 Task: Create fields in Product object.
Action: Mouse moved to (844, 61)
Screenshot: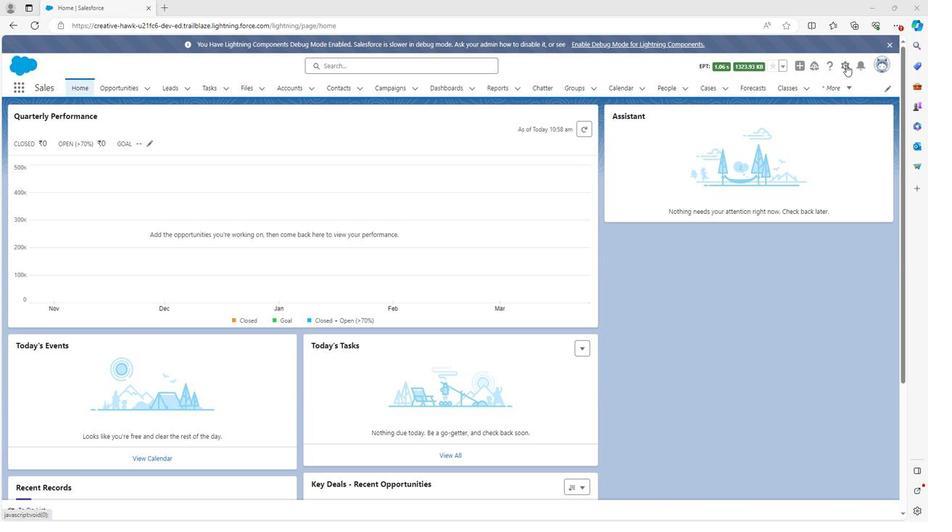 
Action: Mouse pressed left at (844, 61)
Screenshot: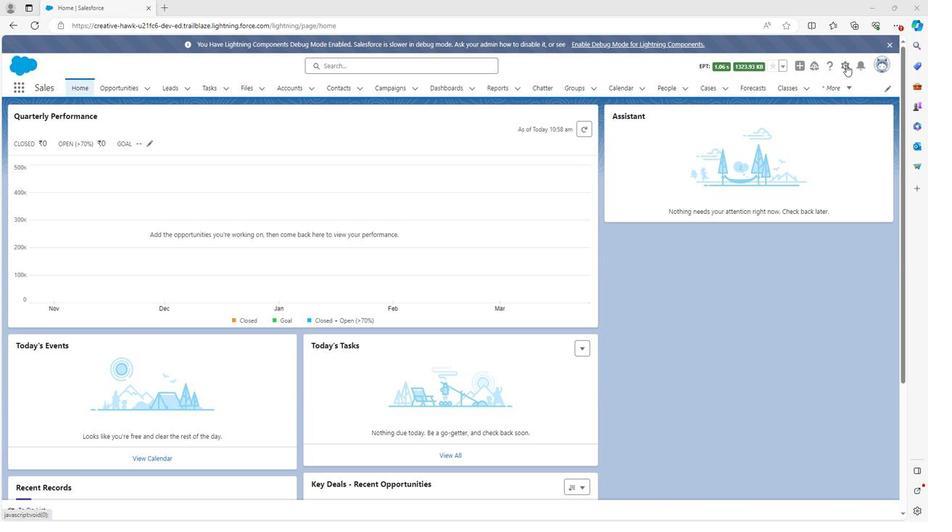 
Action: Mouse moved to (802, 92)
Screenshot: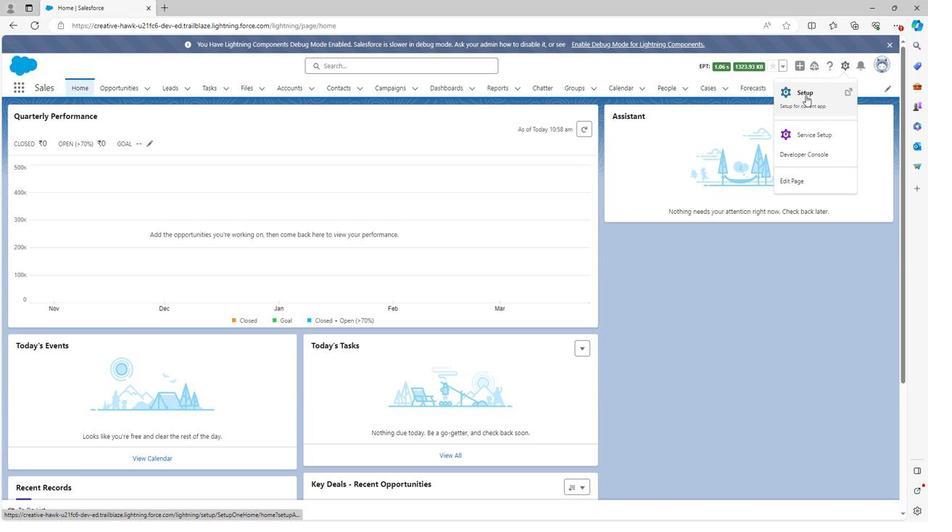 
Action: Mouse pressed left at (802, 92)
Screenshot: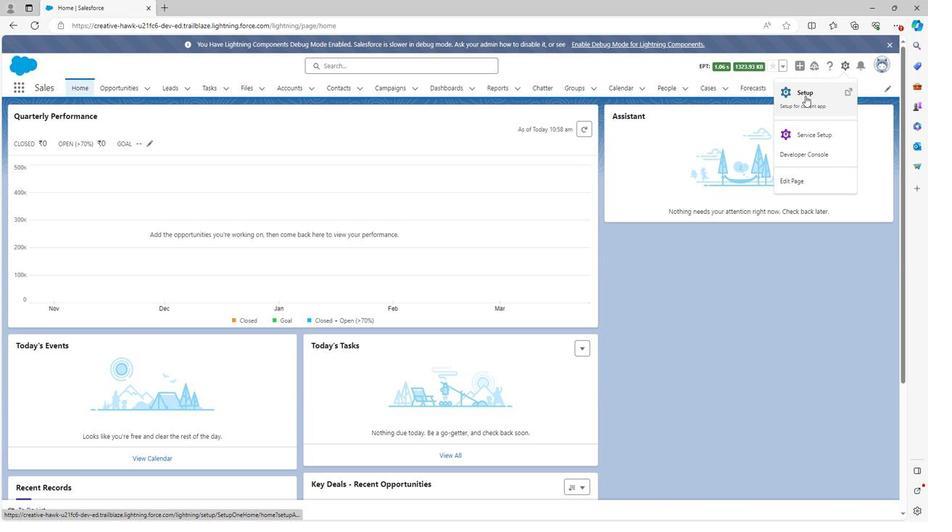 
Action: Mouse moved to (105, 82)
Screenshot: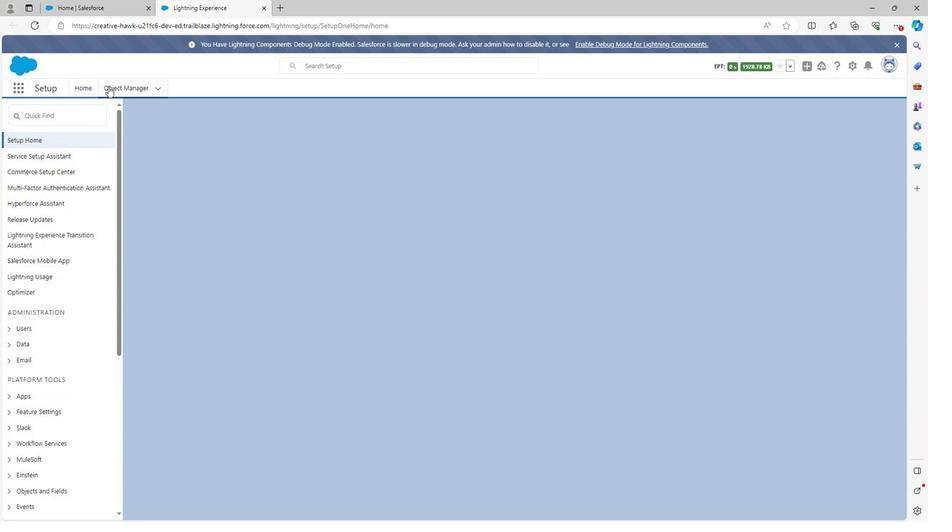 
Action: Mouse pressed left at (105, 82)
Screenshot: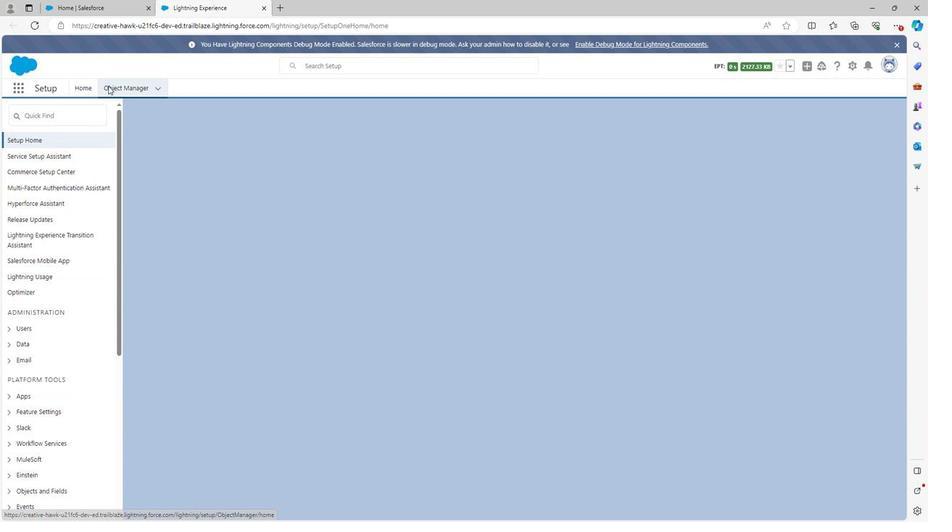 
Action: Mouse moved to (106, 255)
Screenshot: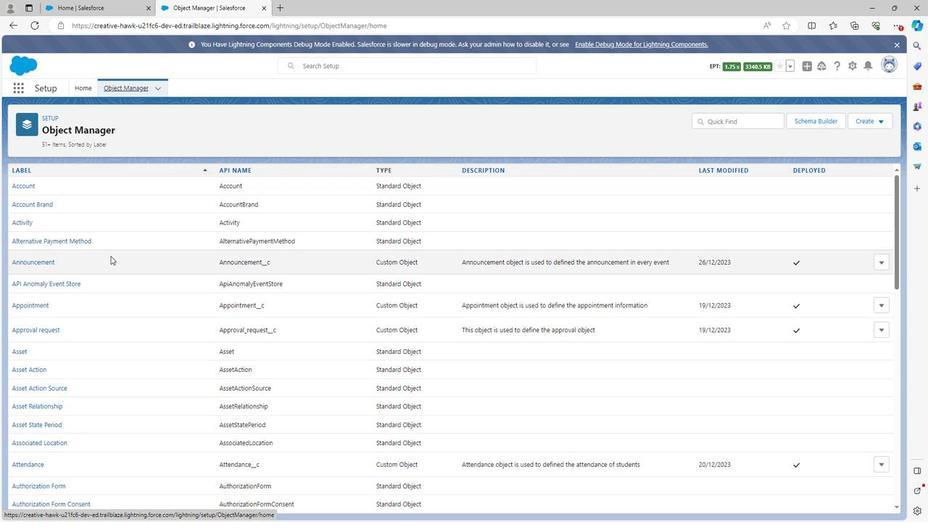 
Action: Mouse scrolled (106, 254) with delta (0, 0)
Screenshot: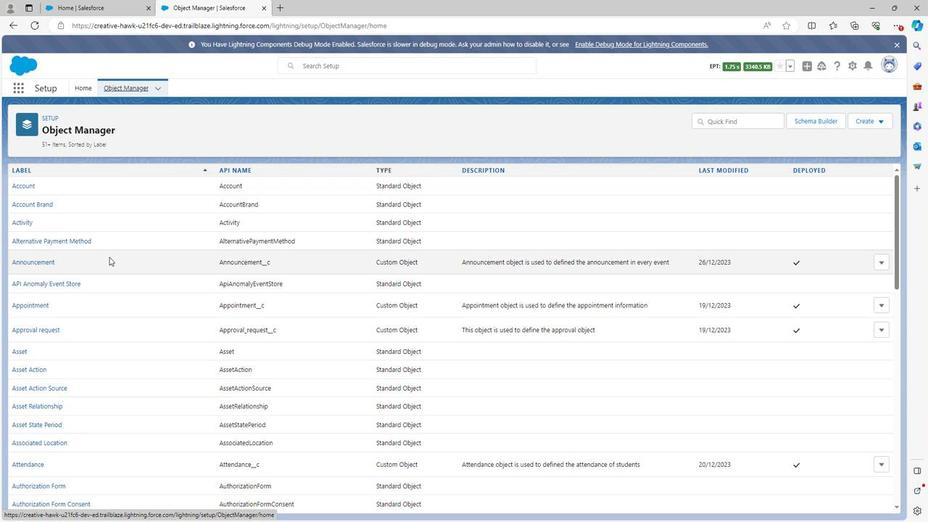 
Action: Mouse scrolled (106, 254) with delta (0, 0)
Screenshot: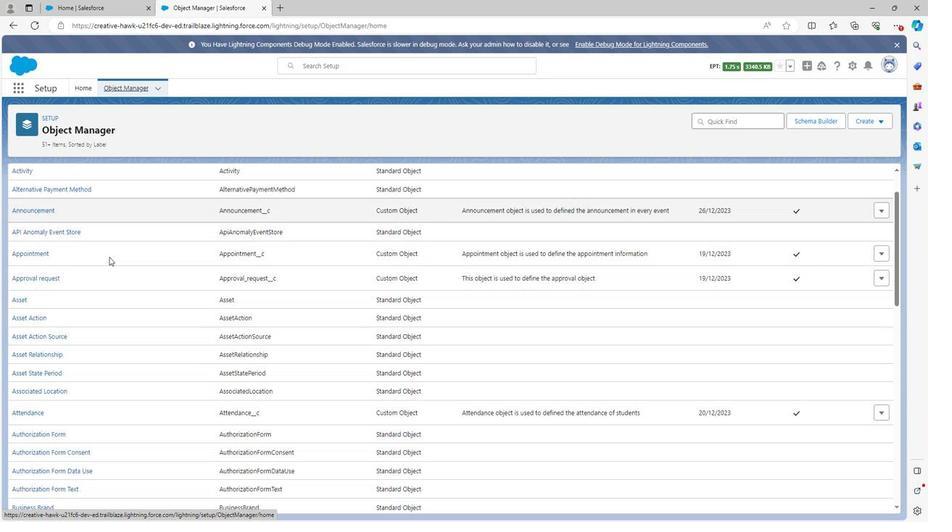 
Action: Mouse scrolled (106, 254) with delta (0, 0)
Screenshot: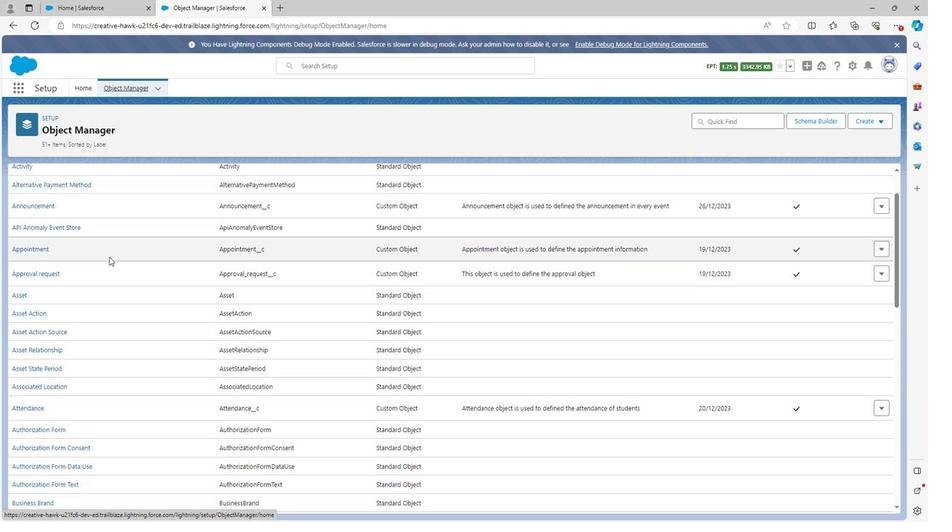 
Action: Mouse scrolled (106, 254) with delta (0, 0)
Screenshot: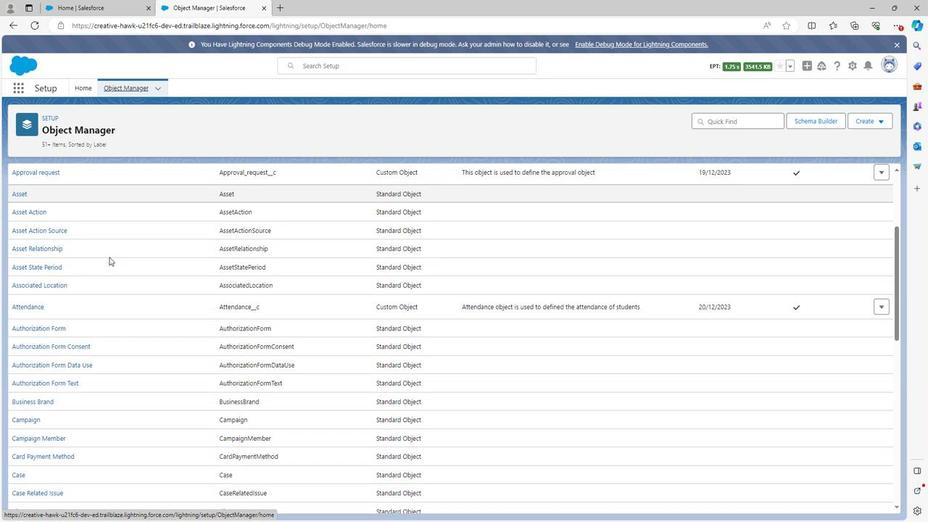 
Action: Mouse scrolled (106, 254) with delta (0, 0)
Screenshot: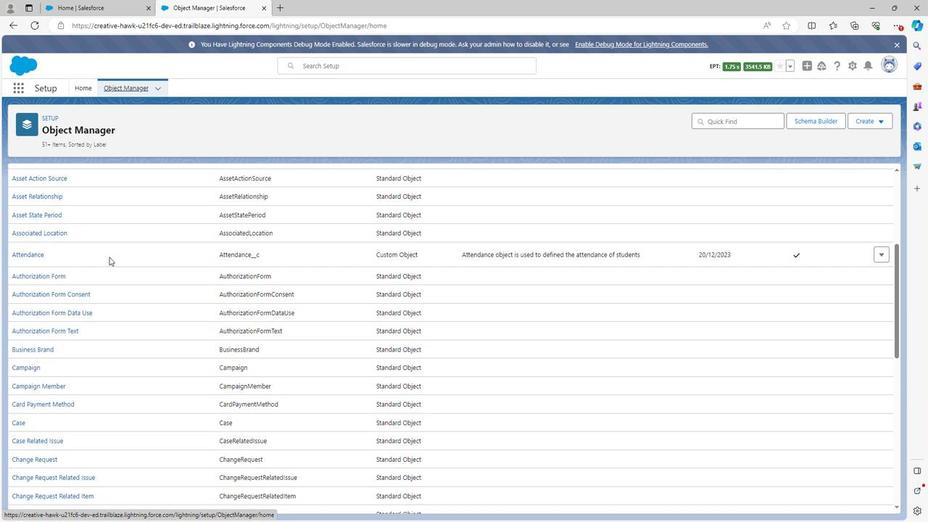 
Action: Mouse scrolled (106, 254) with delta (0, 0)
Screenshot: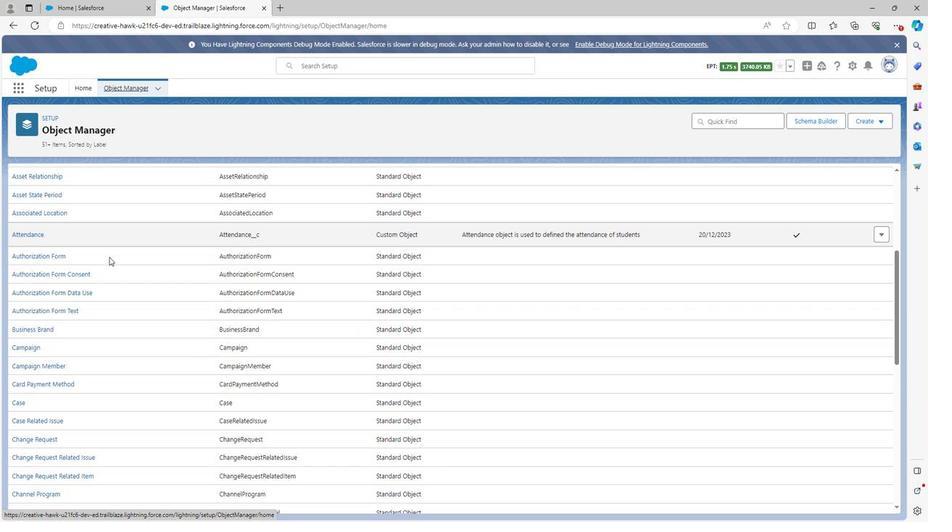 
Action: Mouse scrolled (106, 254) with delta (0, 0)
Screenshot: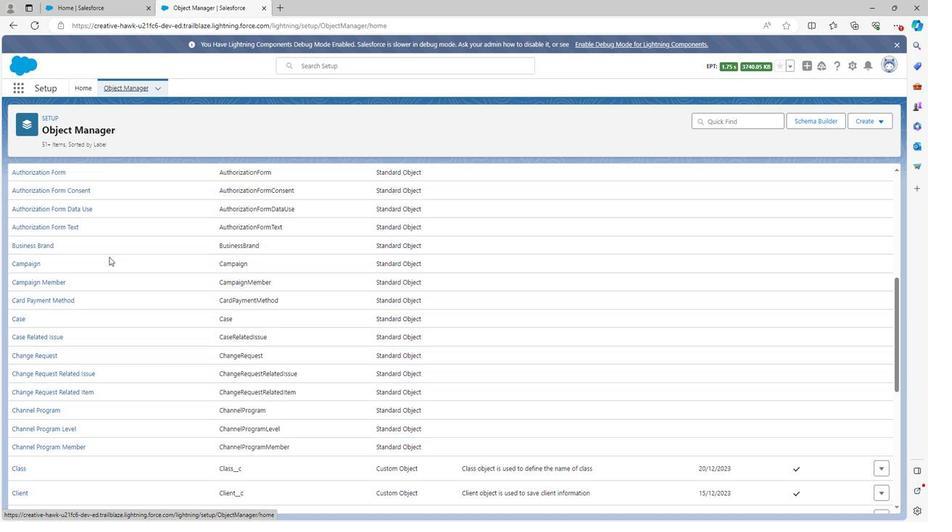 
Action: Mouse scrolled (106, 254) with delta (0, 0)
Screenshot: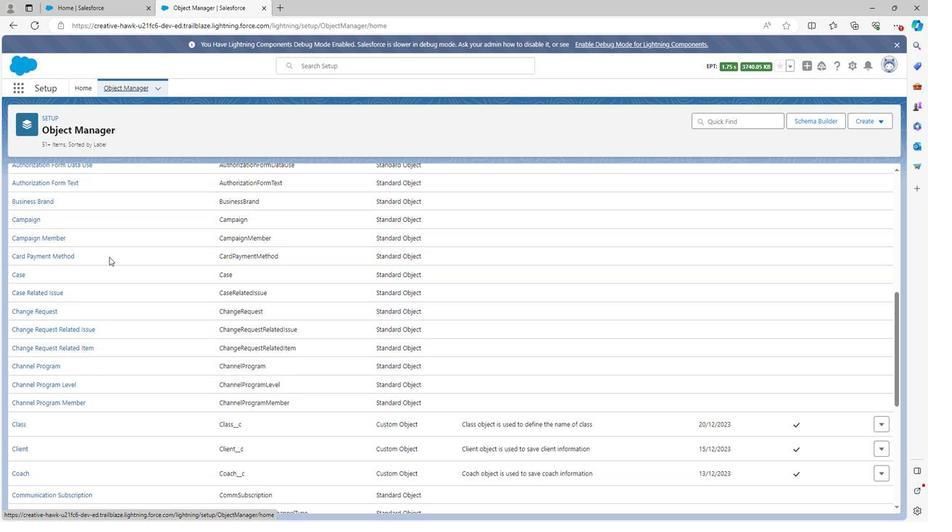 
Action: Mouse scrolled (106, 254) with delta (0, 0)
Screenshot: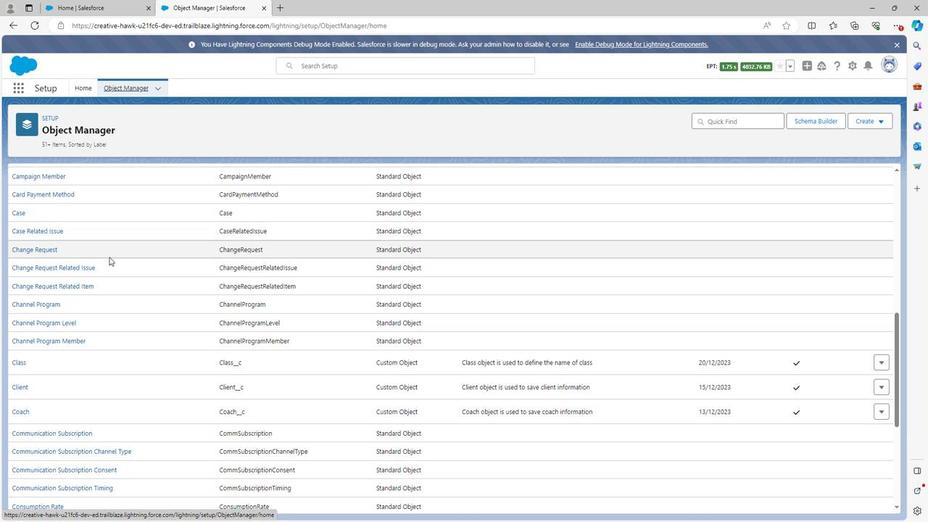 
Action: Mouse scrolled (106, 254) with delta (0, 0)
Screenshot: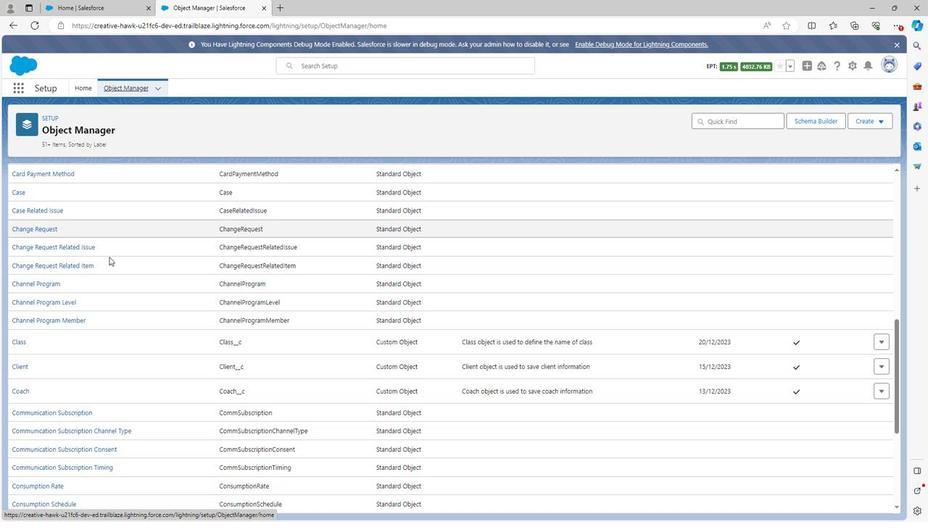 
Action: Mouse scrolled (106, 254) with delta (0, 0)
Screenshot: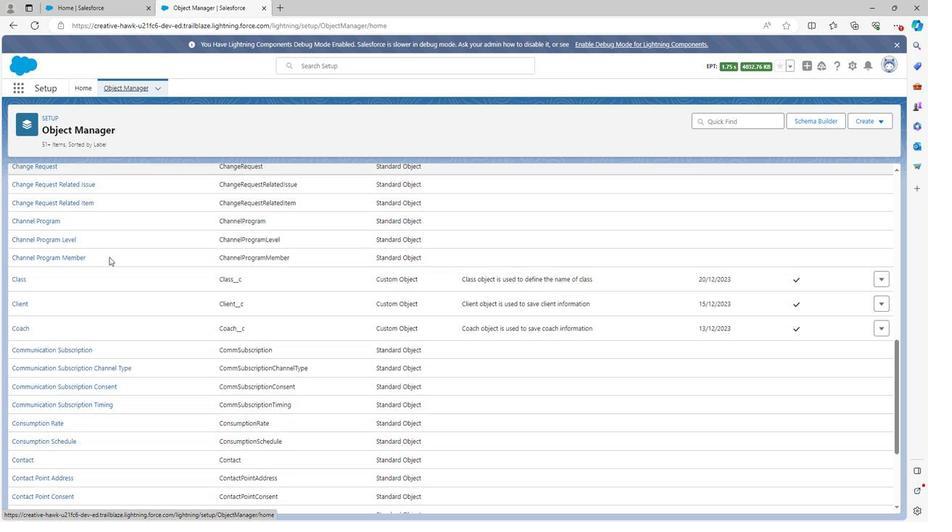 
Action: Mouse scrolled (106, 254) with delta (0, 0)
Screenshot: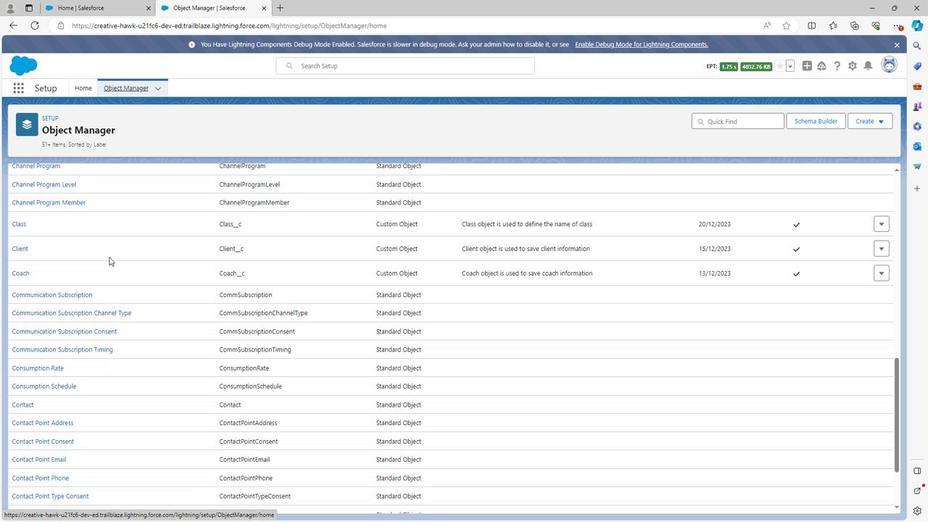 
Action: Mouse scrolled (106, 254) with delta (0, 0)
Screenshot: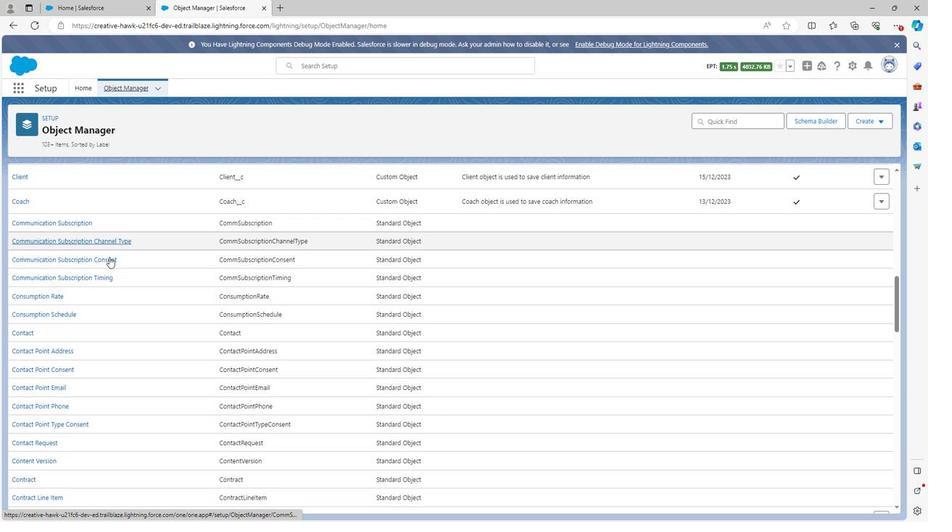 
Action: Mouse scrolled (106, 254) with delta (0, 0)
Screenshot: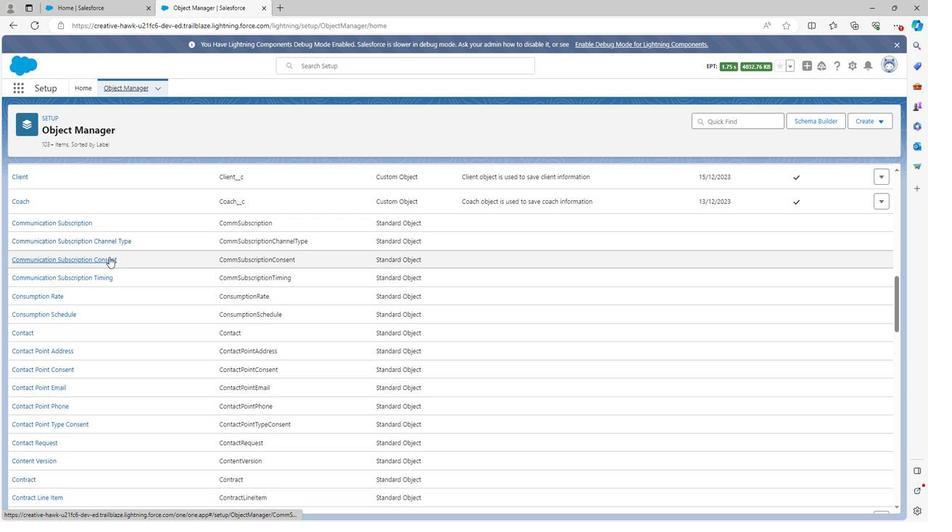 
Action: Mouse scrolled (106, 254) with delta (0, 0)
Screenshot: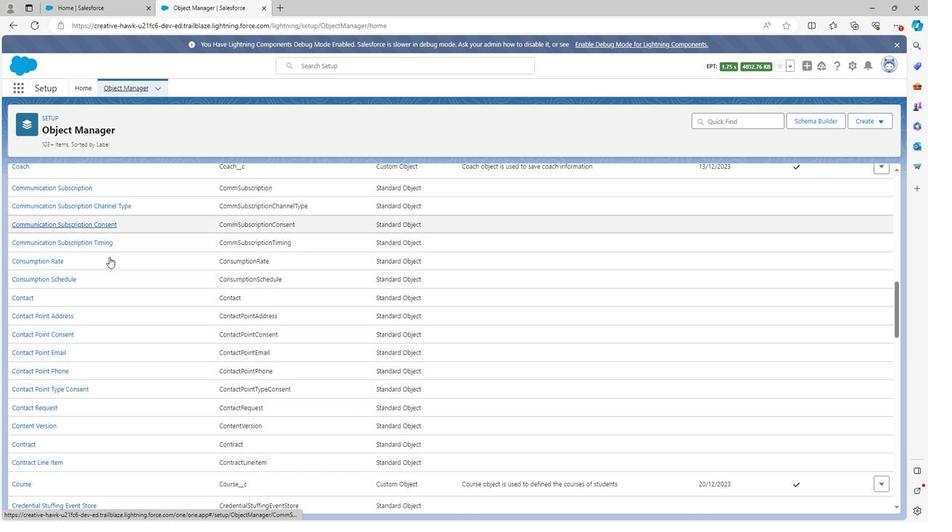 
Action: Mouse scrolled (106, 254) with delta (0, 0)
Screenshot: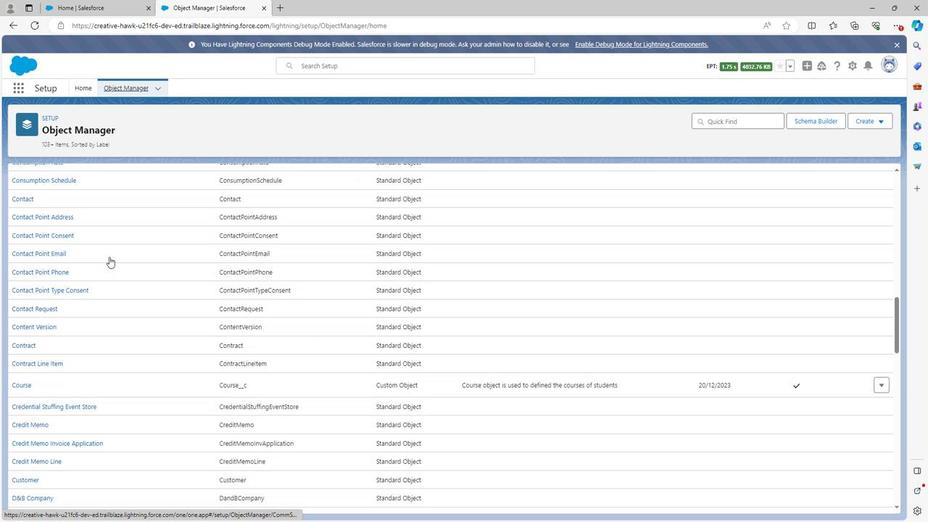 
Action: Mouse scrolled (106, 254) with delta (0, 0)
Screenshot: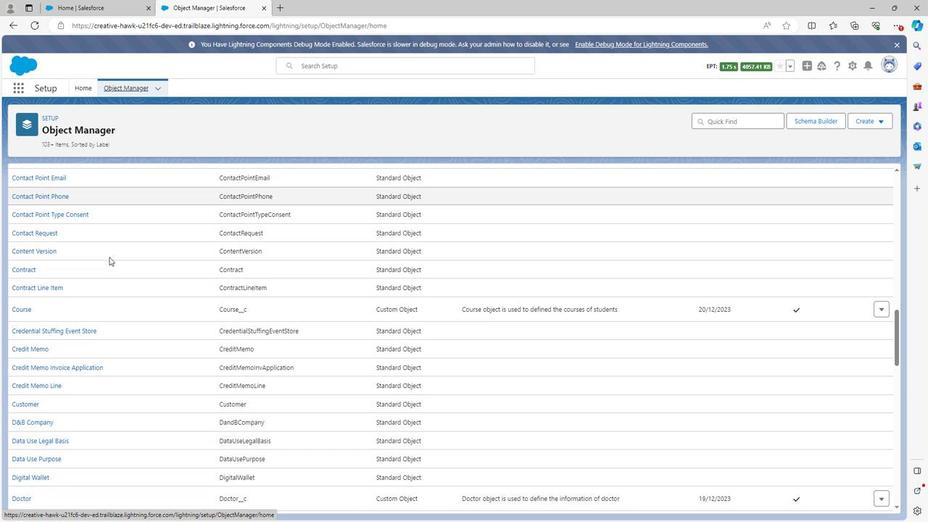 
Action: Mouse scrolled (106, 254) with delta (0, 0)
Screenshot: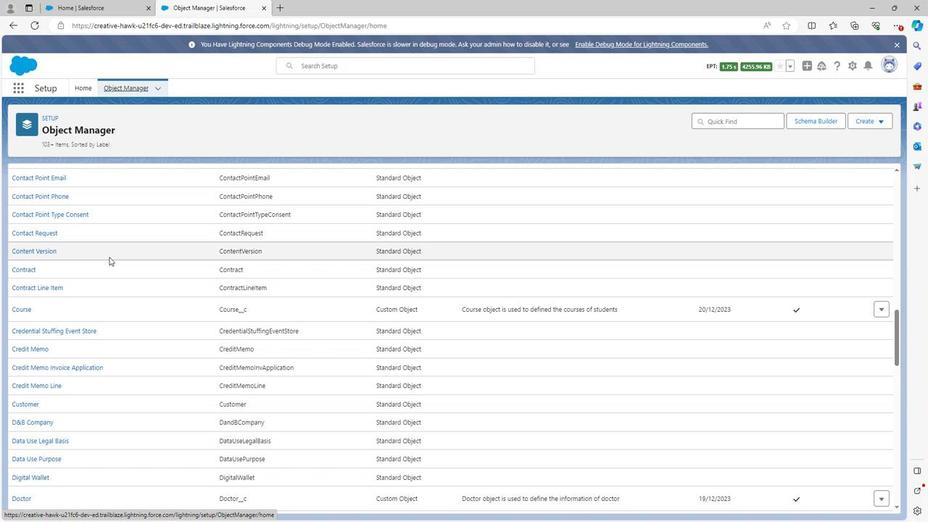
Action: Mouse scrolled (106, 254) with delta (0, 0)
Screenshot: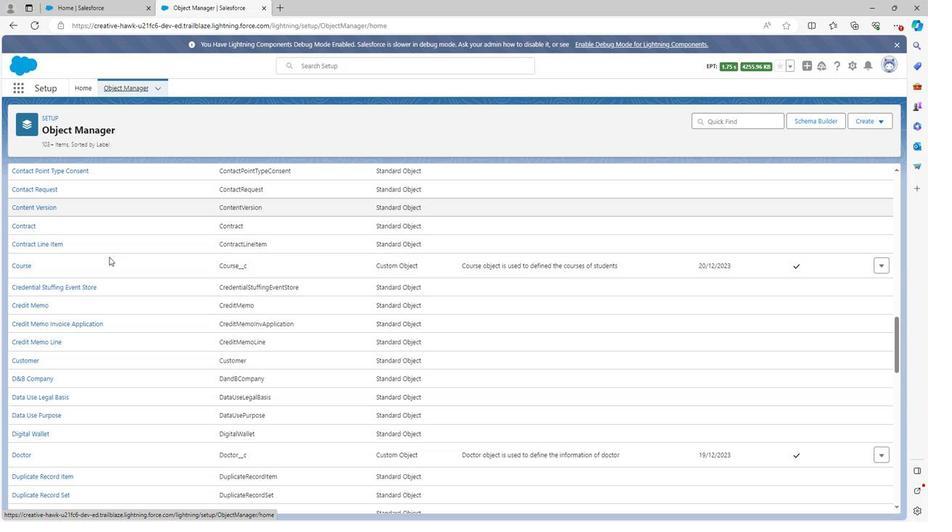 
Action: Mouse scrolled (106, 254) with delta (0, 0)
Screenshot: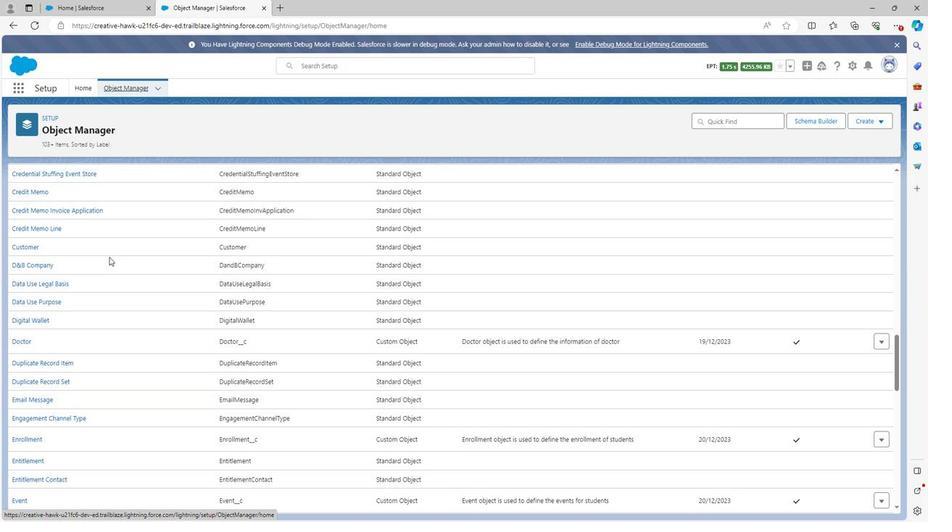
Action: Mouse scrolled (106, 254) with delta (0, 0)
Screenshot: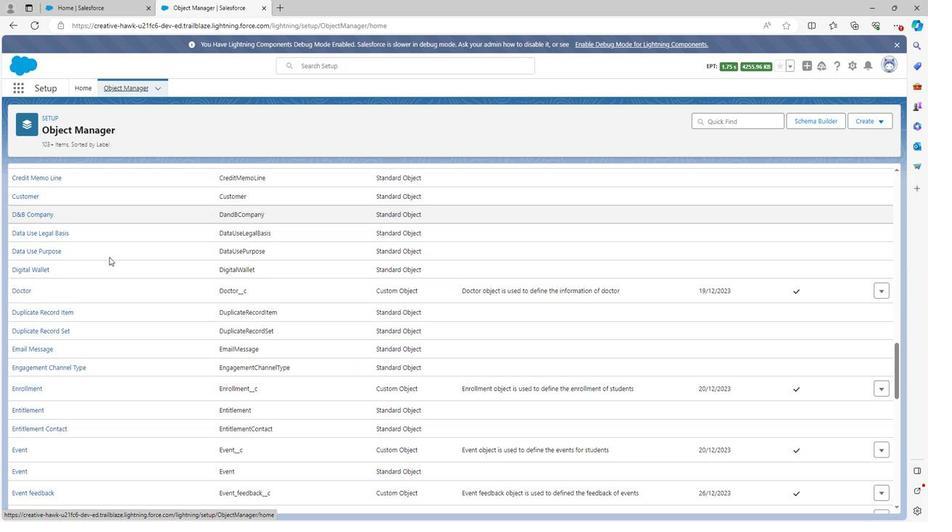 
Action: Mouse scrolled (106, 254) with delta (0, 0)
Screenshot: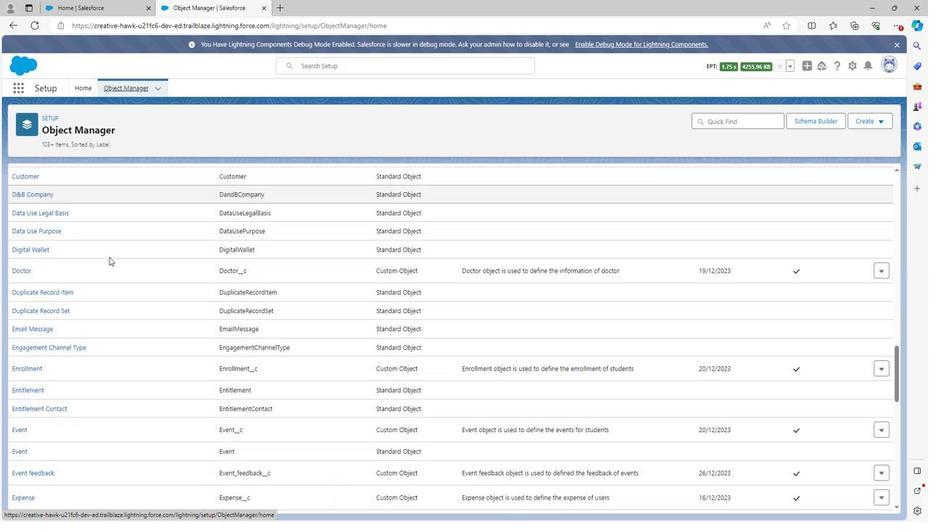 
Action: Mouse scrolled (106, 254) with delta (0, 0)
Screenshot: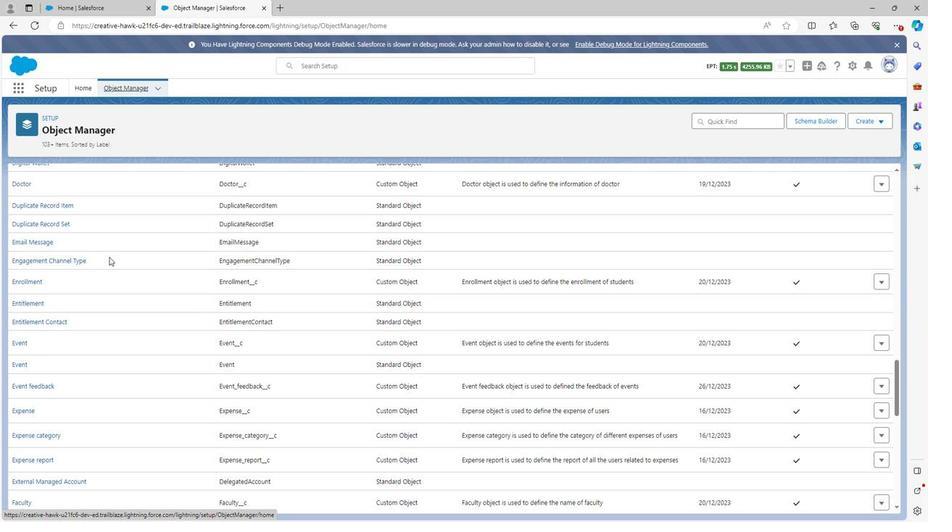 
Action: Mouse scrolled (106, 254) with delta (0, 0)
Screenshot: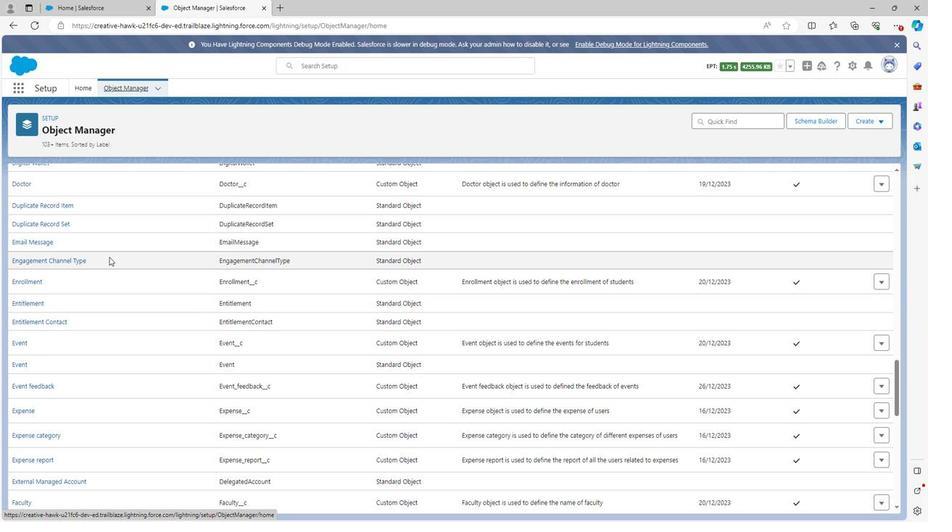 
Action: Mouse scrolled (106, 254) with delta (0, 0)
Screenshot: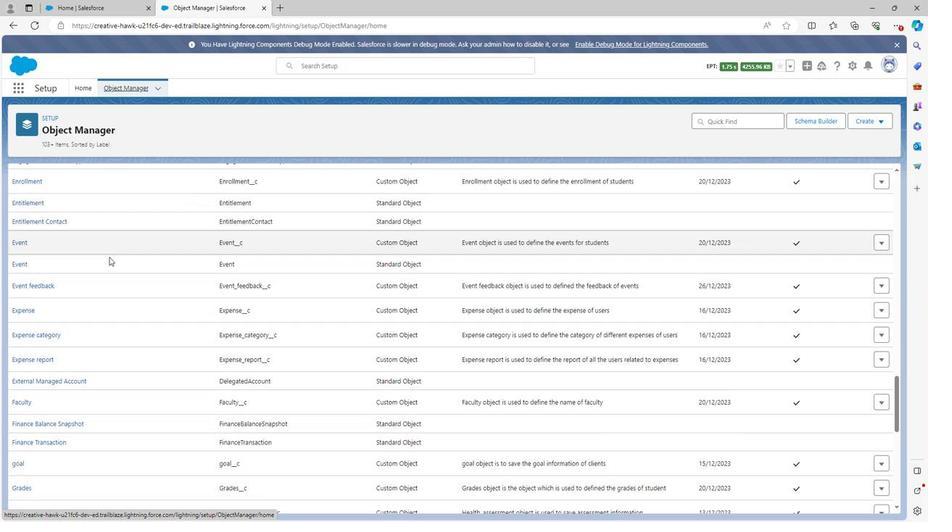 
Action: Mouse scrolled (106, 254) with delta (0, 0)
Screenshot: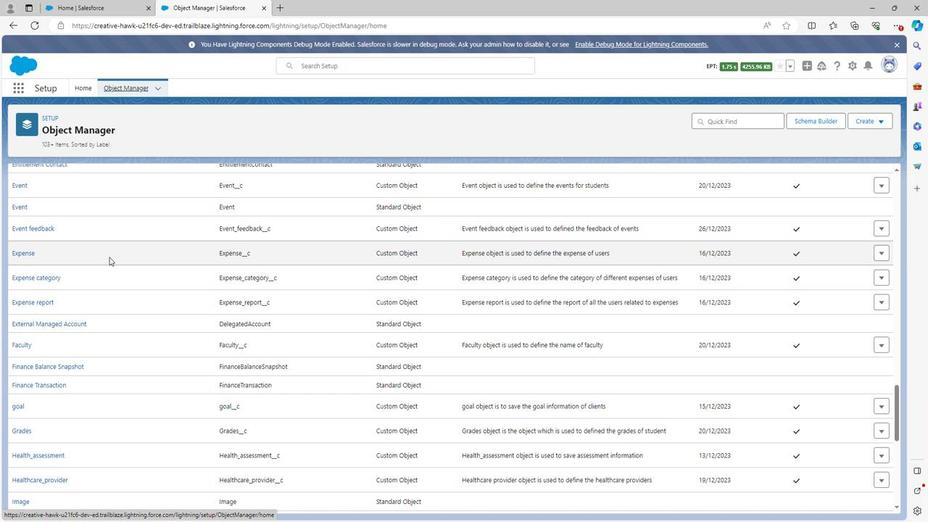 
Action: Mouse scrolled (106, 254) with delta (0, 0)
Screenshot: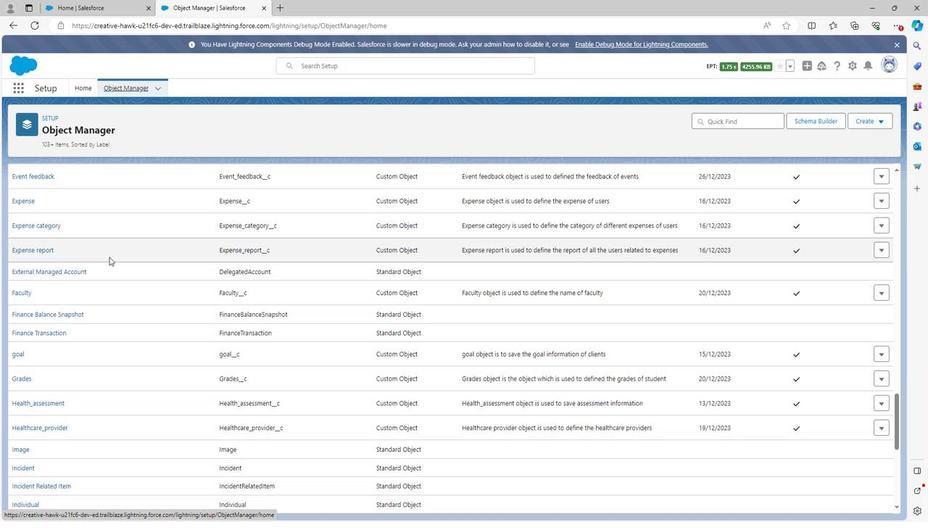 
Action: Mouse scrolled (106, 254) with delta (0, 0)
Screenshot: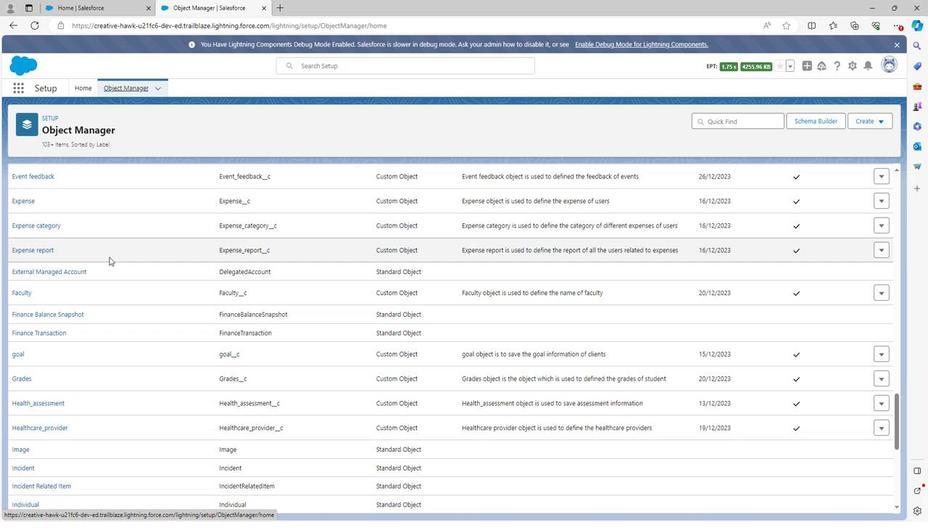 
Action: Mouse scrolled (106, 254) with delta (0, 0)
Screenshot: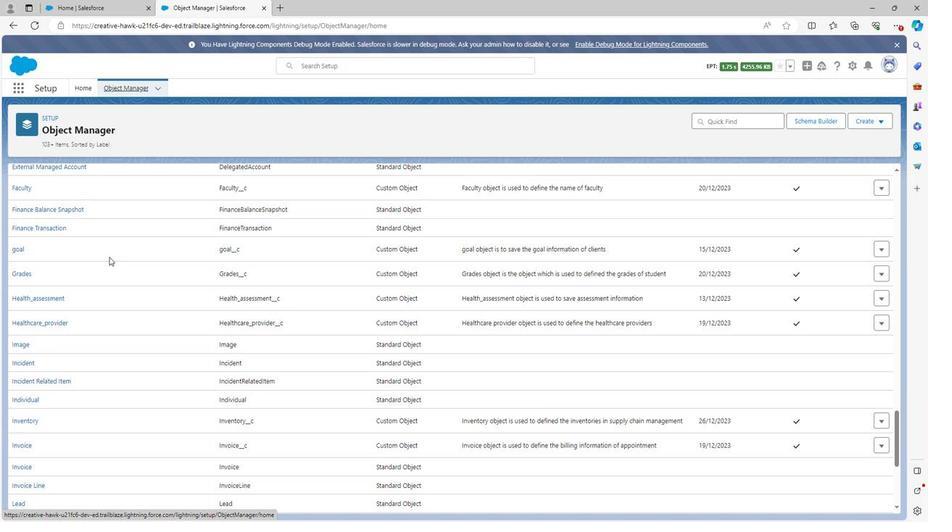 
Action: Mouse scrolled (106, 254) with delta (0, 0)
Screenshot: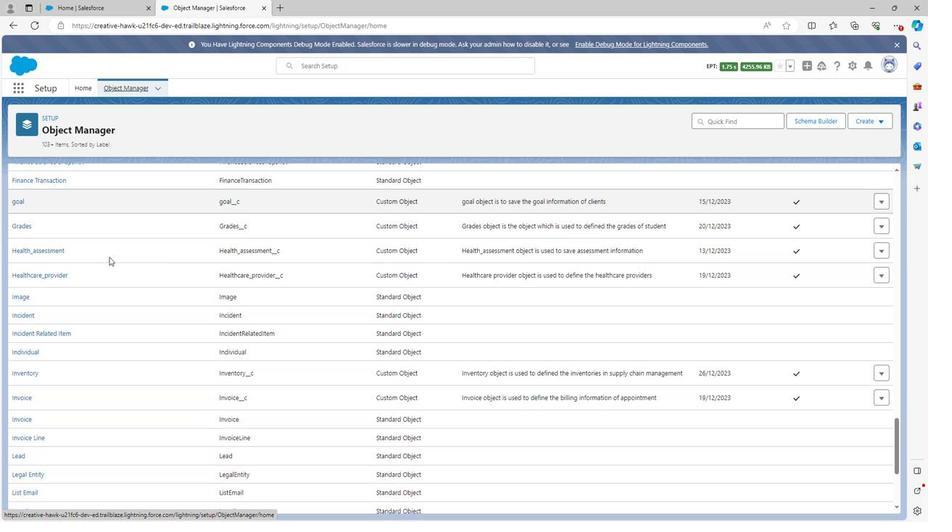 
Action: Mouse scrolled (106, 254) with delta (0, 0)
Screenshot: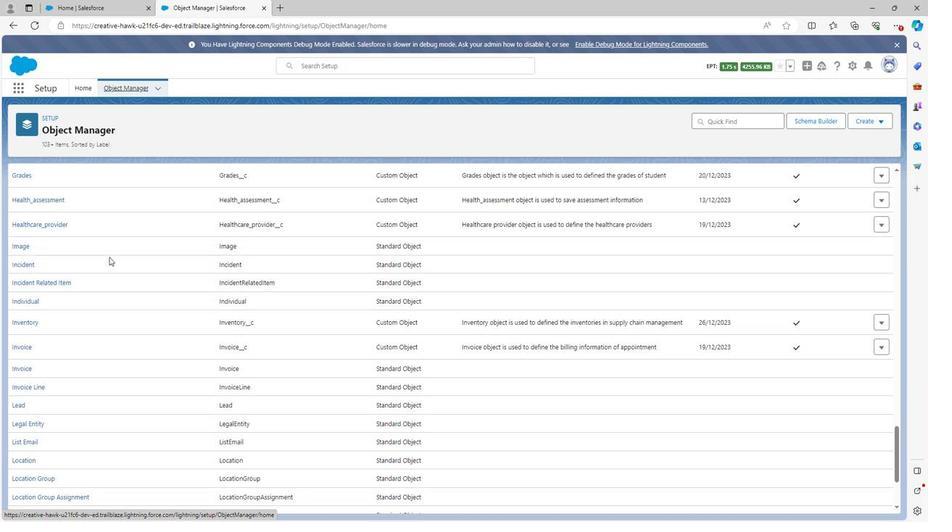 
Action: Mouse scrolled (106, 254) with delta (0, 0)
Screenshot: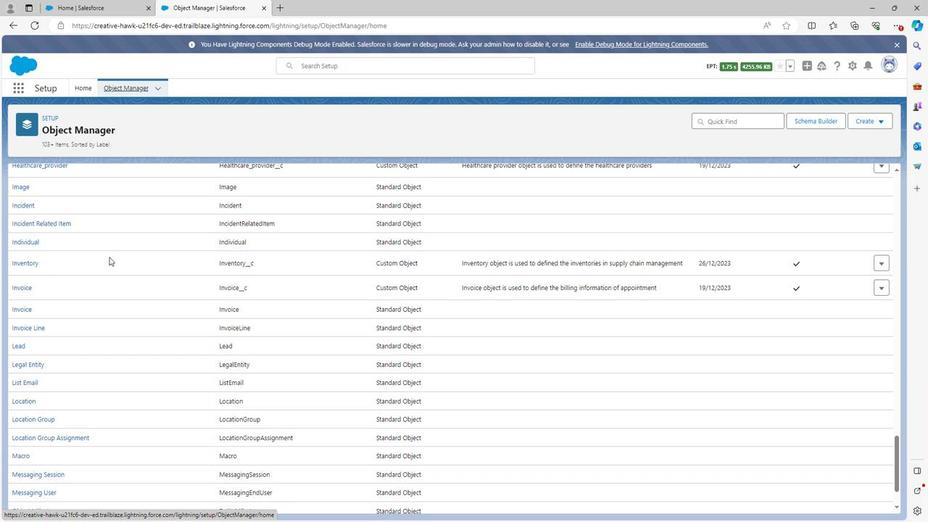 
Action: Mouse scrolled (106, 254) with delta (0, 0)
Screenshot: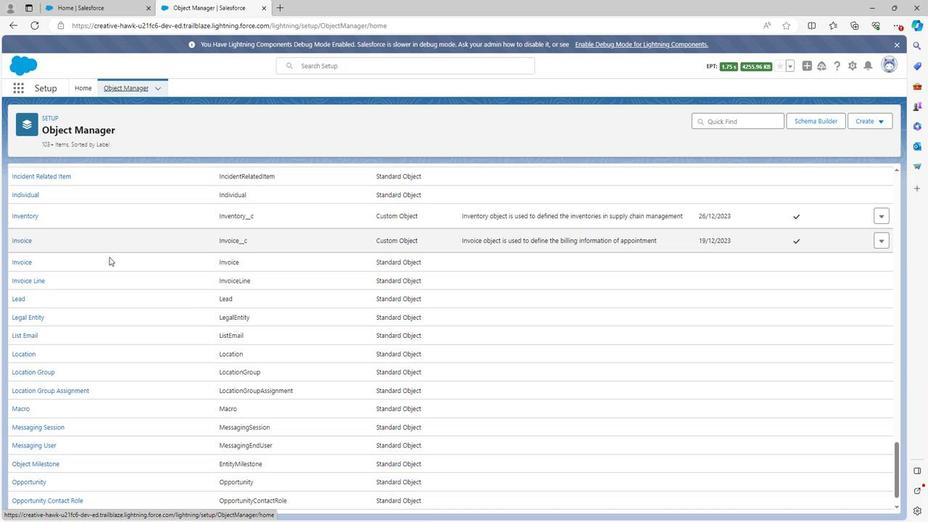 
Action: Mouse scrolled (106, 254) with delta (0, 0)
Screenshot: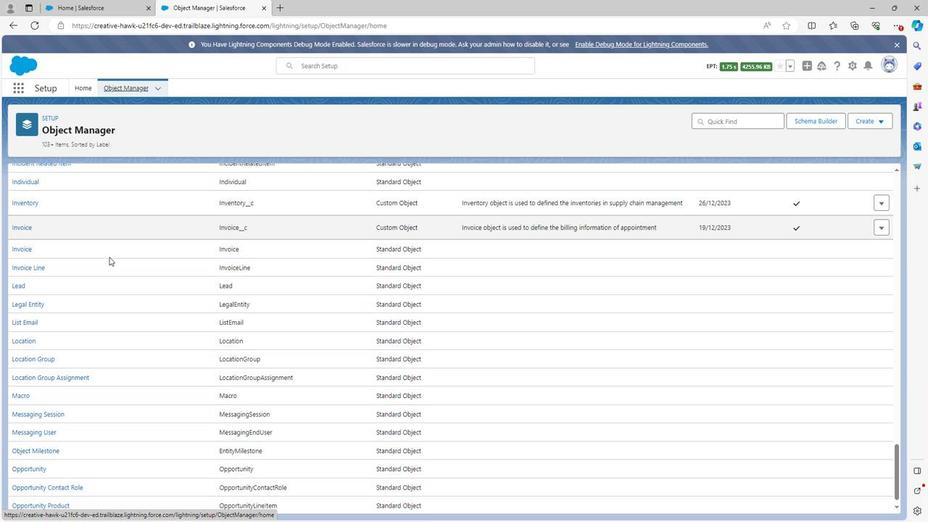 
Action: Mouse moved to (94, 244)
Screenshot: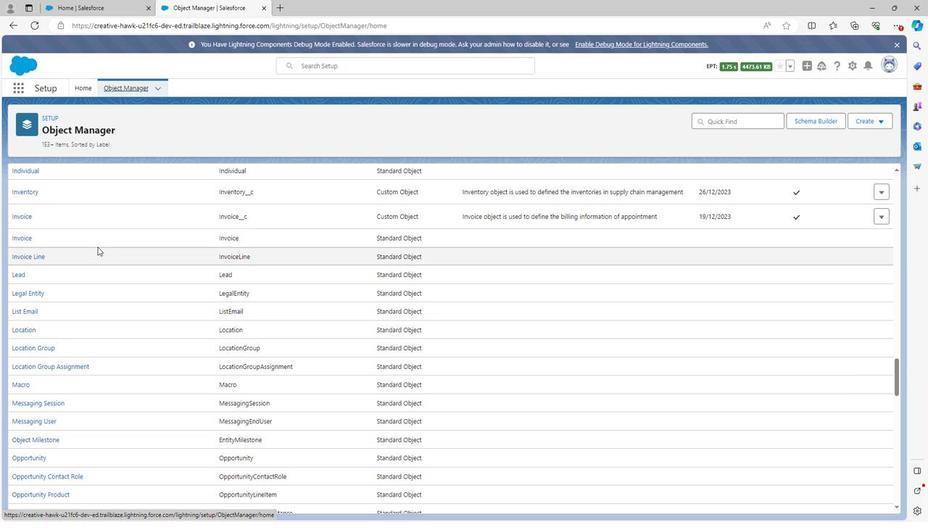 
Action: Mouse scrolled (94, 244) with delta (0, 0)
Screenshot: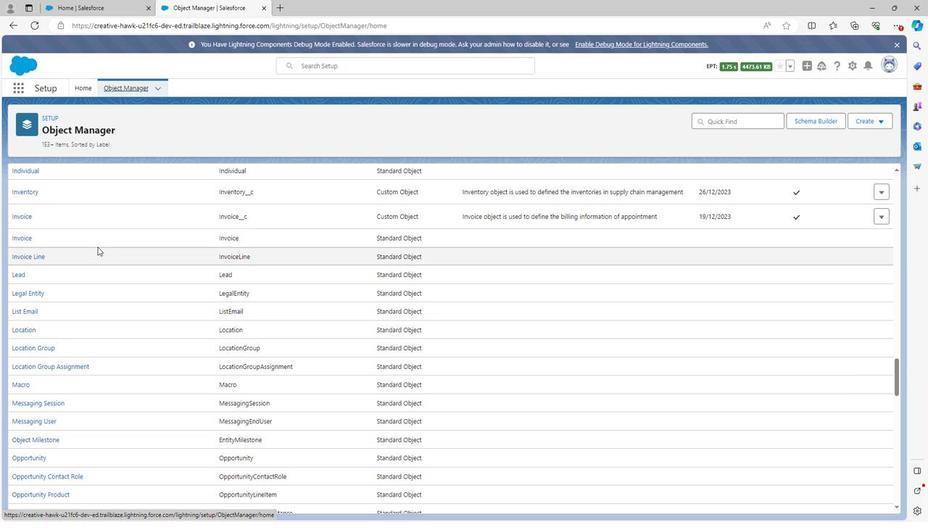 
Action: Mouse moved to (94, 239)
Screenshot: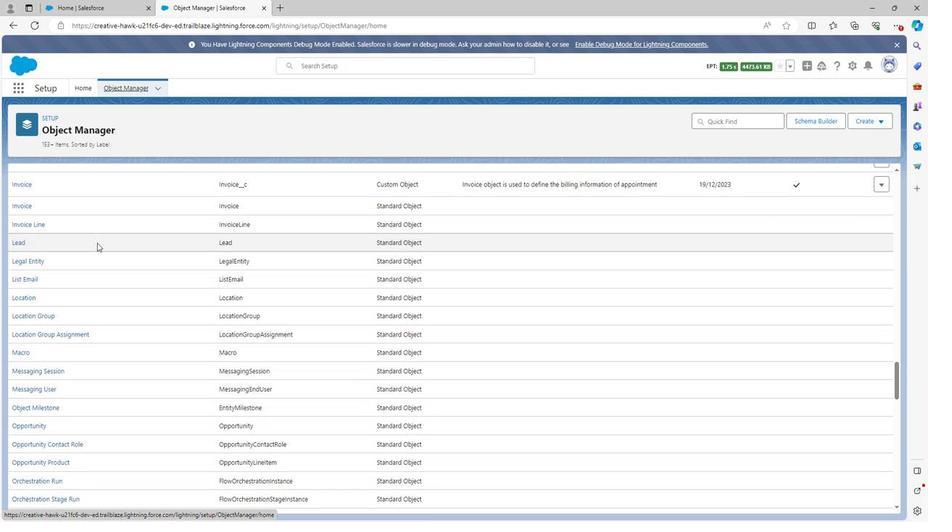 
Action: Mouse scrolled (94, 239) with delta (0, 0)
Screenshot: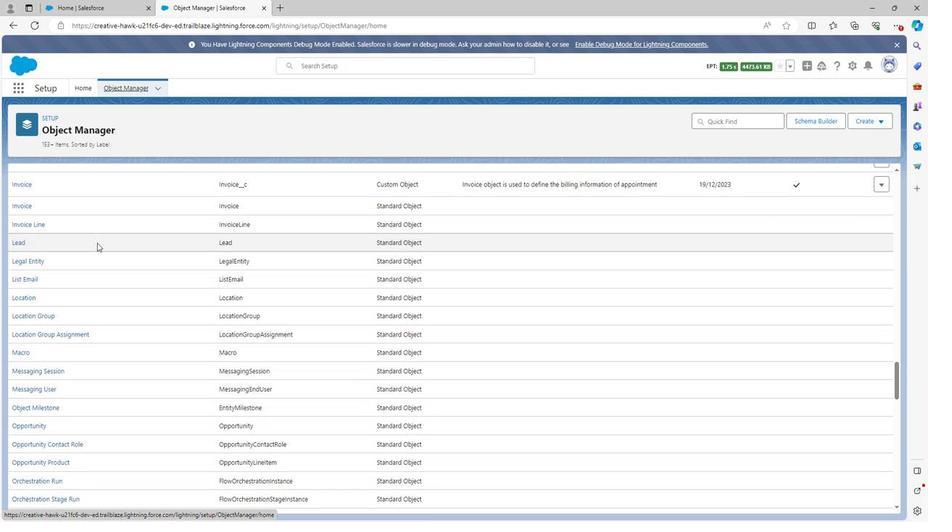 
Action: Mouse moved to (77, 217)
Screenshot: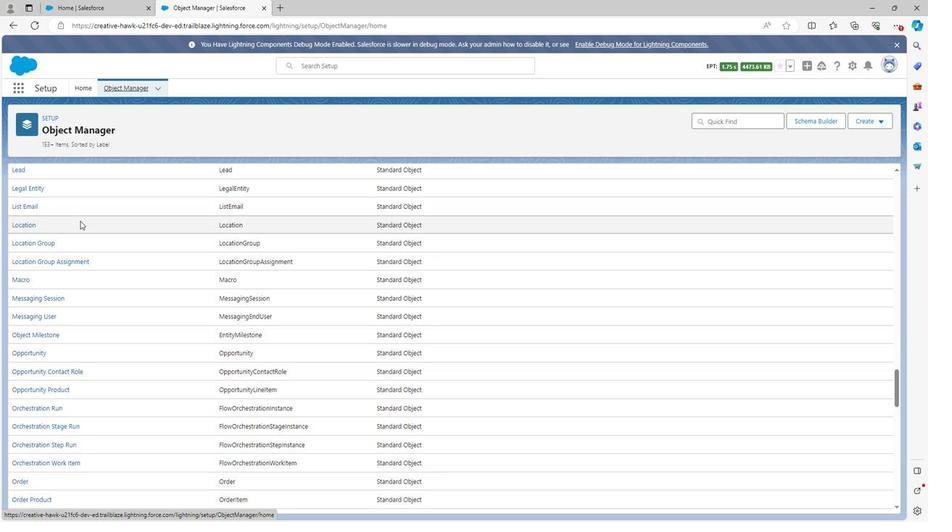 
Action: Mouse scrolled (77, 216) with delta (0, 0)
Screenshot: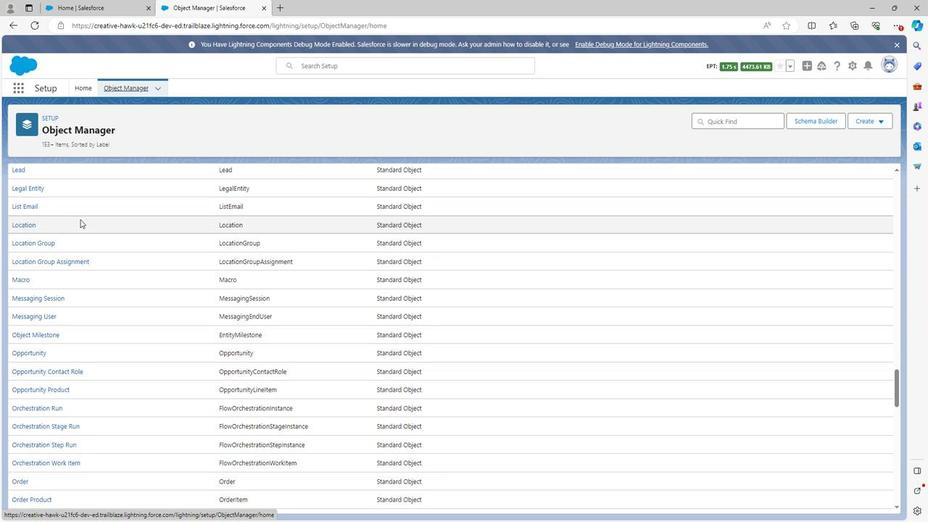 
Action: Mouse scrolled (77, 216) with delta (0, 0)
Screenshot: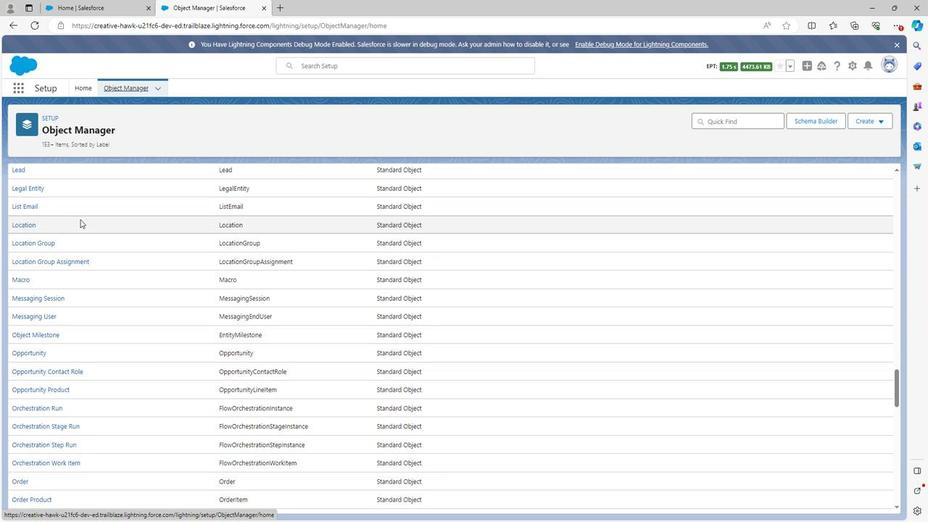 
Action: Mouse moved to (77, 218)
Screenshot: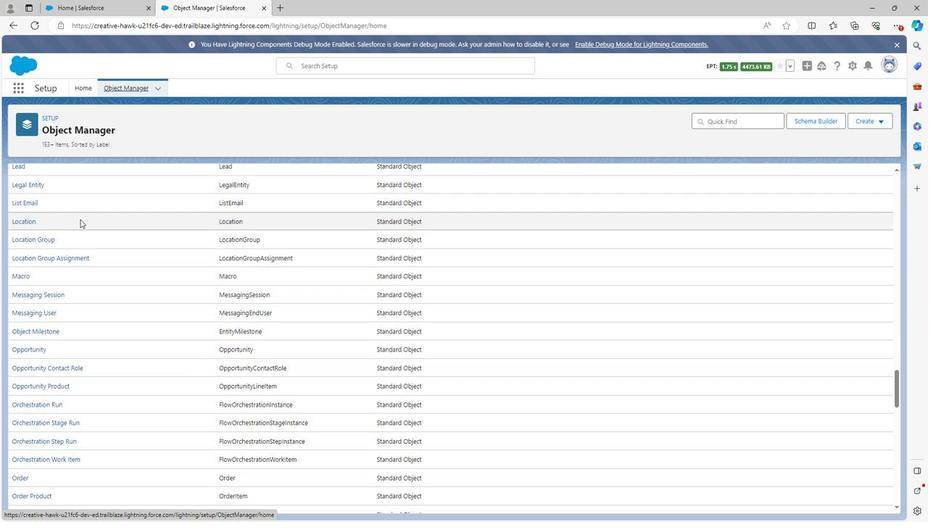 
Action: Mouse scrolled (77, 218) with delta (0, 0)
Screenshot: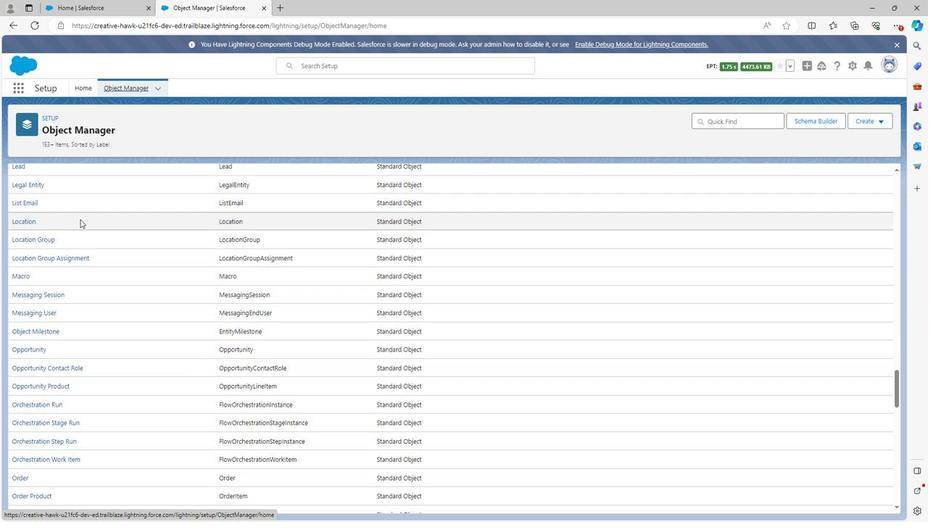
Action: Mouse moved to (85, 225)
Screenshot: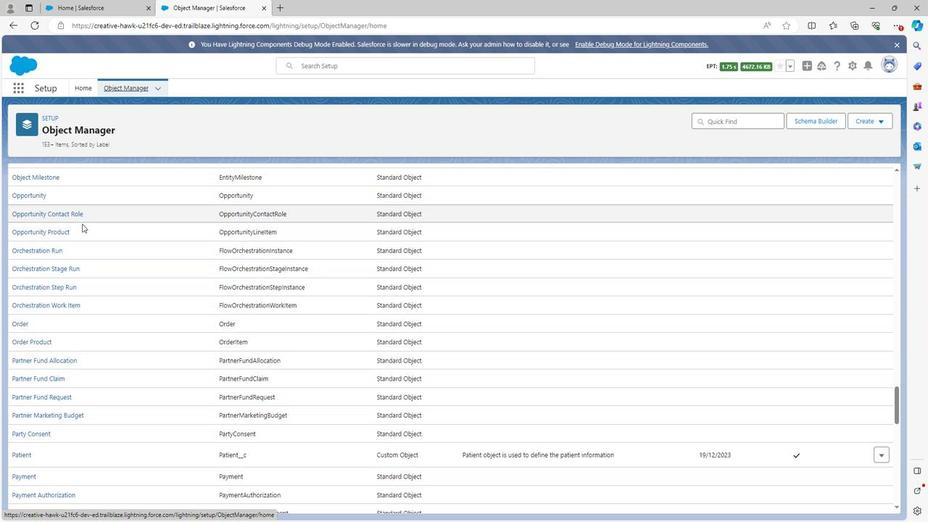 
Action: Mouse scrolled (85, 224) with delta (0, 0)
Screenshot: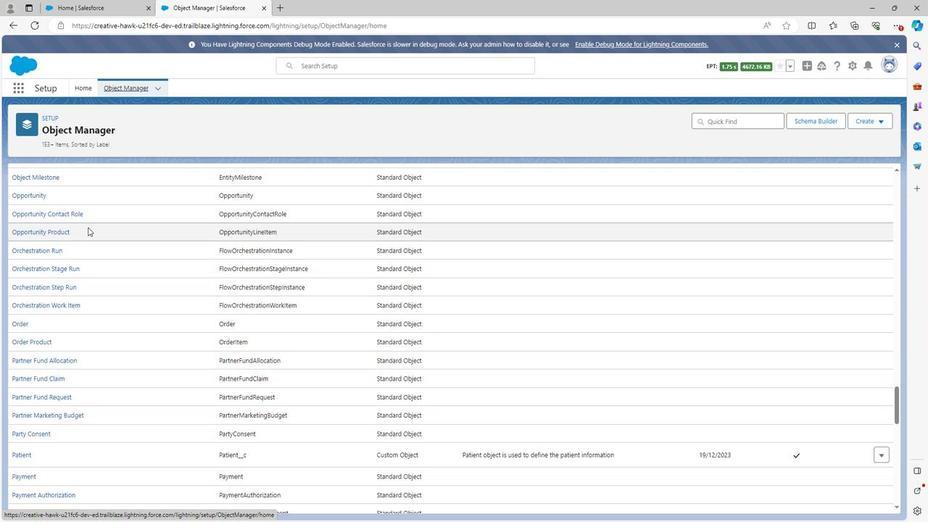 
Action: Mouse moved to (85, 225)
Screenshot: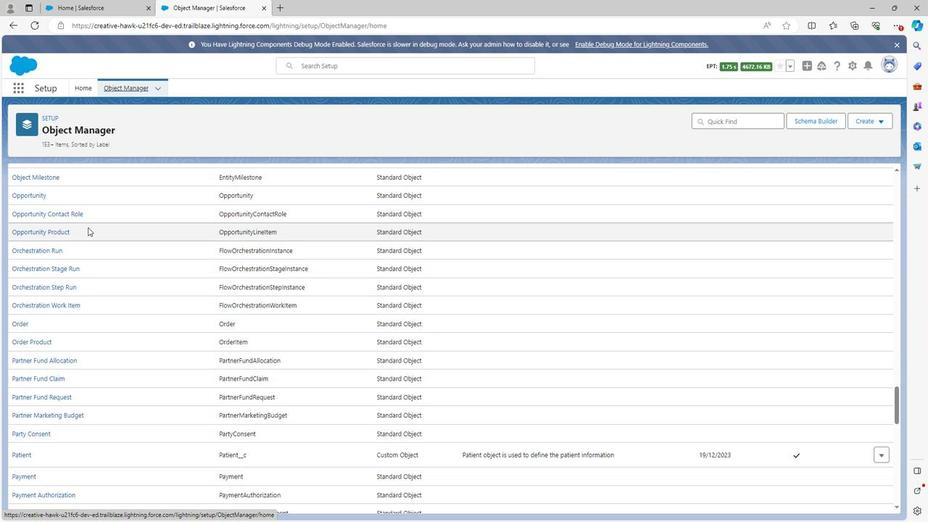 
Action: Mouse scrolled (85, 225) with delta (0, 0)
Screenshot: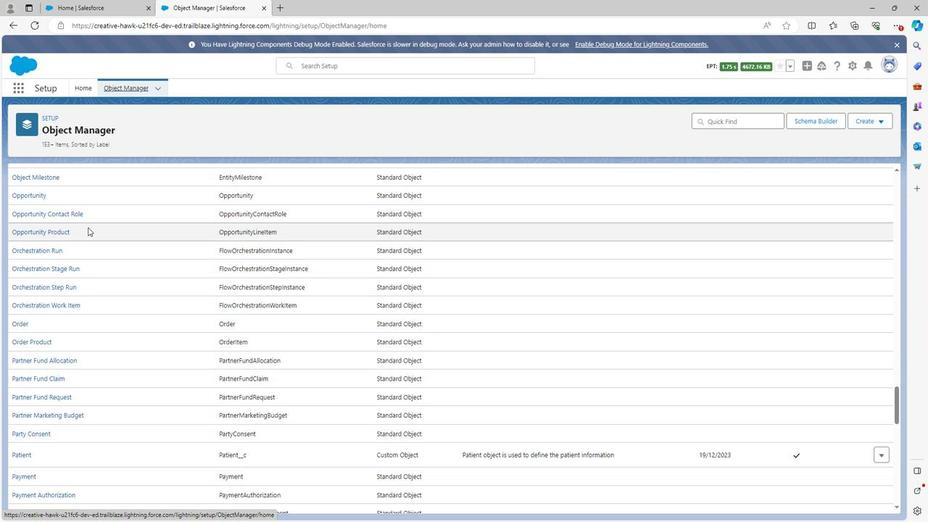 
Action: Mouse moved to (63, 295)
Screenshot: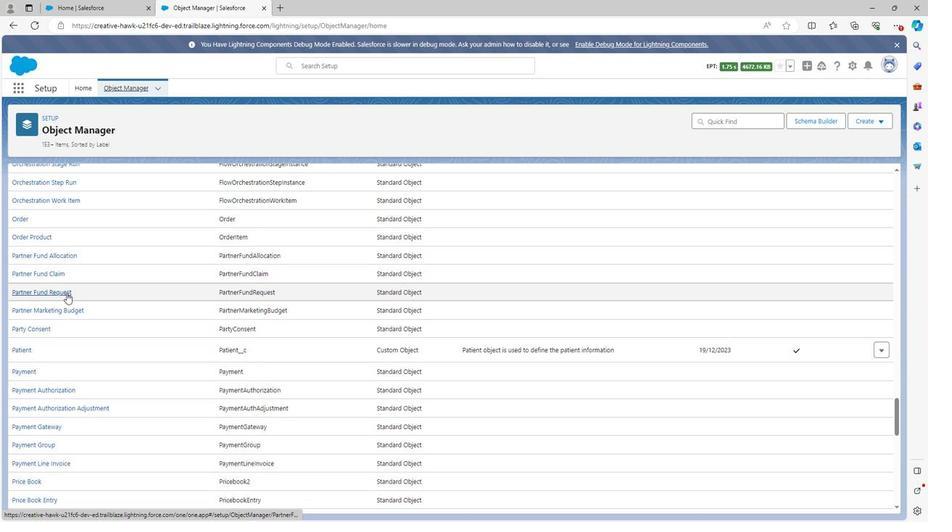 
Action: Mouse scrolled (63, 294) with delta (0, 0)
Screenshot: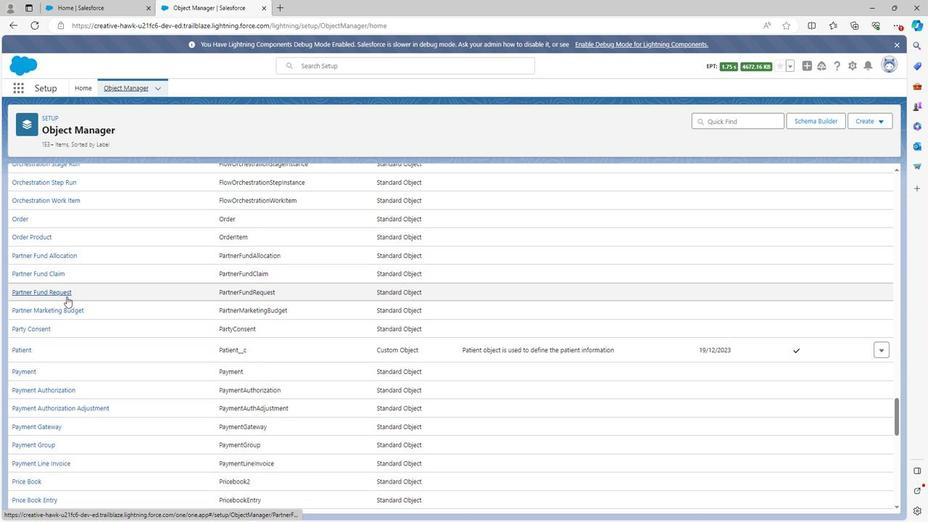 
Action: Mouse scrolled (63, 294) with delta (0, 0)
Screenshot: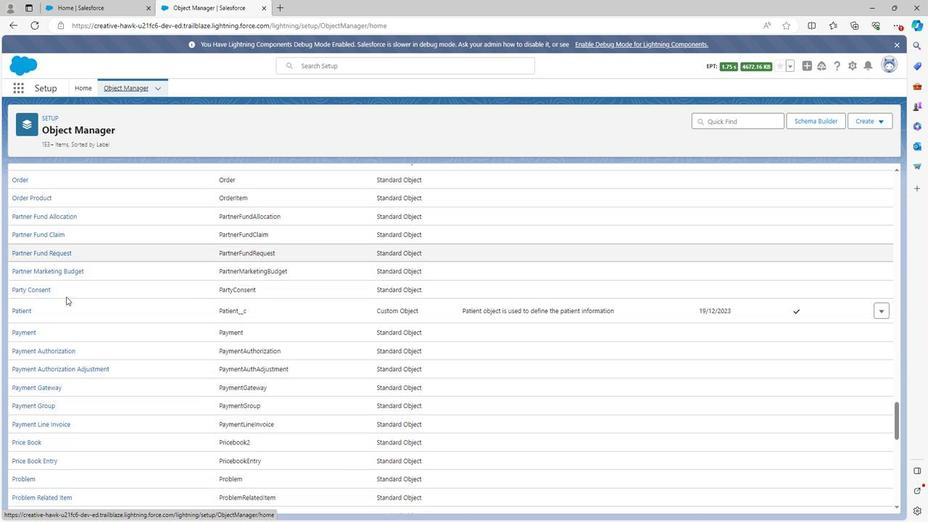 
Action: Mouse scrolled (63, 294) with delta (0, 0)
Screenshot: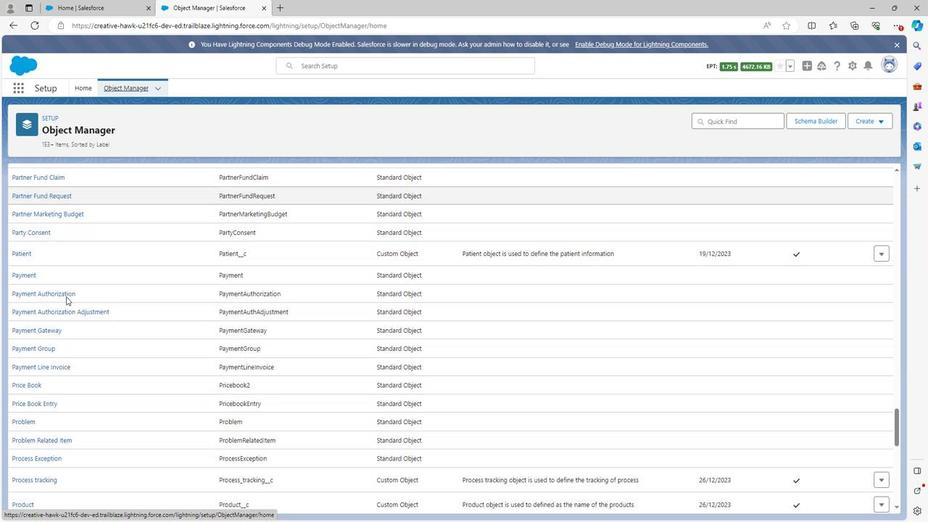 
Action: Mouse scrolled (63, 294) with delta (0, 0)
Screenshot: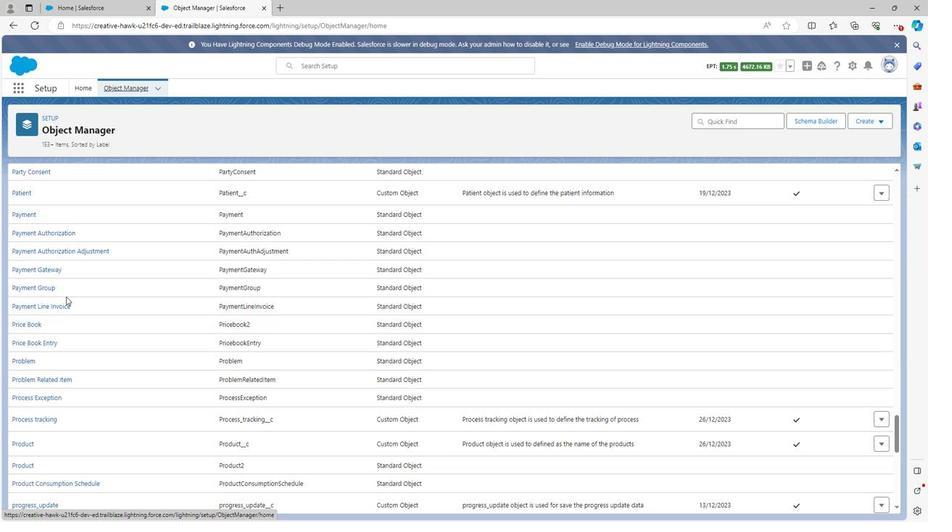 
Action: Mouse scrolled (63, 294) with delta (0, 0)
Screenshot: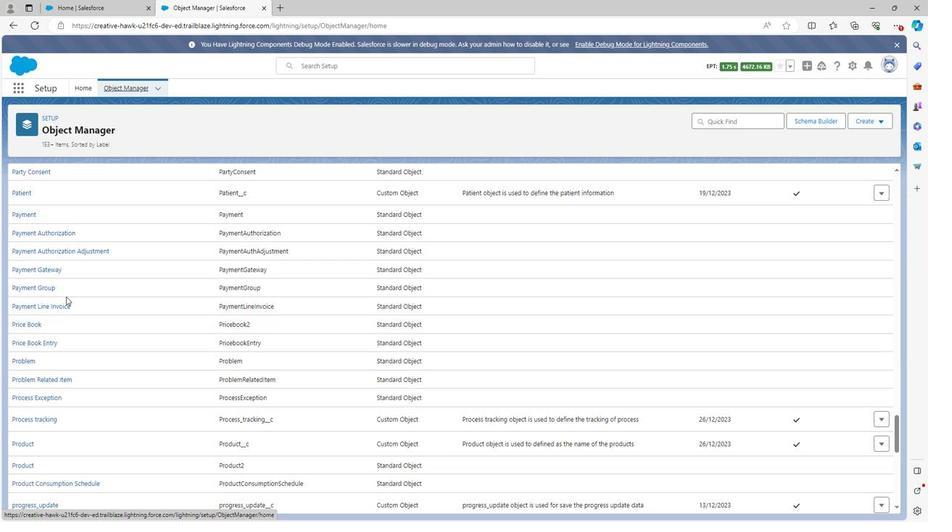 
Action: Mouse moved to (23, 337)
Screenshot: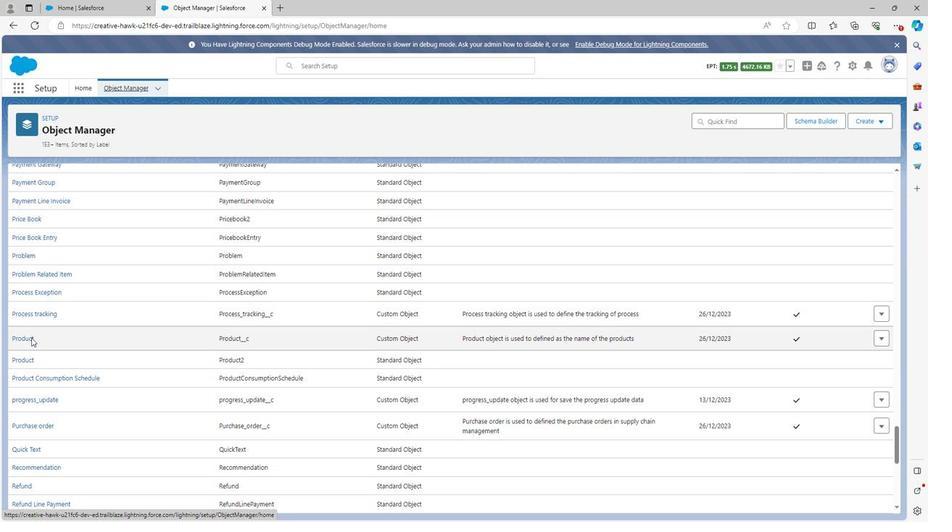 
Action: Mouse pressed left at (23, 337)
Screenshot: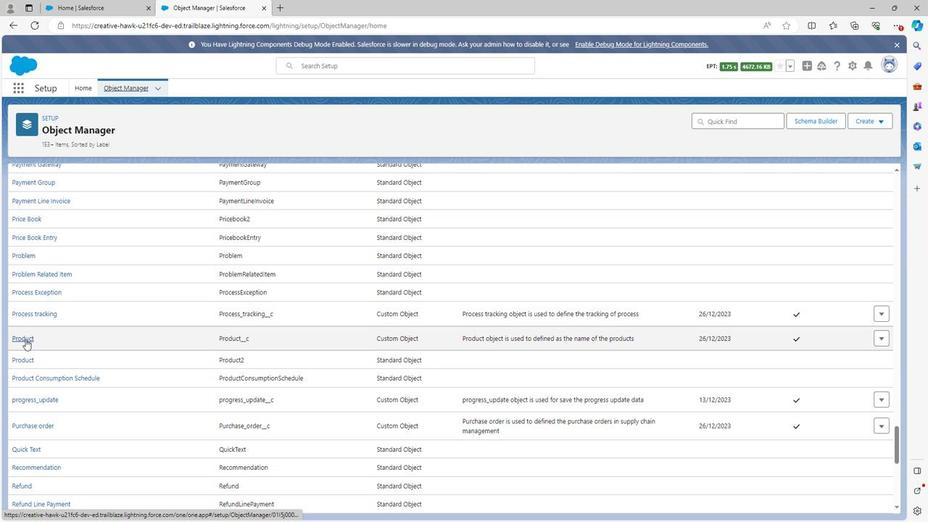 
Action: Mouse moved to (54, 181)
Screenshot: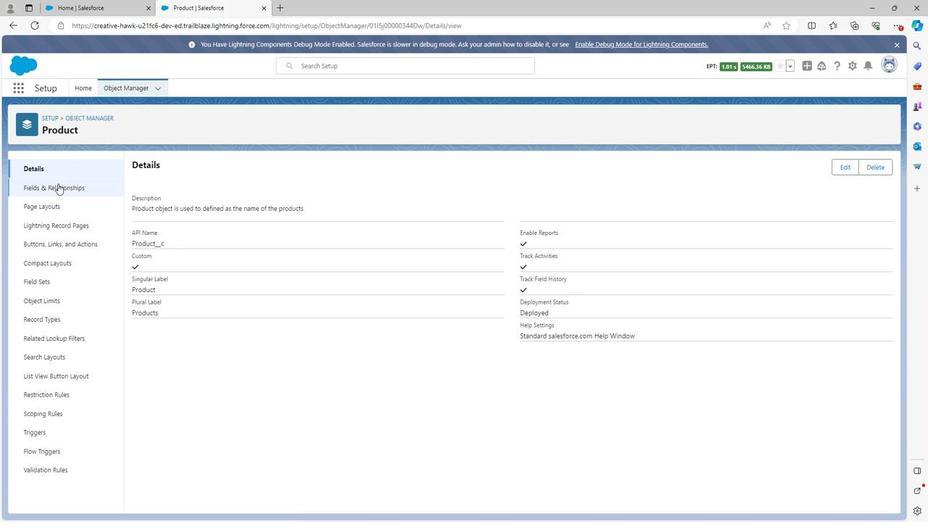 
Action: Mouse pressed left at (54, 181)
Screenshot: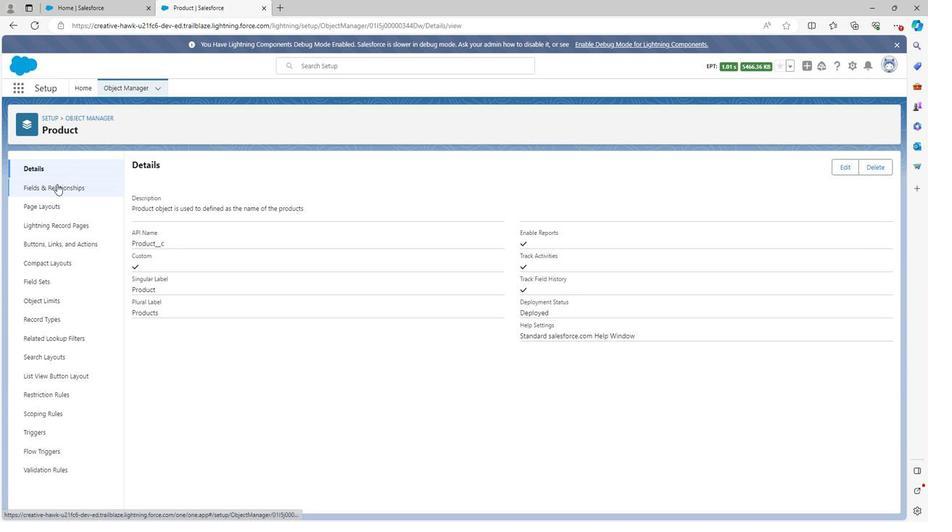
Action: Mouse moved to (676, 163)
Screenshot: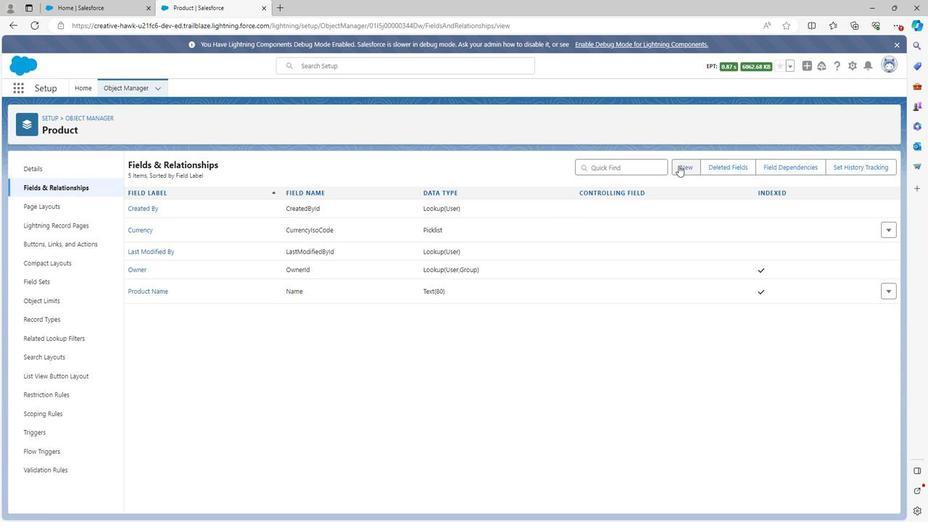 
Action: Mouse pressed left at (676, 163)
Screenshot: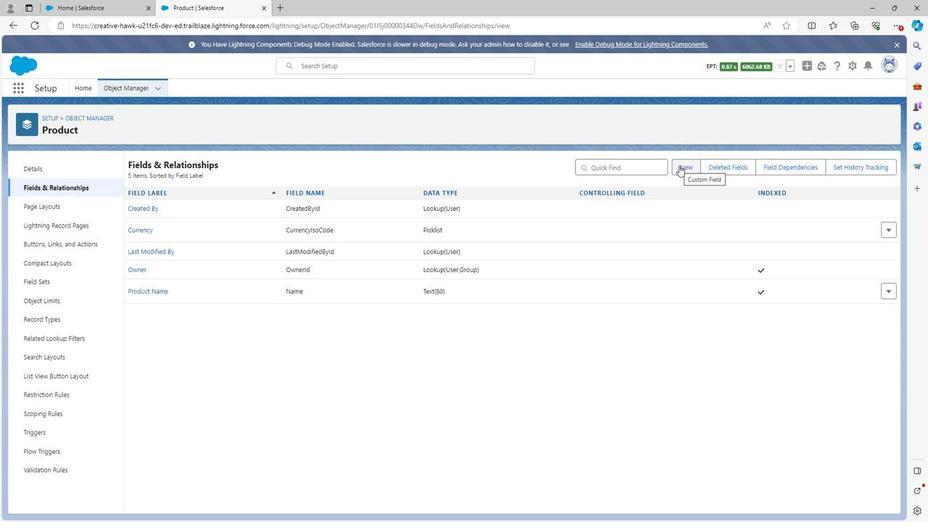 
Action: Mouse moved to (171, 332)
Screenshot: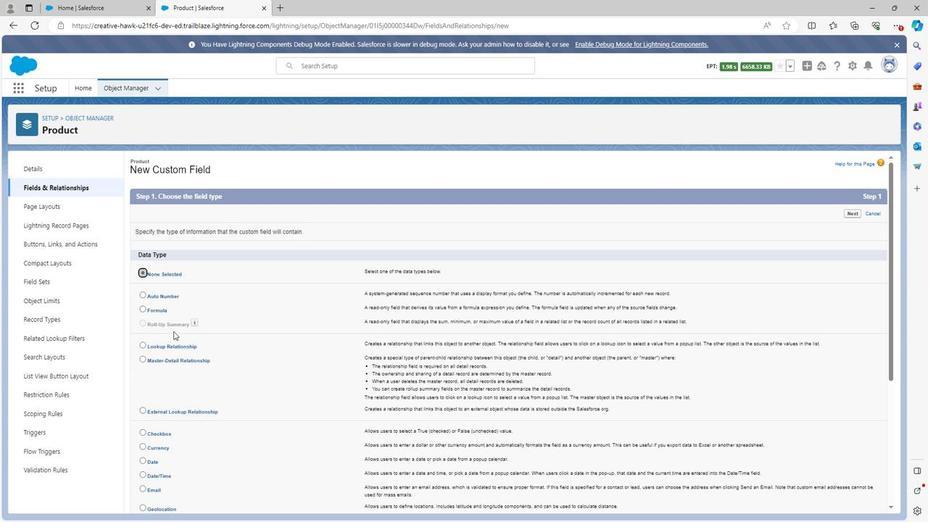 
Action: Mouse scrolled (171, 332) with delta (0, 0)
Screenshot: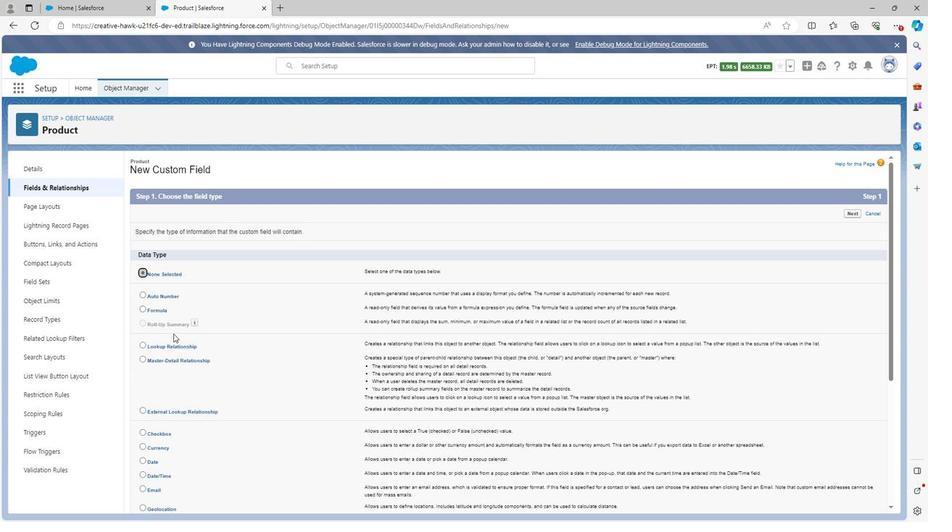 
Action: Mouse scrolled (171, 332) with delta (0, 0)
Screenshot: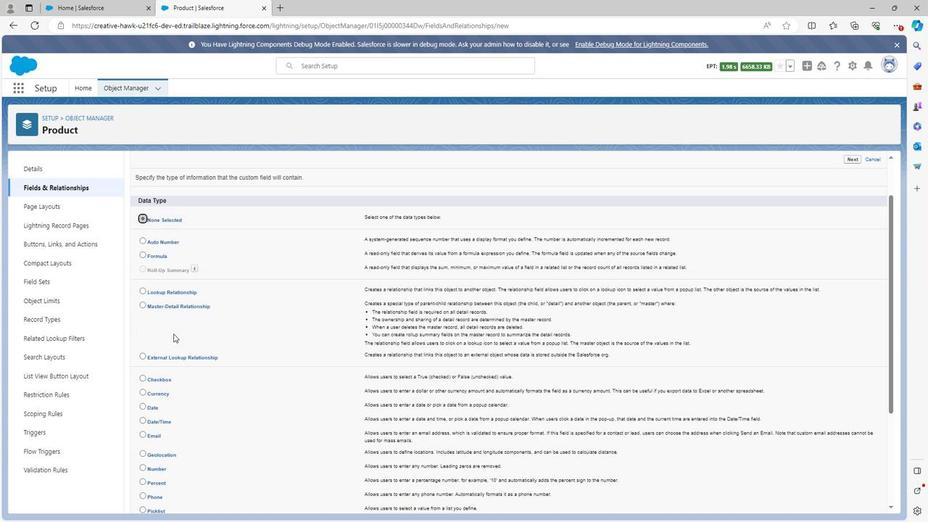 
Action: Mouse scrolled (171, 332) with delta (0, 0)
Screenshot: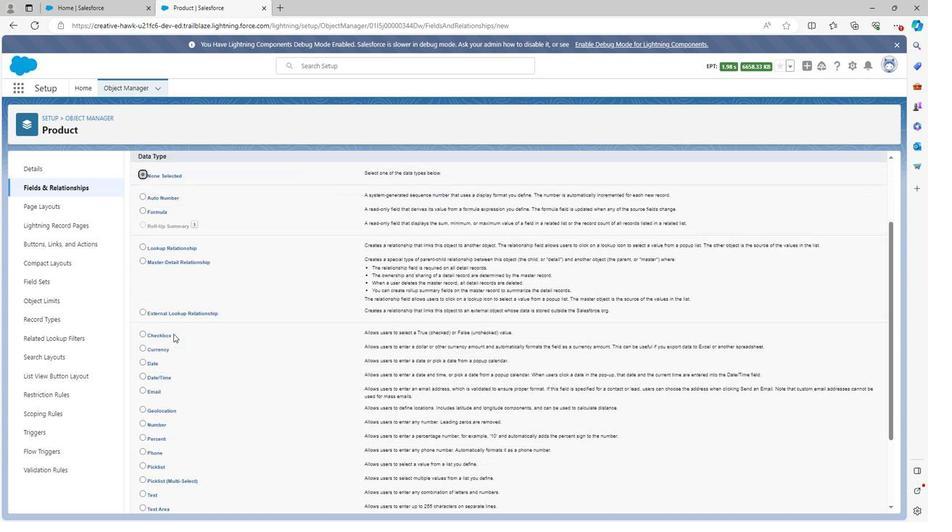 
Action: Mouse scrolled (171, 332) with delta (0, 0)
Screenshot: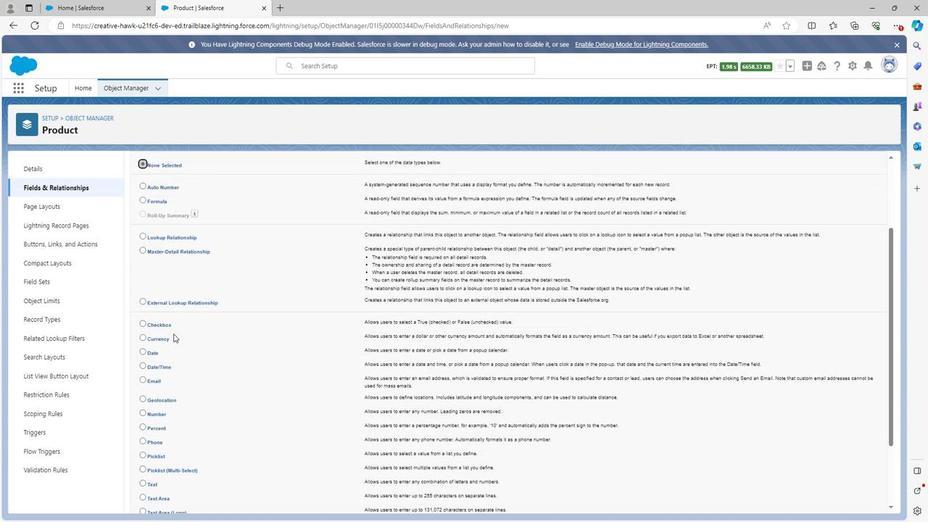 
Action: Mouse scrolled (171, 332) with delta (0, 0)
Screenshot: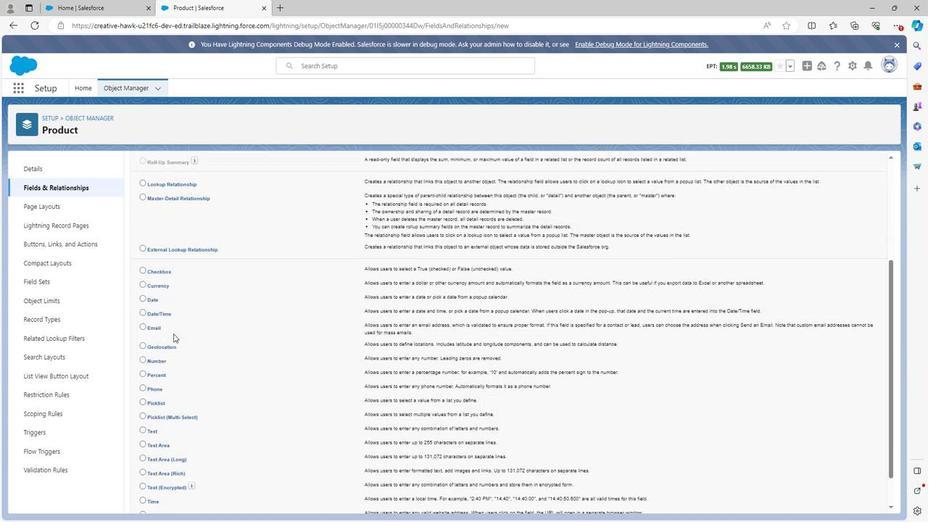 
Action: Mouse scrolled (171, 332) with delta (0, 0)
Screenshot: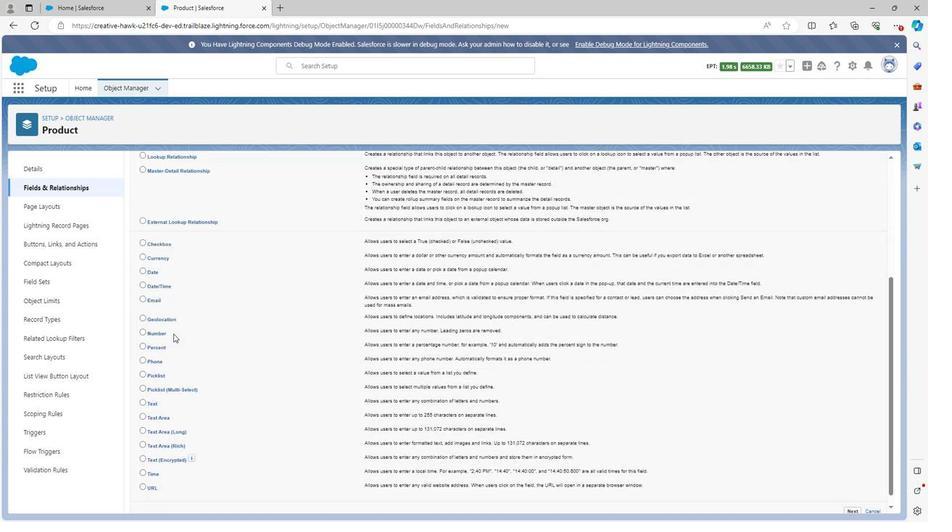 
Action: Mouse scrolled (171, 332) with delta (0, 0)
Screenshot: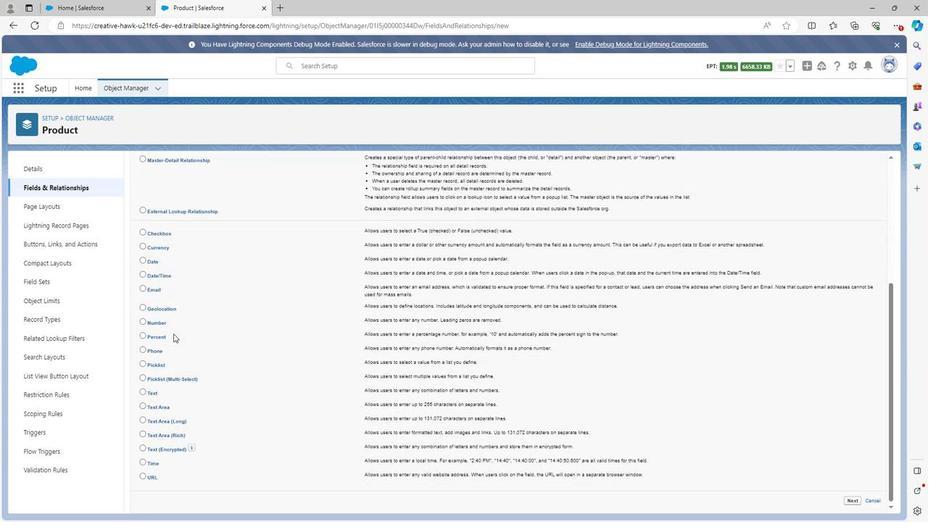 
Action: Mouse moved to (138, 392)
Screenshot: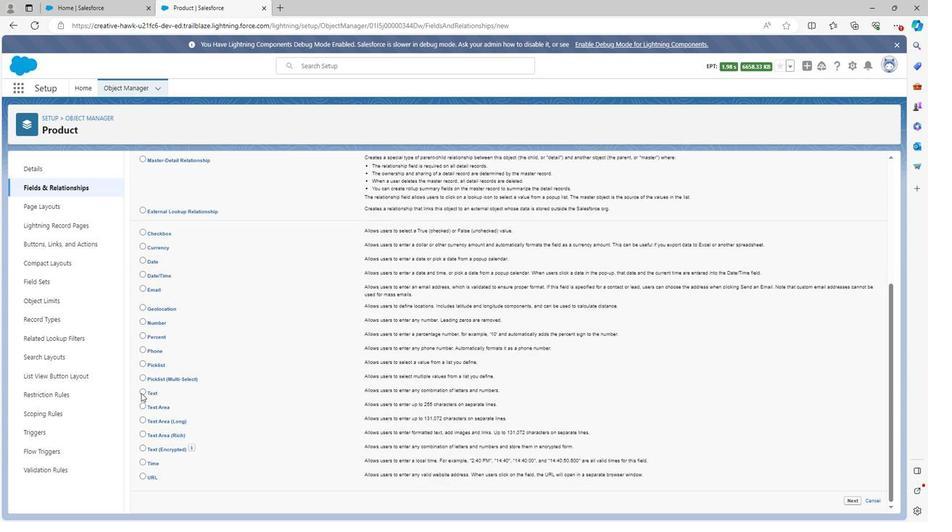 
Action: Mouse pressed left at (138, 392)
Screenshot: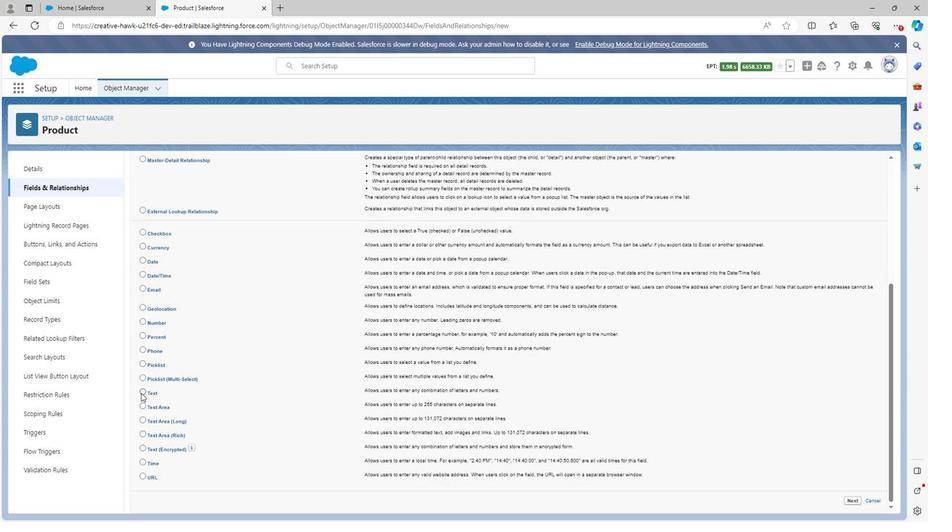 
Action: Mouse moved to (843, 501)
Screenshot: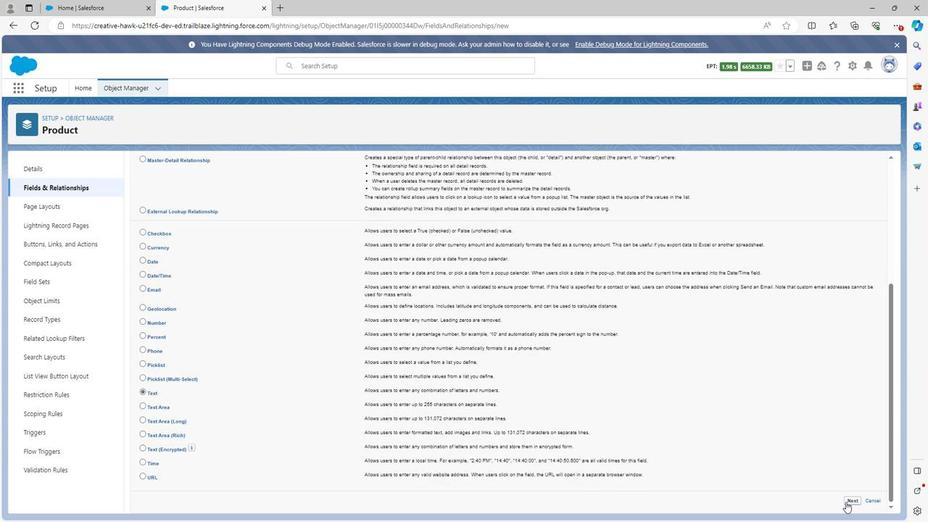 
Action: Mouse pressed left at (843, 501)
Screenshot: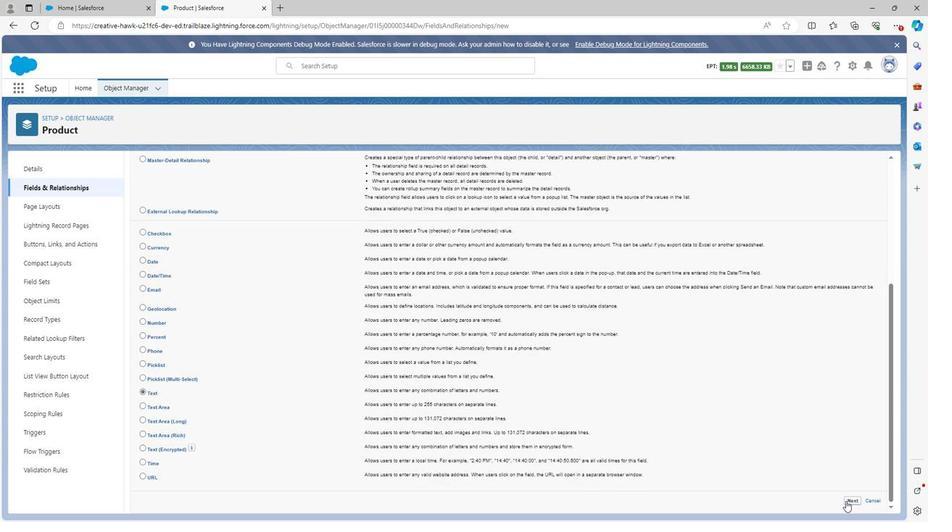 
Action: Mouse moved to (292, 231)
Screenshot: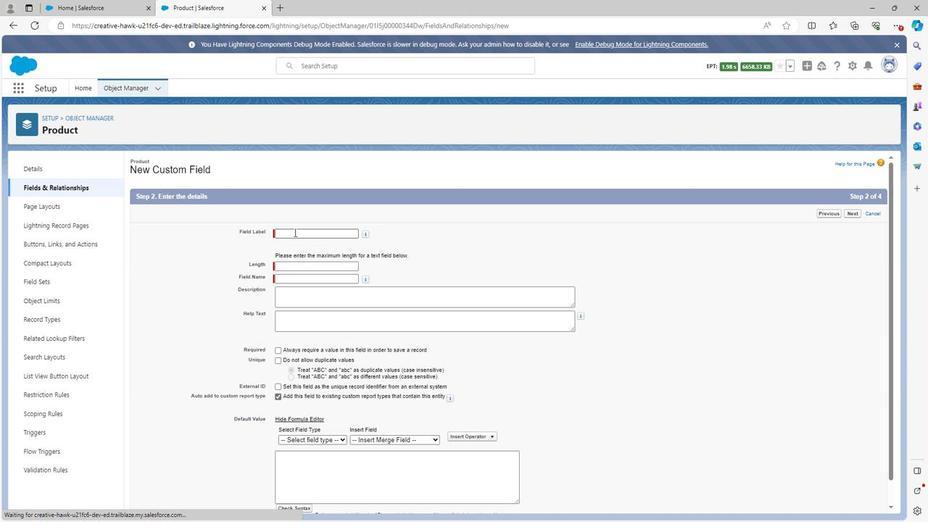 
Action: Mouse pressed left at (292, 231)
Screenshot: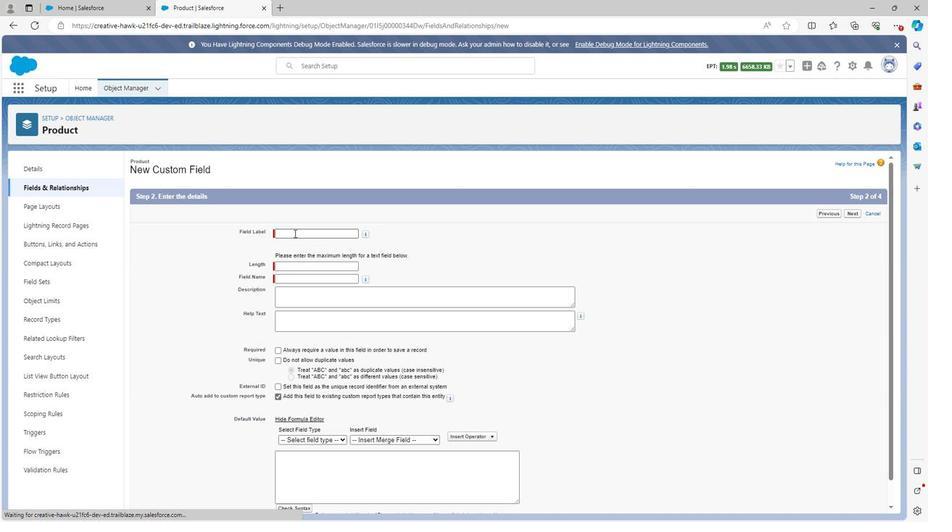
Action: Mouse moved to (295, 232)
Screenshot: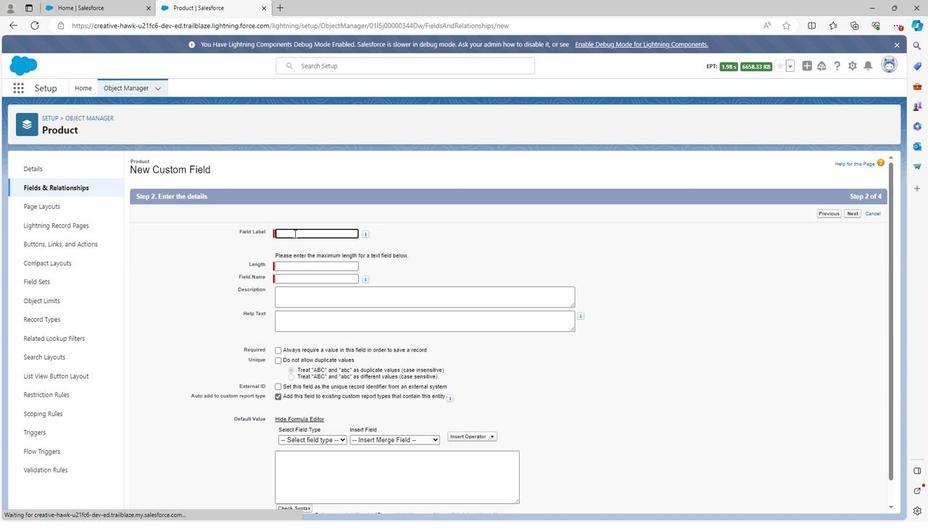 
Action: Key pressed <Key.shift>Product<Key.space>code
Screenshot: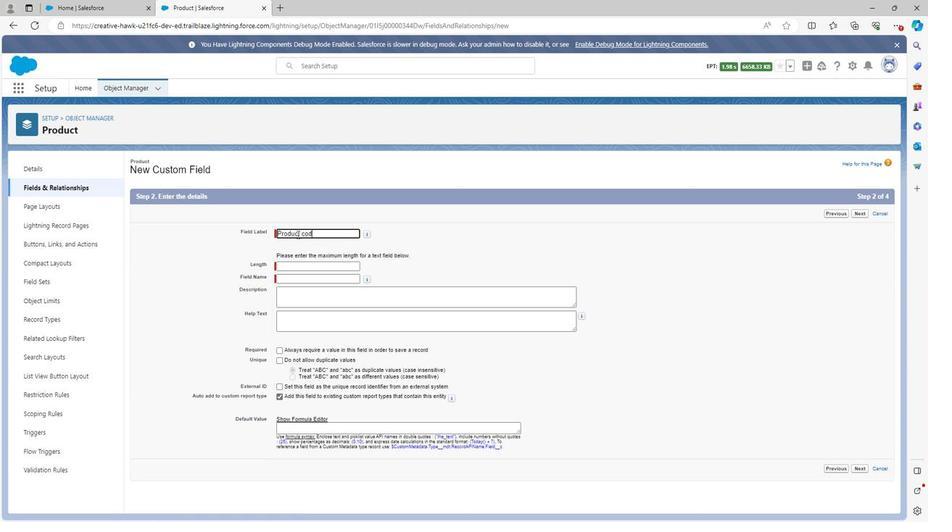 
Action: Mouse moved to (393, 229)
Screenshot: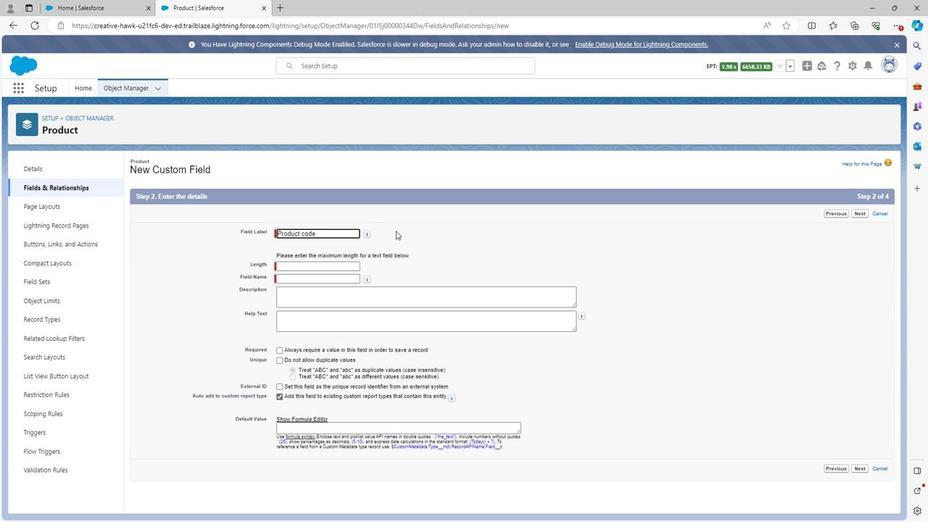 
Action: Mouse pressed left at (393, 229)
Screenshot: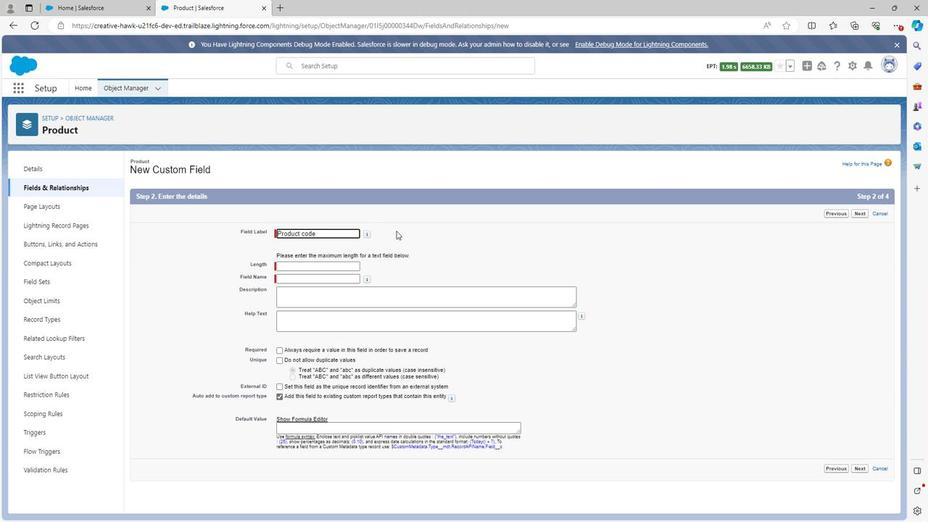 
Action: Mouse moved to (305, 264)
Screenshot: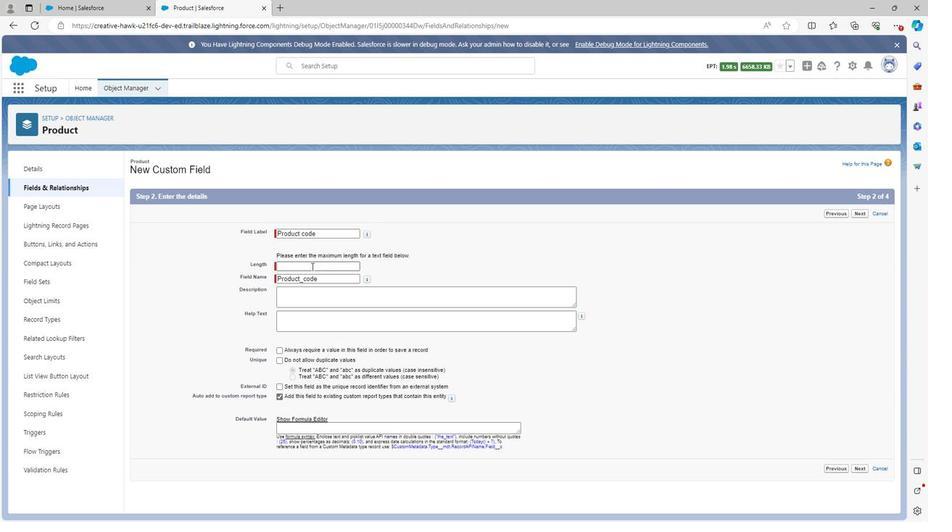 
Action: Mouse pressed left at (305, 264)
Screenshot: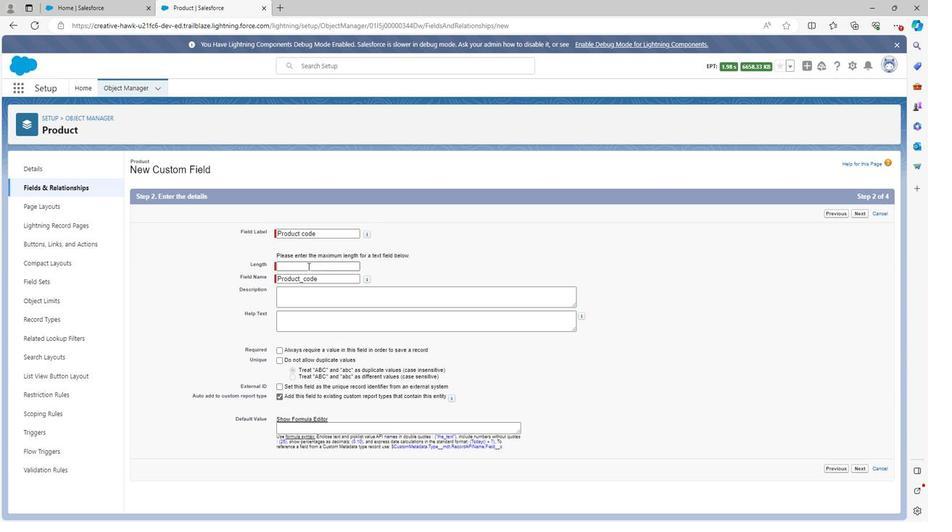 
Action: Mouse moved to (289, 290)
Screenshot: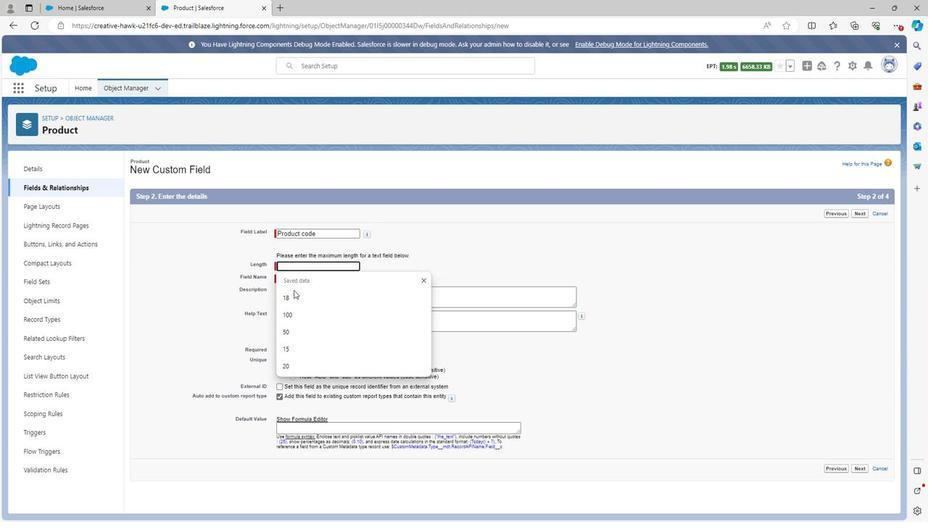 
Action: Mouse pressed left at (289, 290)
Screenshot: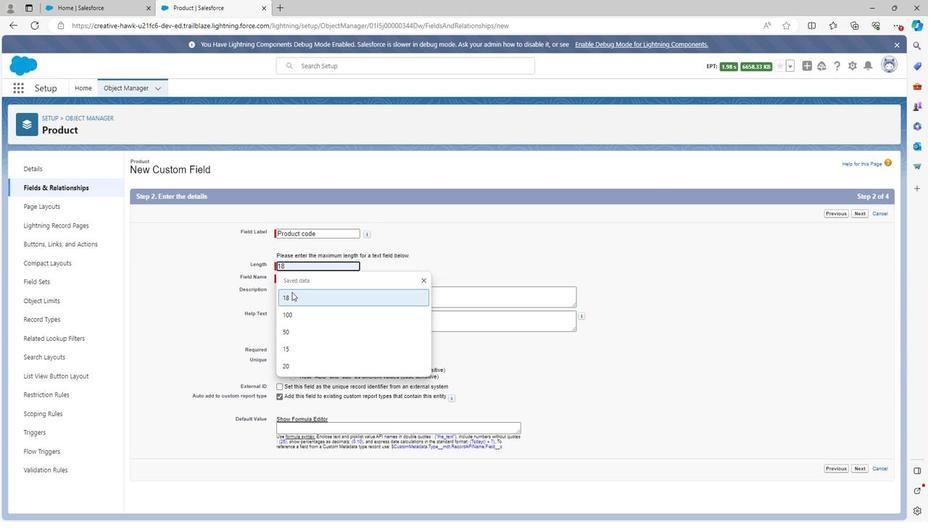 
Action: Mouse pressed left at (289, 290)
Screenshot: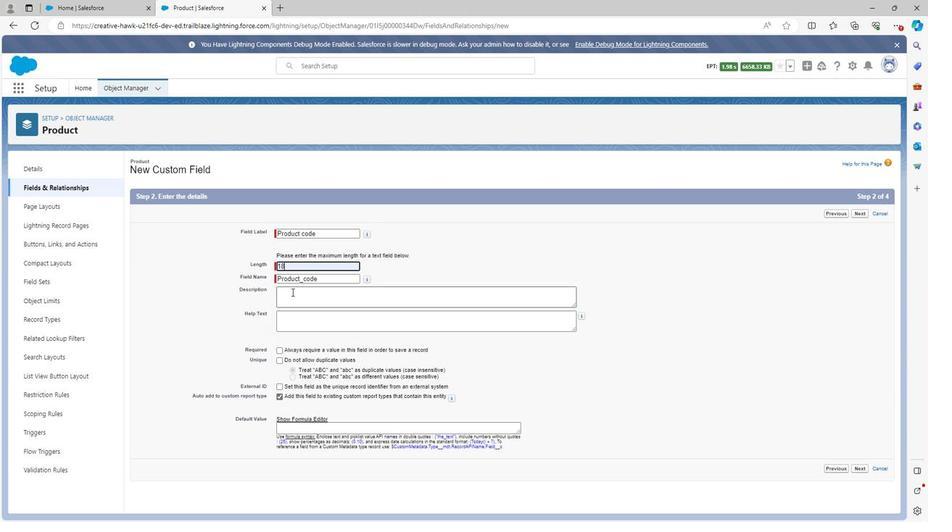 
Action: Mouse moved to (289, 290)
Screenshot: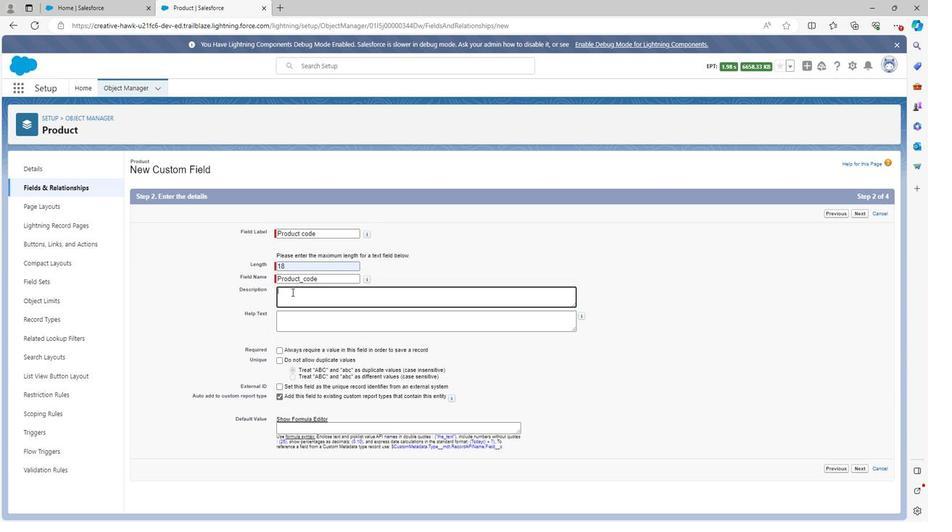 
Action: Key pressed <Key.shift>Product<Key.space>code<Key.space>field<Key.space>is<Key.space>used<Key.space>to<Key.space>defined<Key.space>the<Key.space>product<Key.space>vod<Key.backspace><Key.backspace><Key.backspace><Key.space>code<Key.space>of<Key.space>all<Key.space>the<Key.space>products
Screenshot: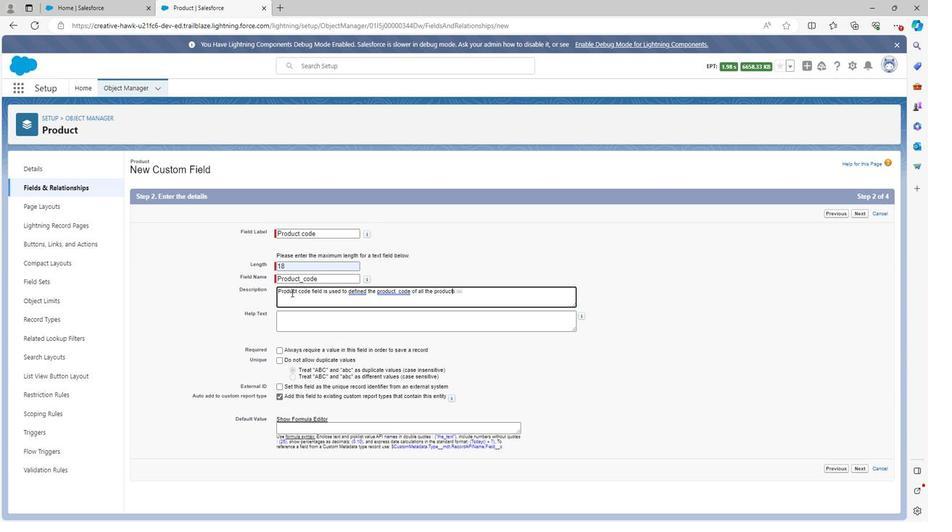 
Action: Mouse moved to (296, 315)
Screenshot: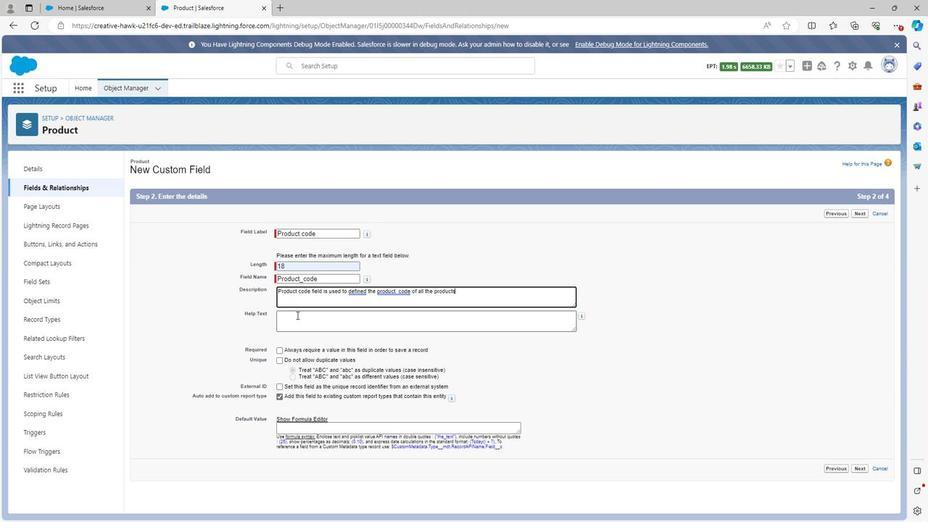 
Action: Mouse pressed left at (296, 315)
Screenshot: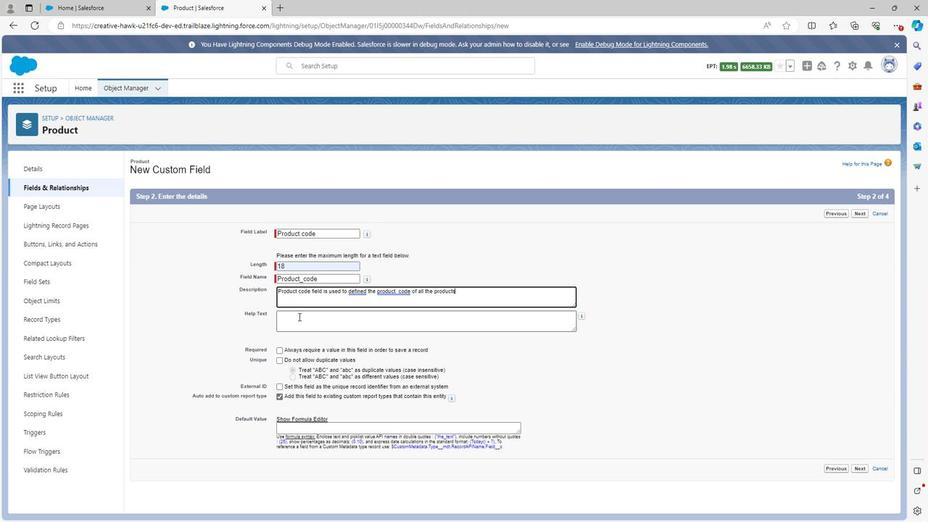
Action: Key pressed <Key.shift><Key.shift><Key.shift><Key.shift><Key.shift><Key.shift><Key.shift><Key.shift><Key.shift><Key.shift><Key.shift><Key.shift><Key.shift><Key.shift><Key.shift><Key.shift><Key.shift><Key.shift><Key.shift><Key.shift><Key.shift><Key.shift><Key.shift><Key.shift><Key.shift><Key.shift><Key.shift><Key.shift><Key.shift><Key.shift><Key.shift><Key.shift><Key.shift><Key.shift><Key.shift><Key.shift><Key.shift><Key.shift><Key.shift><Key.shift><Key.shift><Key.shift><Key.shift><Key.shift><Key.shift><Key.shift><Key.shift><Key.shift><Key.shift><Key.shift><Key.shift><Key.shift><Key.shift><Key.shift><Key.shift><Key.shift><Key.shift><Key.shift><Key.shift><Key.shift><Key.shift><Key.shift><Key.shift><Key.shift><Key.shift><Key.shift><Key.shift><Key.shift><Key.shift>Produ
Screenshot: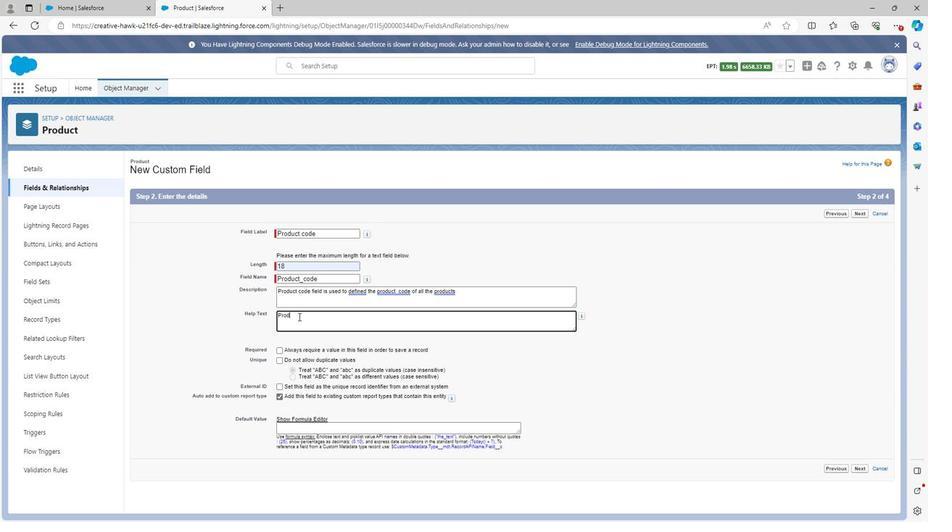 
Action: Mouse moved to (296, 316)
Screenshot: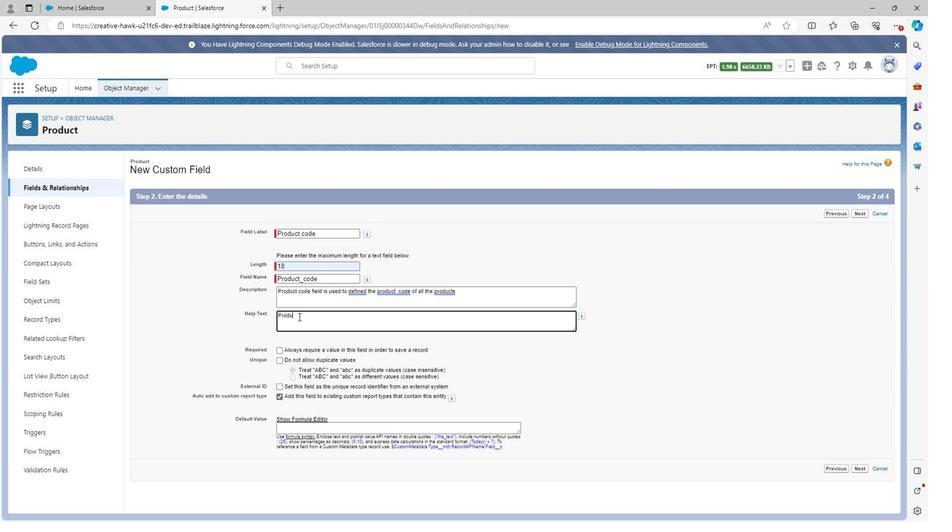 
Action: Key pressed ct<Key.space>code
Screenshot: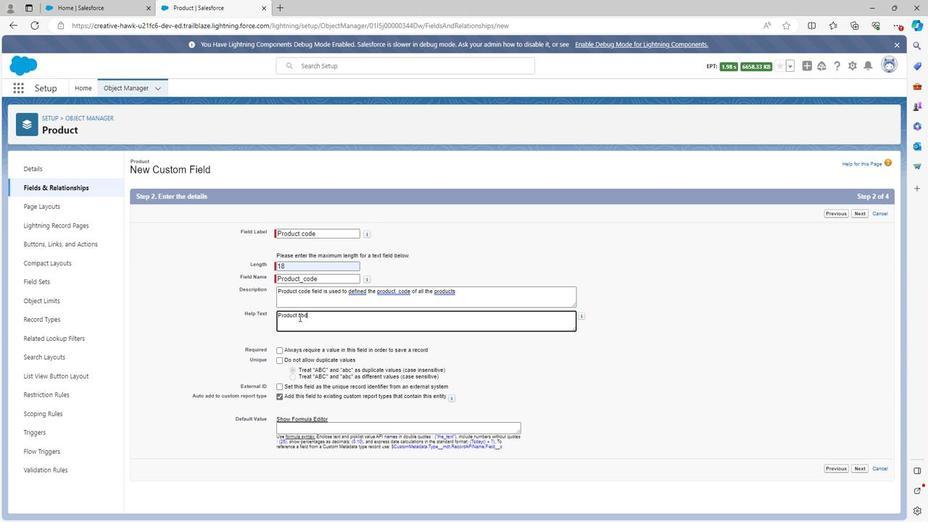 
Action: Mouse moved to (855, 466)
Screenshot: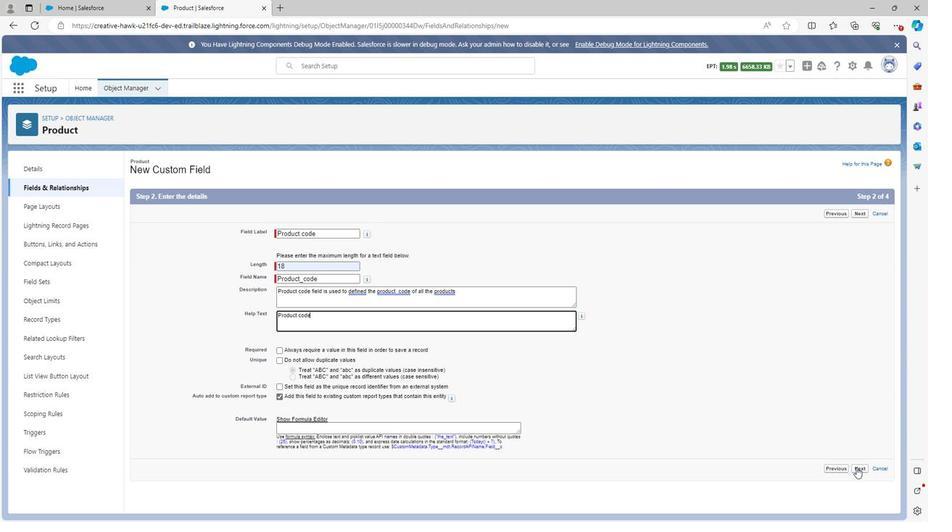 
Action: Mouse pressed left at (855, 466)
Screenshot: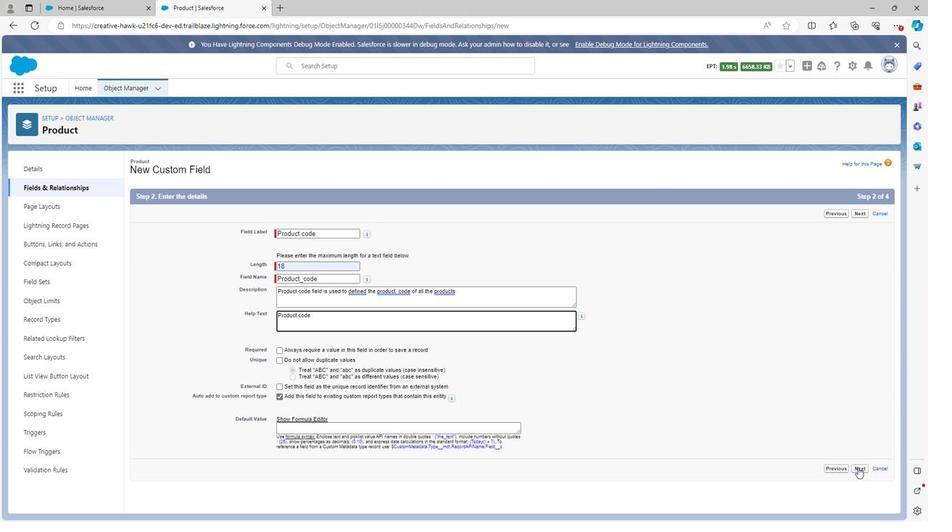 
Action: Mouse moved to (639, 291)
Screenshot: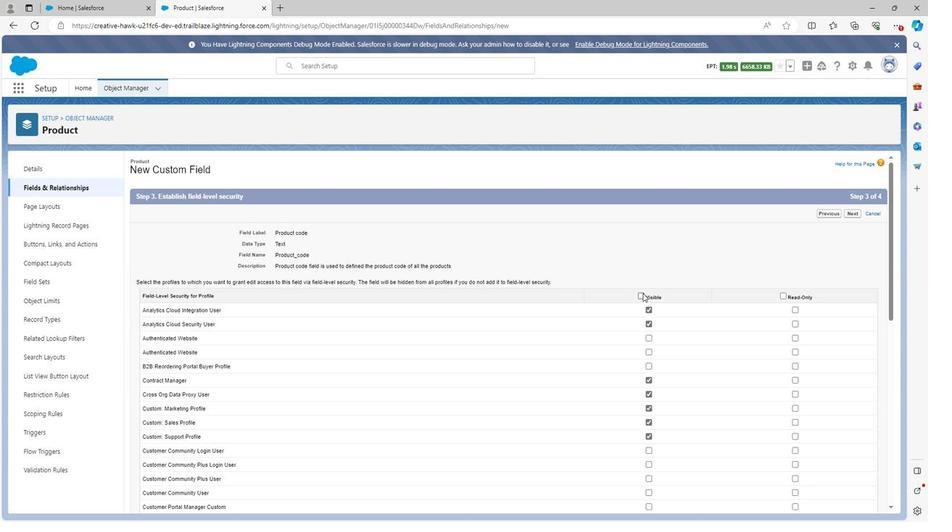 
Action: Mouse pressed left at (639, 291)
Screenshot: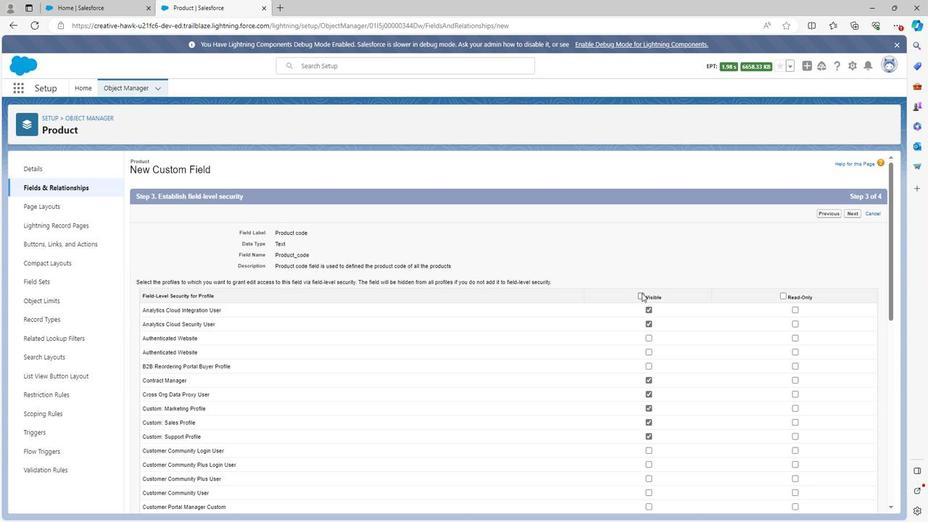 
Action: Mouse scrolled (639, 290) with delta (0, 0)
Screenshot: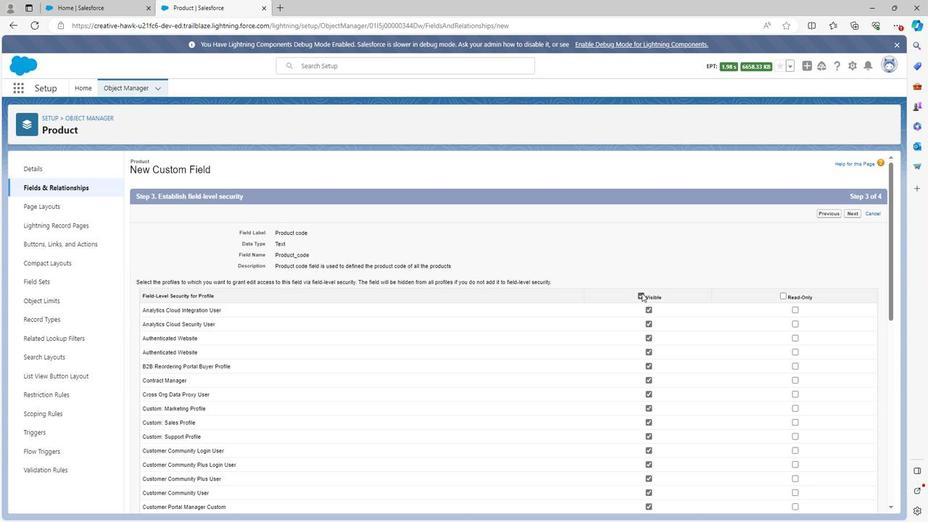 
Action: Mouse scrolled (639, 290) with delta (0, 0)
Screenshot: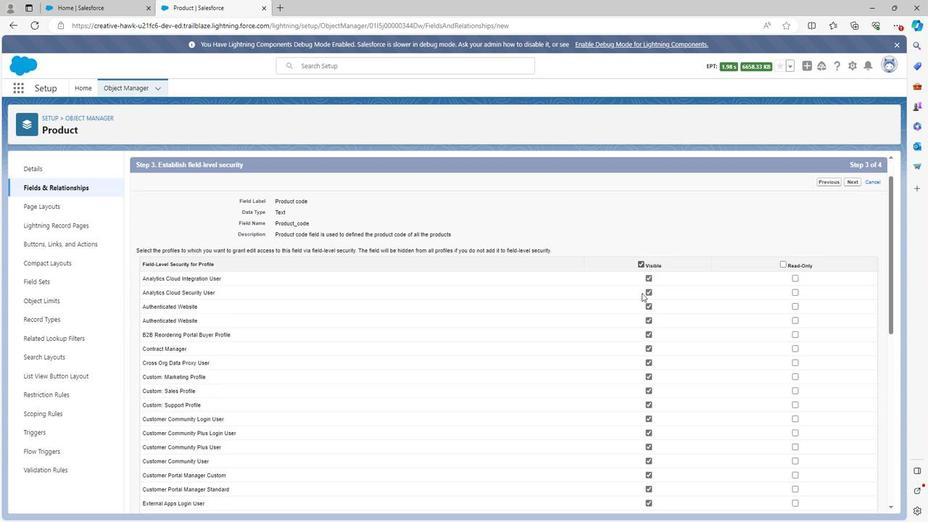 
Action: Mouse scrolled (639, 290) with delta (0, 0)
Screenshot: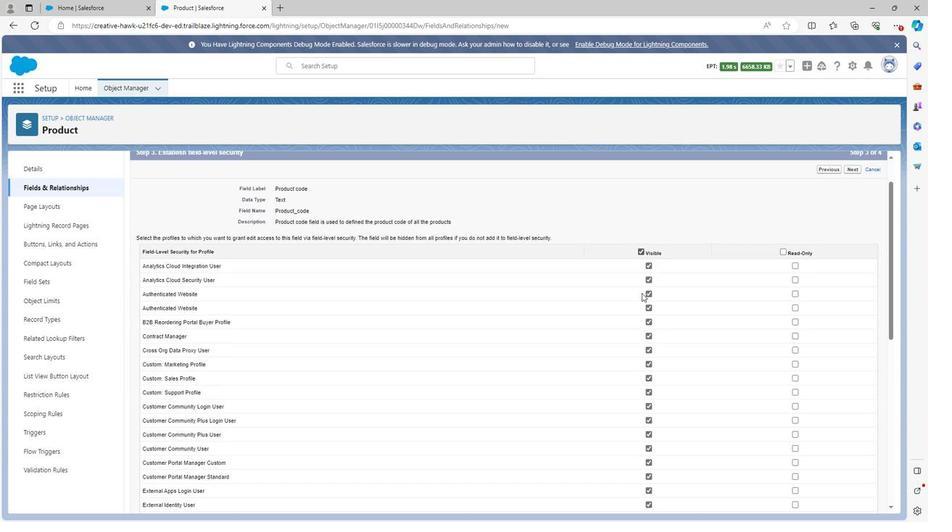 
Action: Mouse moved to (646, 325)
Screenshot: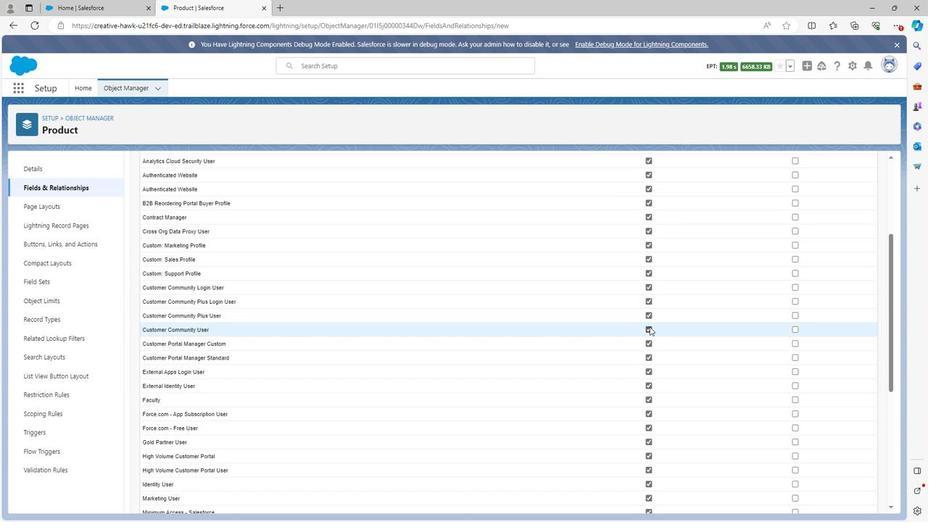 
Action: Mouse pressed left at (646, 325)
Screenshot: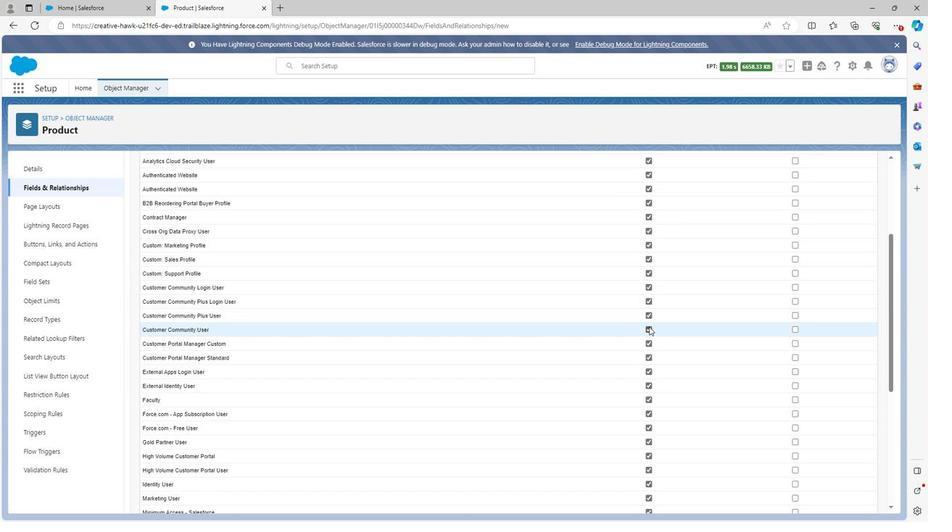 
Action: Mouse moved to (648, 228)
Screenshot: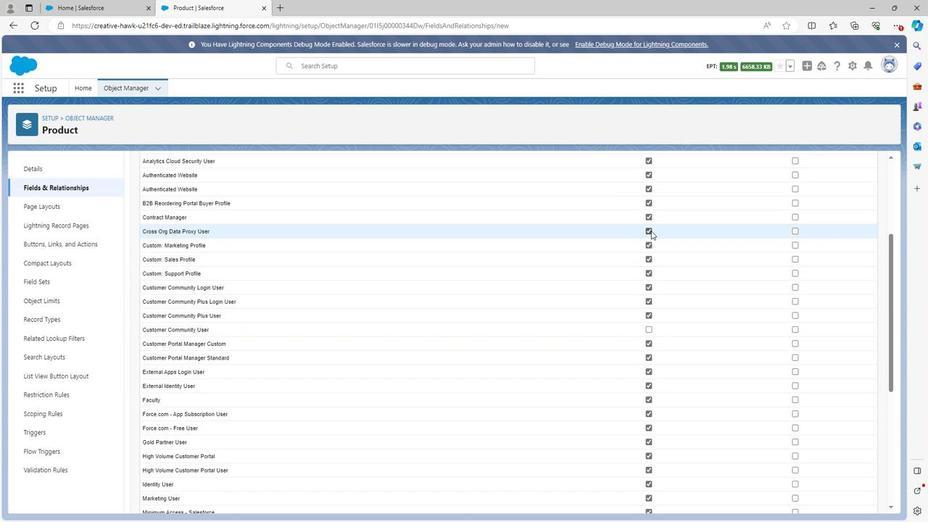 
Action: Mouse pressed left at (648, 228)
Screenshot: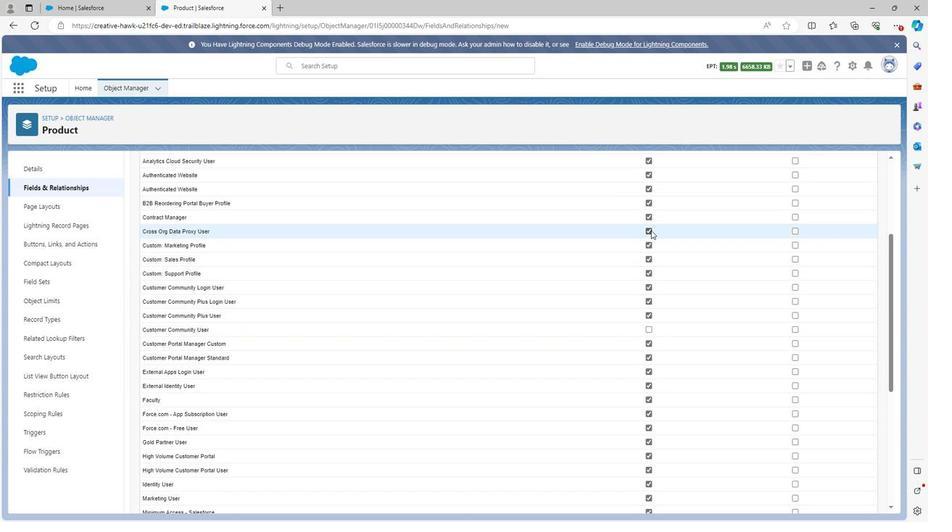 
Action: Mouse moved to (646, 197)
Screenshot: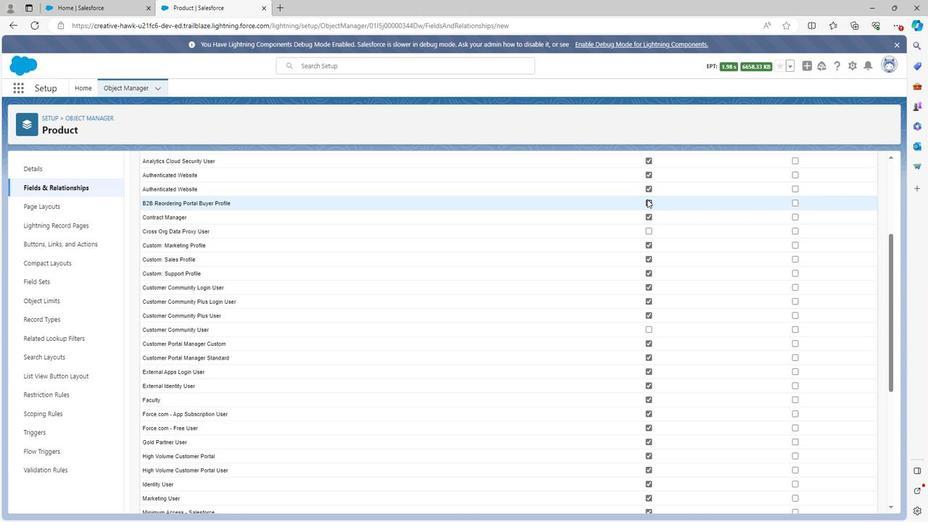 
Action: Mouse pressed left at (646, 197)
Screenshot: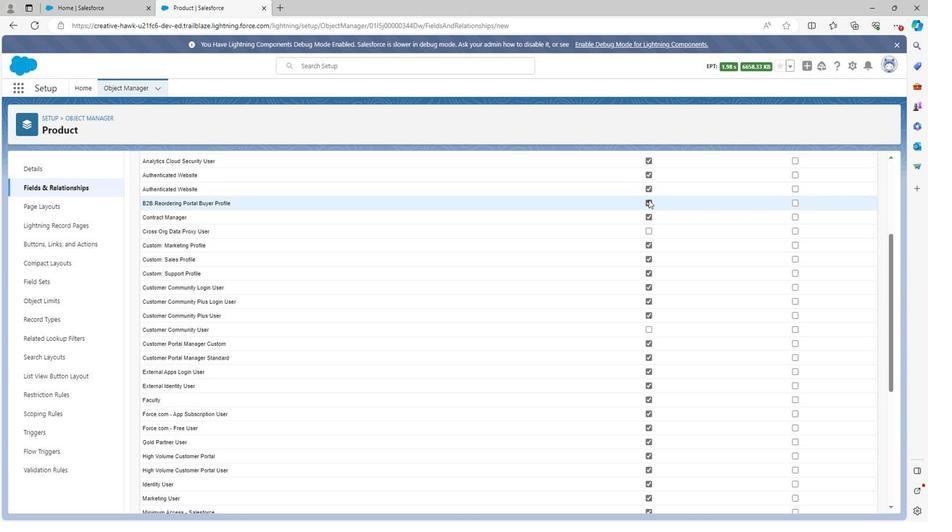 
Action: Mouse moved to (648, 157)
Screenshot: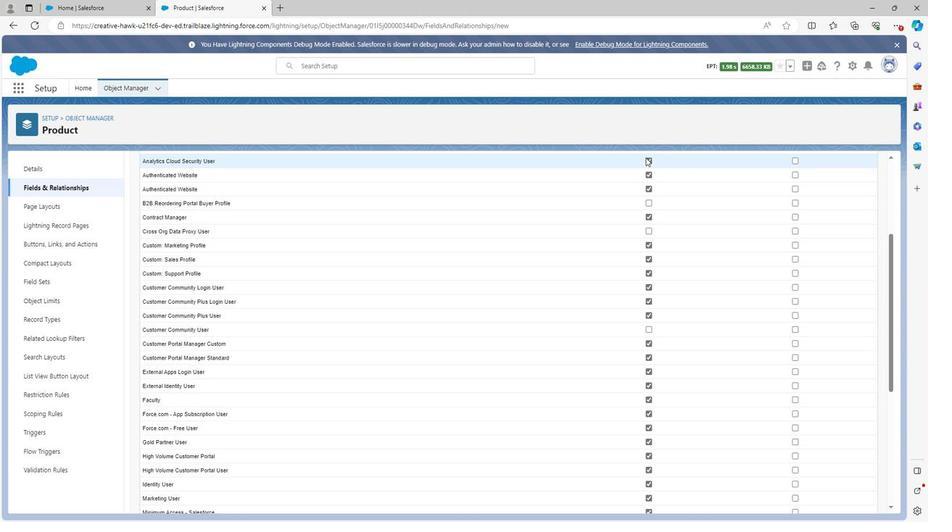
Action: Mouse pressed left at (648, 157)
Screenshot: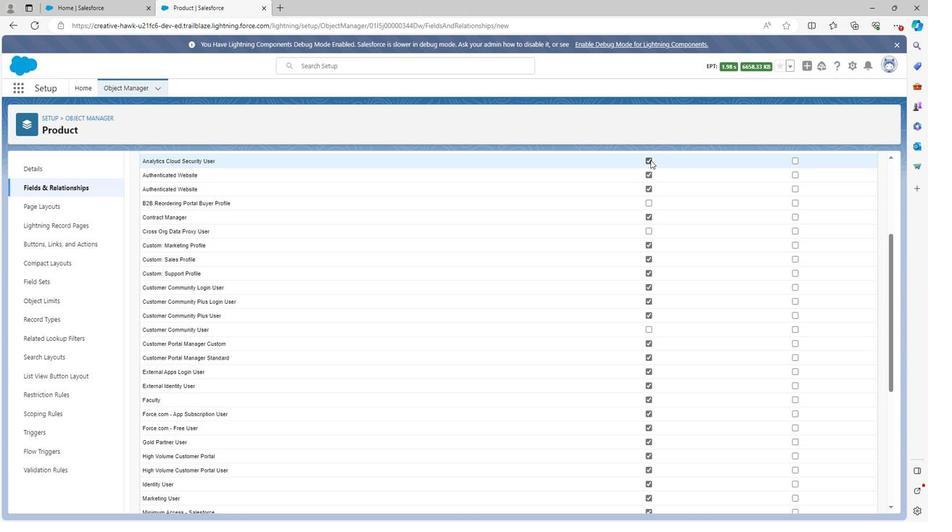 
Action: Mouse moved to (648, 372)
Screenshot: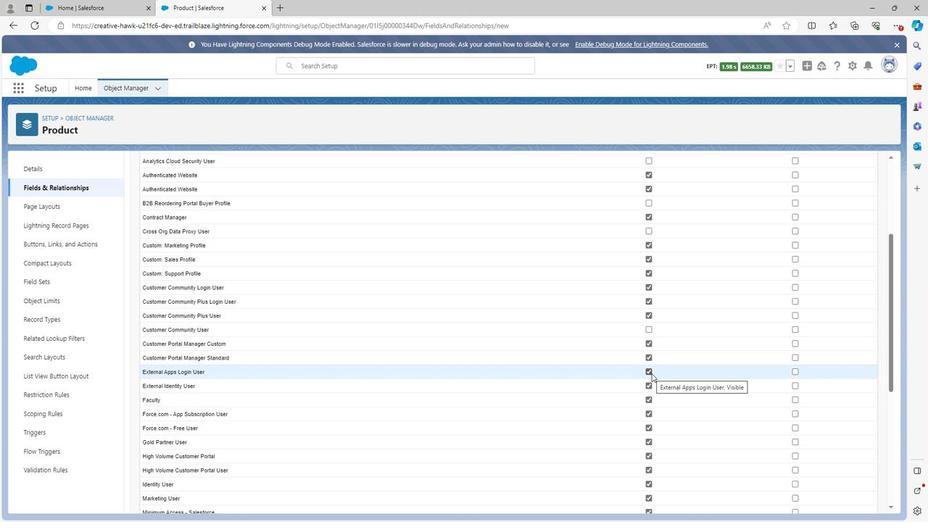 
Action: Mouse pressed left at (648, 372)
Screenshot: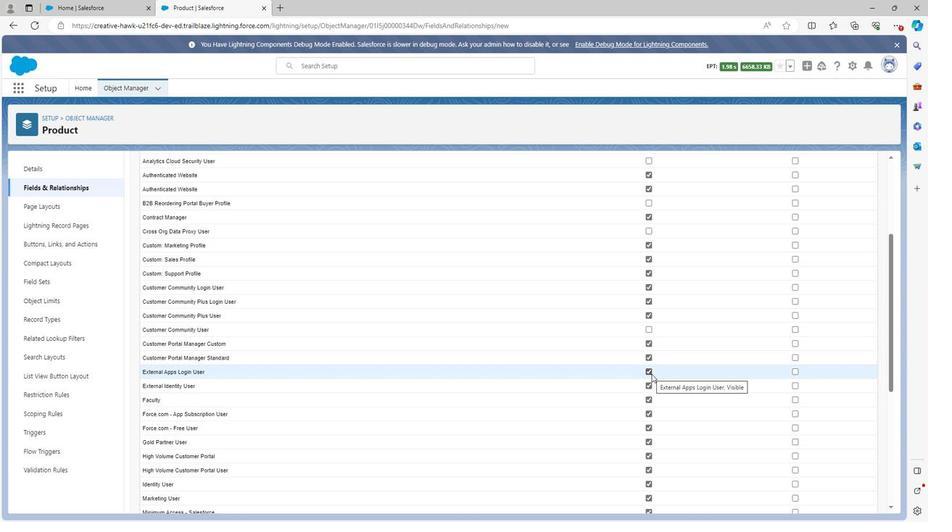 
Action: Mouse moved to (648, 373)
Screenshot: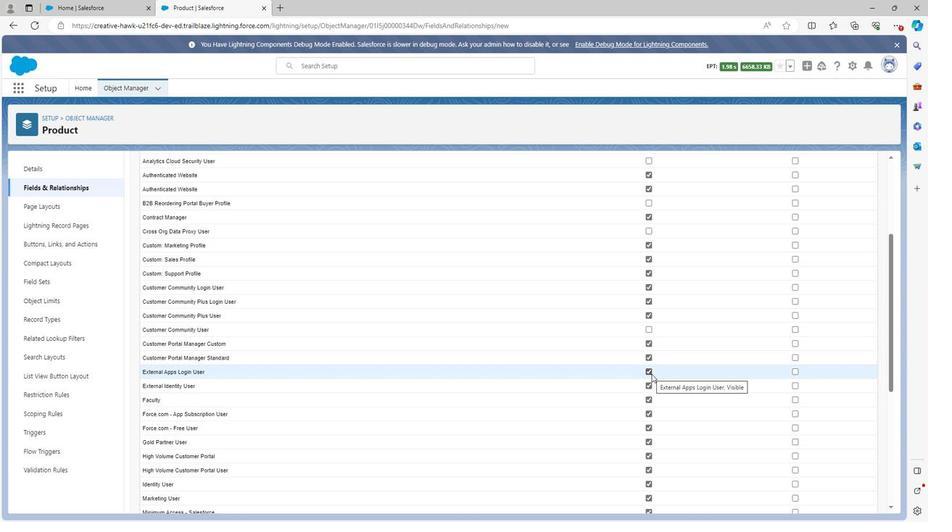 
Action: Mouse scrolled (648, 372) with delta (0, 0)
Screenshot: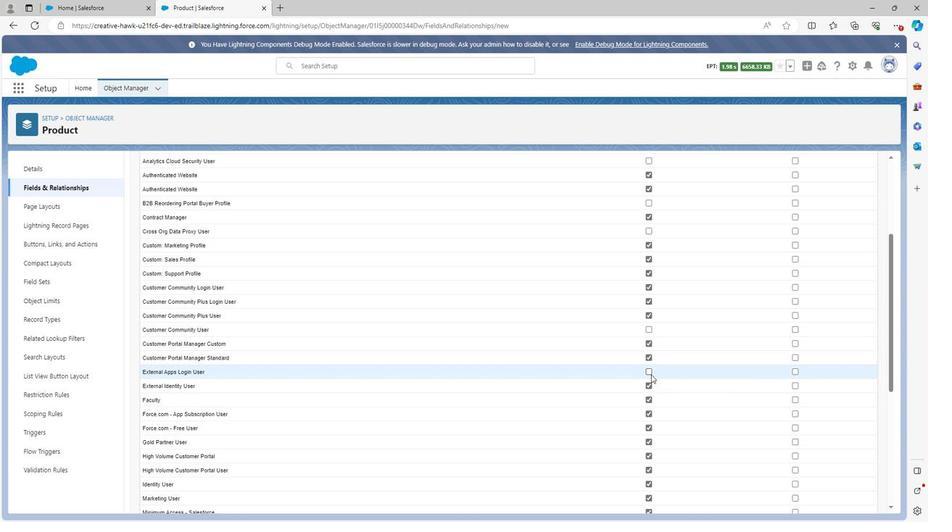 
Action: Mouse moved to (646, 384)
Screenshot: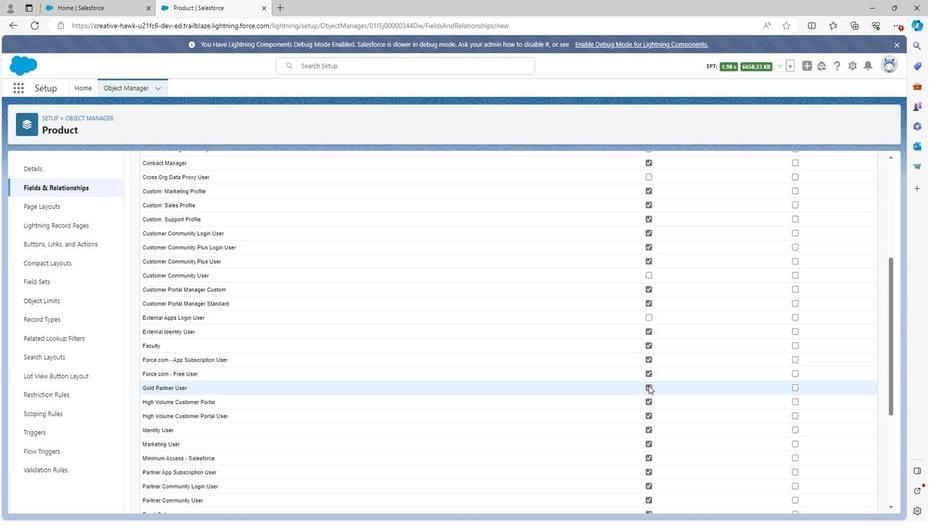 
Action: Mouse pressed left at (646, 384)
Screenshot: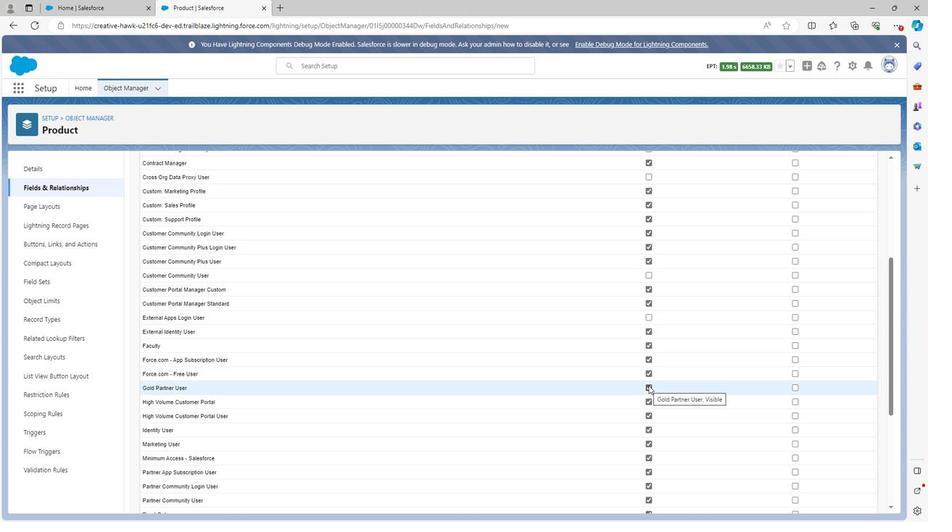 
Action: Mouse moved to (647, 400)
Screenshot: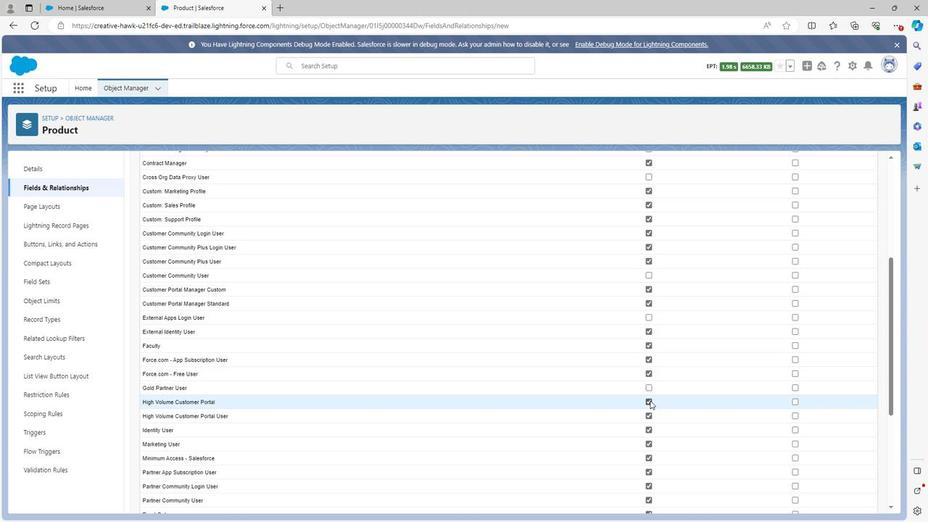 
Action: Mouse pressed left at (647, 400)
Screenshot: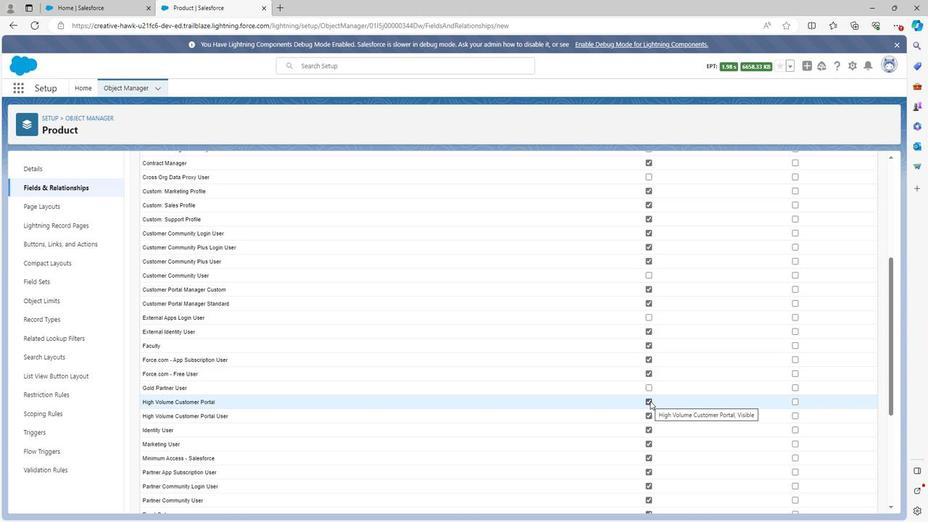 
Action: Mouse moved to (646, 414)
Screenshot: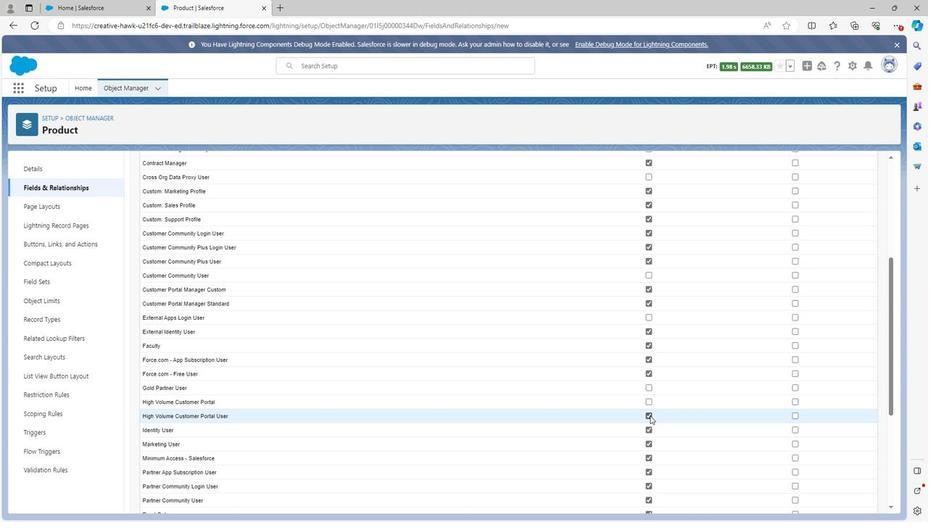 
Action: Mouse pressed left at (646, 414)
Screenshot: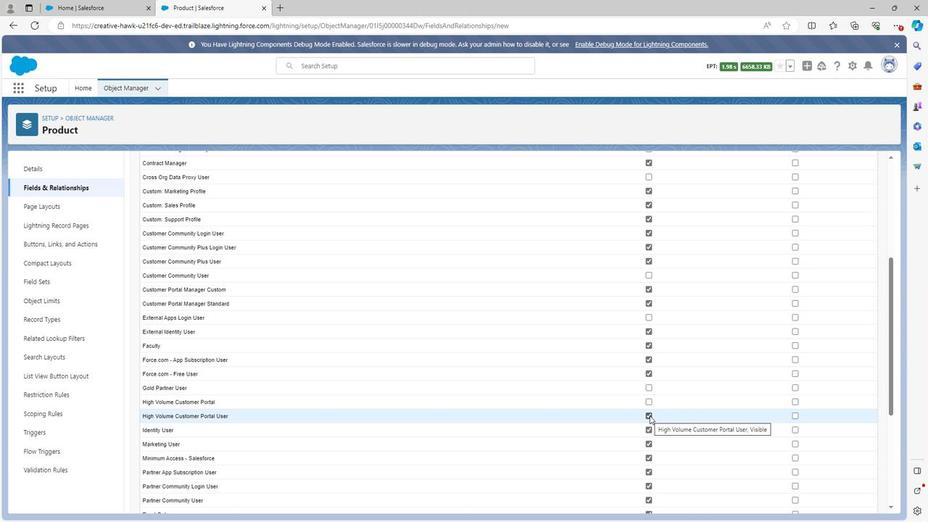 
Action: Mouse moved to (646, 414)
Screenshot: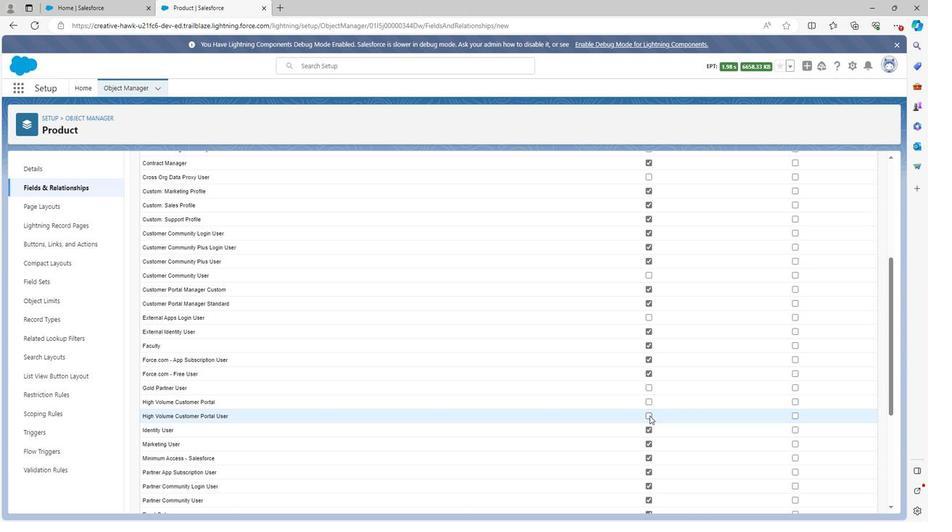 
Action: Mouse scrolled (646, 414) with delta (0, 0)
Screenshot: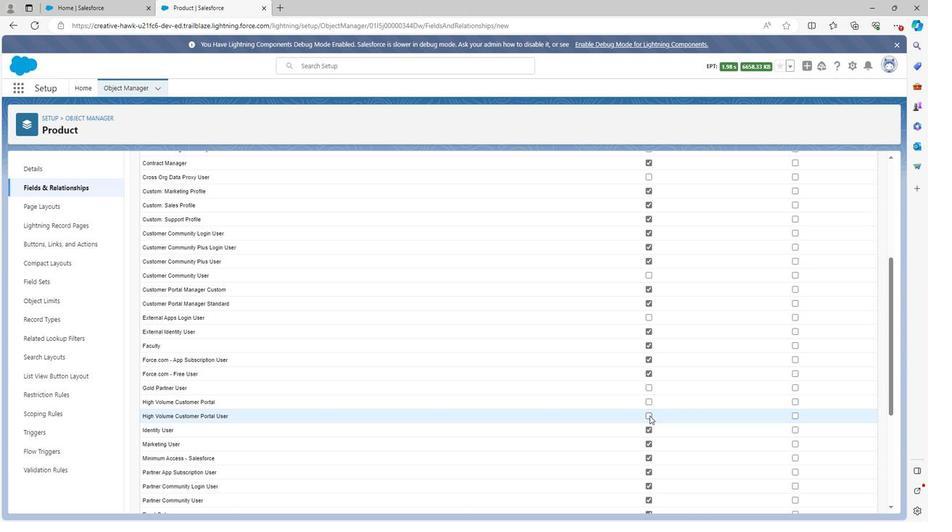 
Action: Mouse moved to (647, 387)
Screenshot: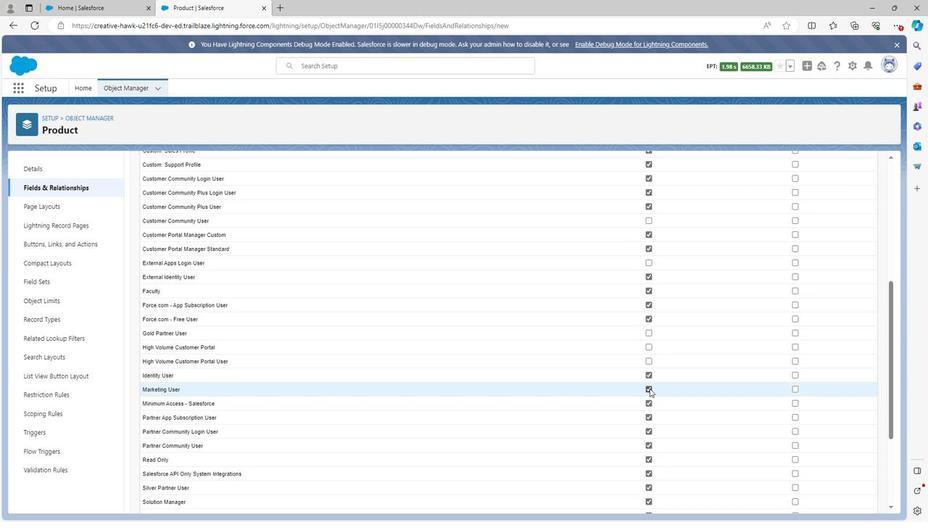 
Action: Mouse pressed left at (647, 387)
Screenshot: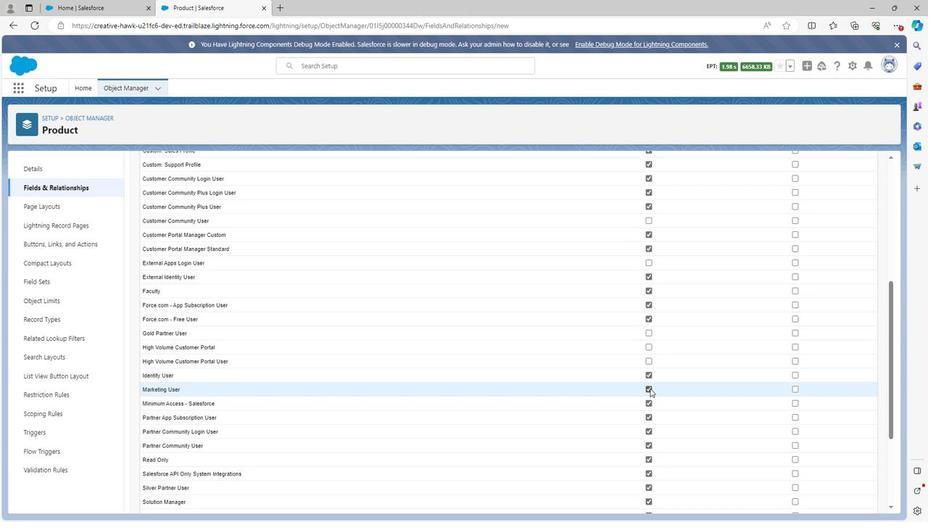 
Action: Mouse moved to (648, 416)
Screenshot: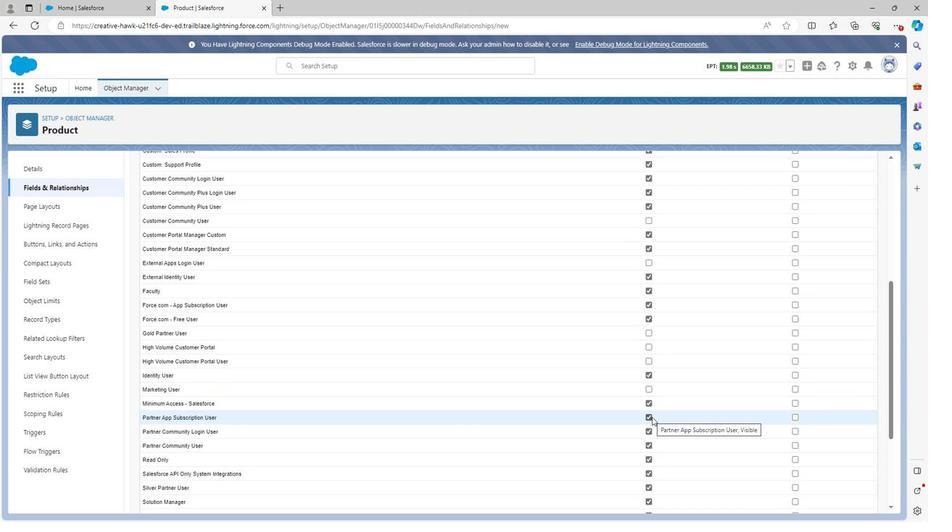 
Action: Mouse pressed left at (648, 416)
Screenshot: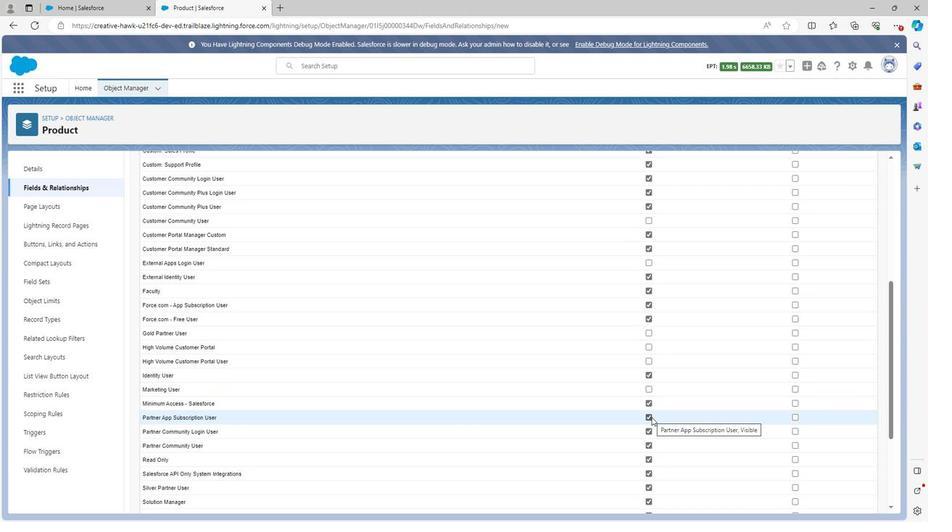 
Action: Mouse moved to (648, 424)
Screenshot: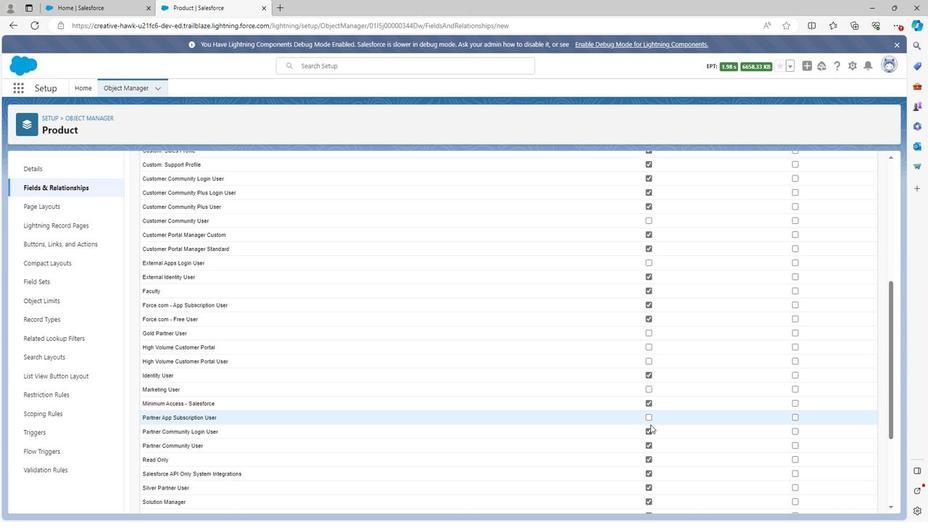 
Action: Mouse scrolled (648, 424) with delta (0, 0)
Screenshot: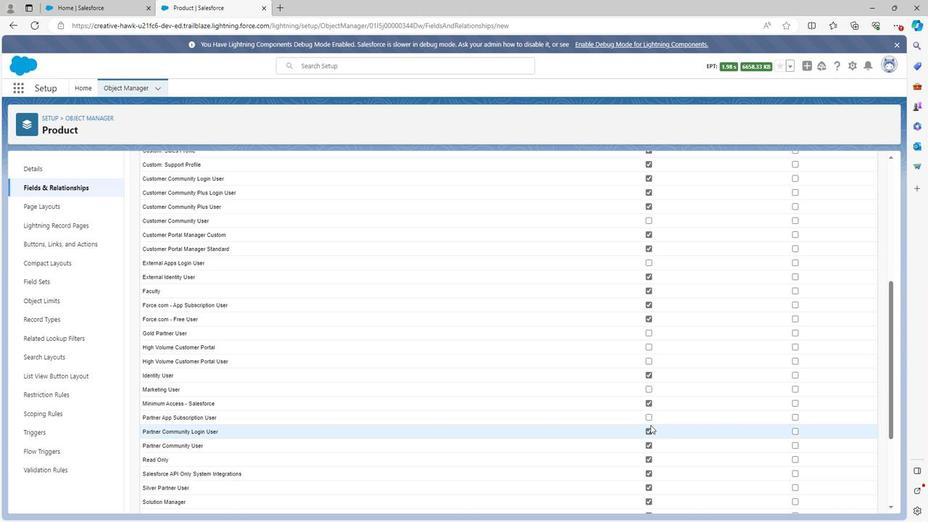 
Action: Mouse scrolled (648, 424) with delta (0, 0)
Screenshot: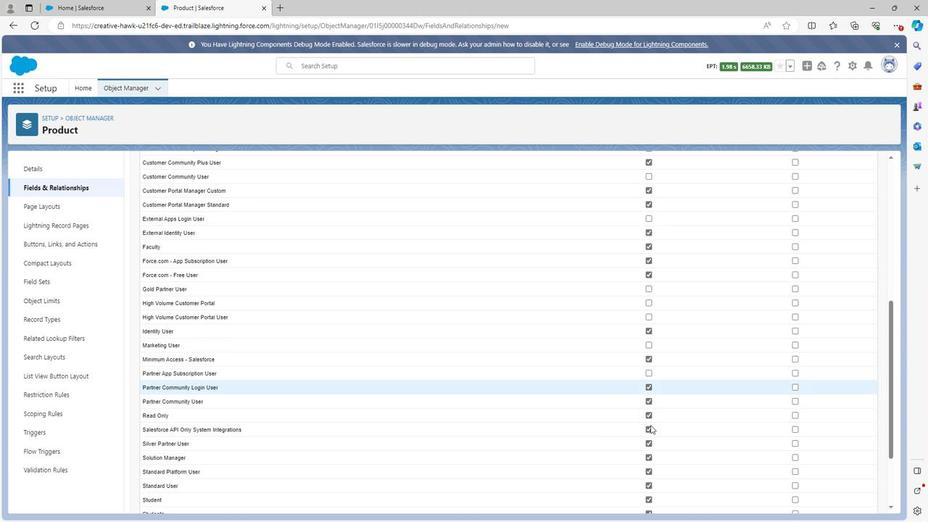 
Action: Mouse moved to (645, 362)
Screenshot: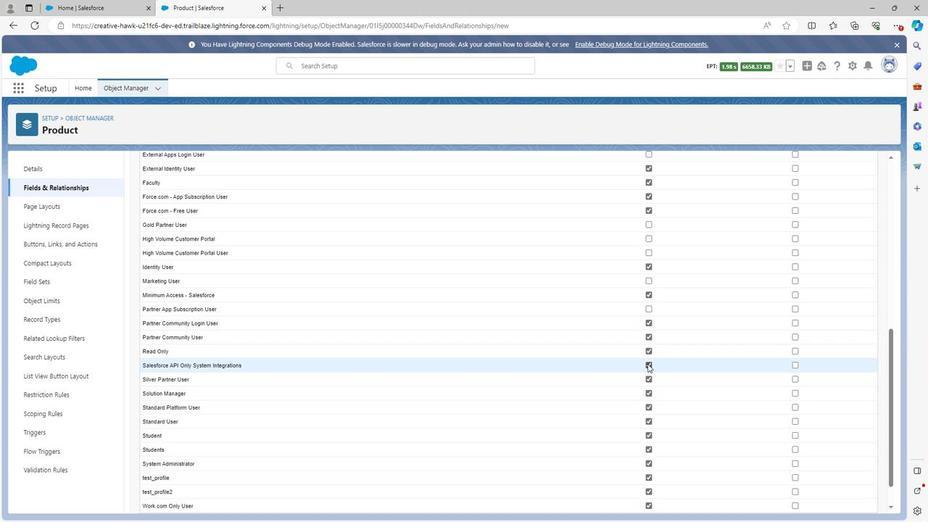 
Action: Mouse pressed left at (645, 362)
Screenshot: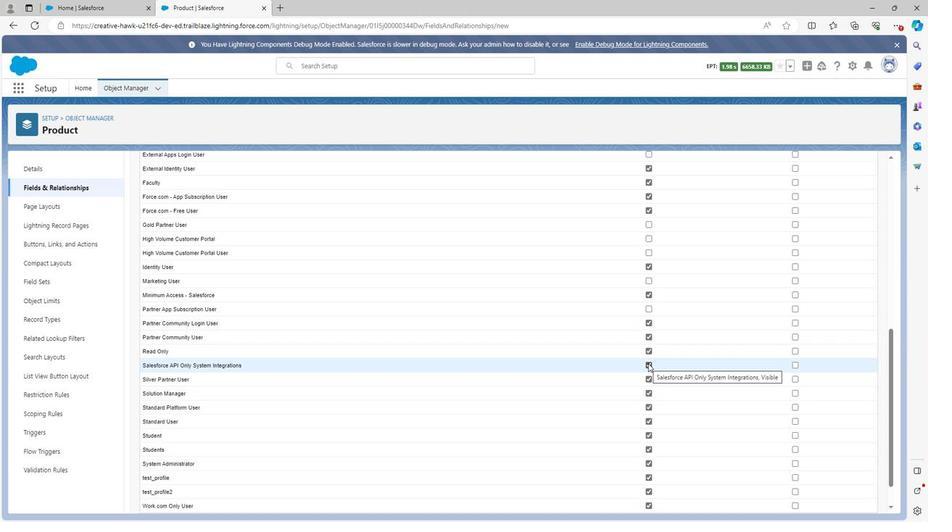 
Action: Mouse moved to (643, 392)
Screenshot: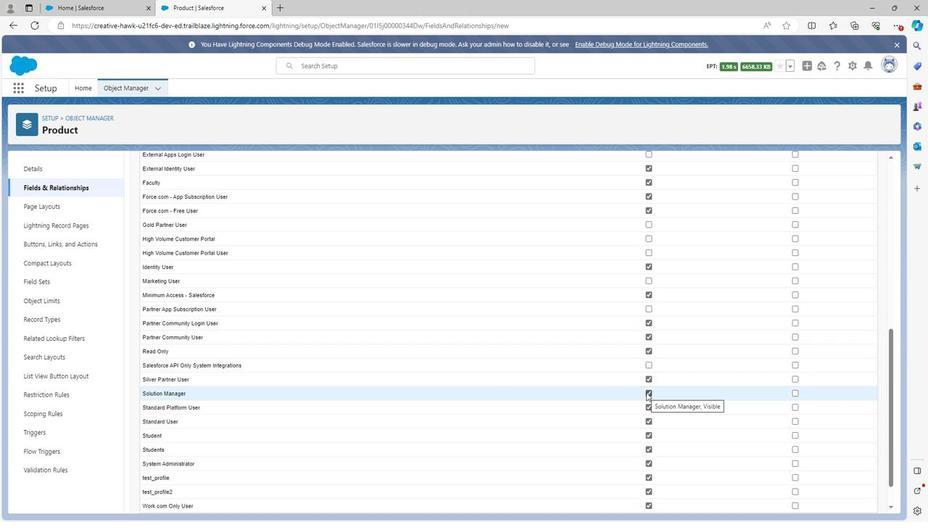 
Action: Mouse pressed left at (643, 392)
Screenshot: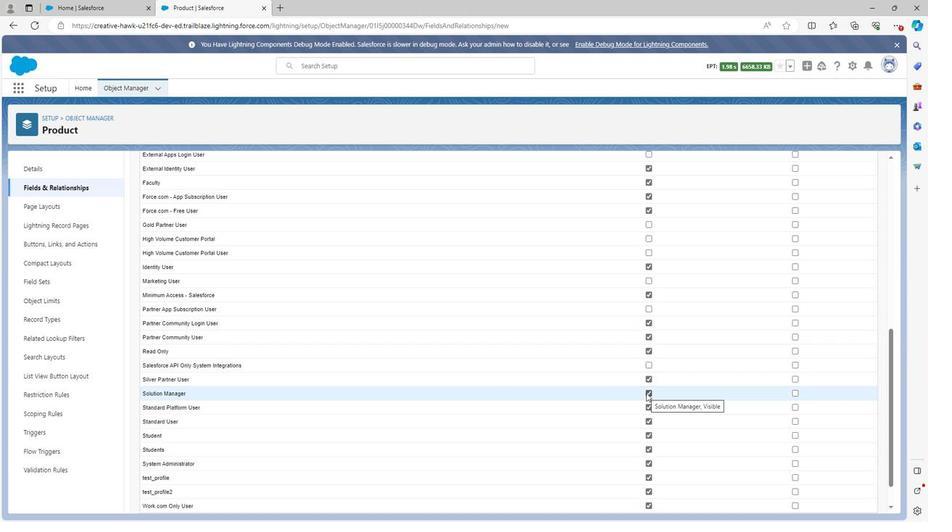 
Action: Mouse moved to (647, 478)
Screenshot: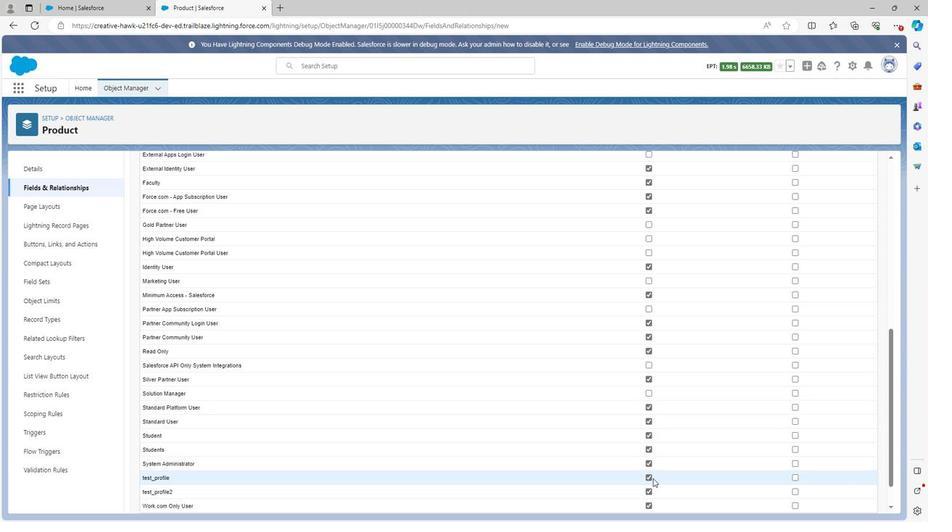 
Action: Mouse pressed left at (647, 478)
Screenshot: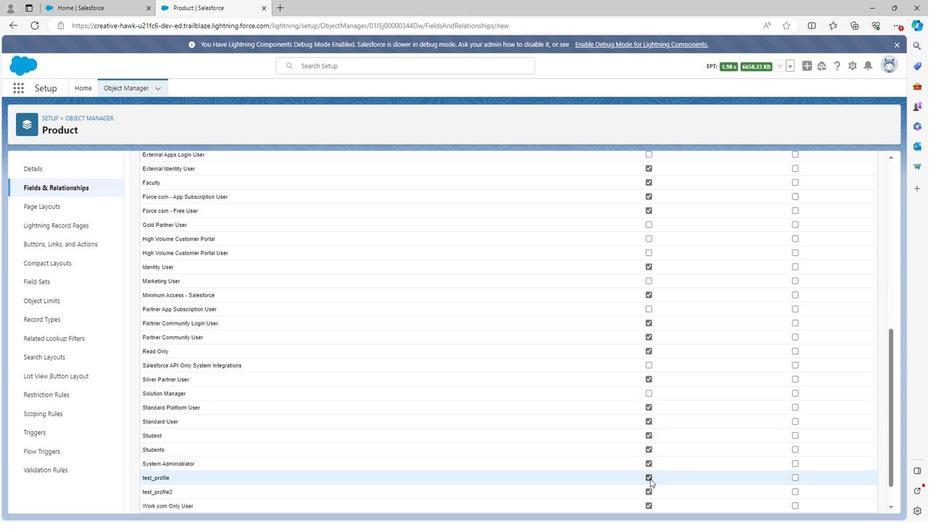 
Action: Mouse moved to (645, 492)
Screenshot: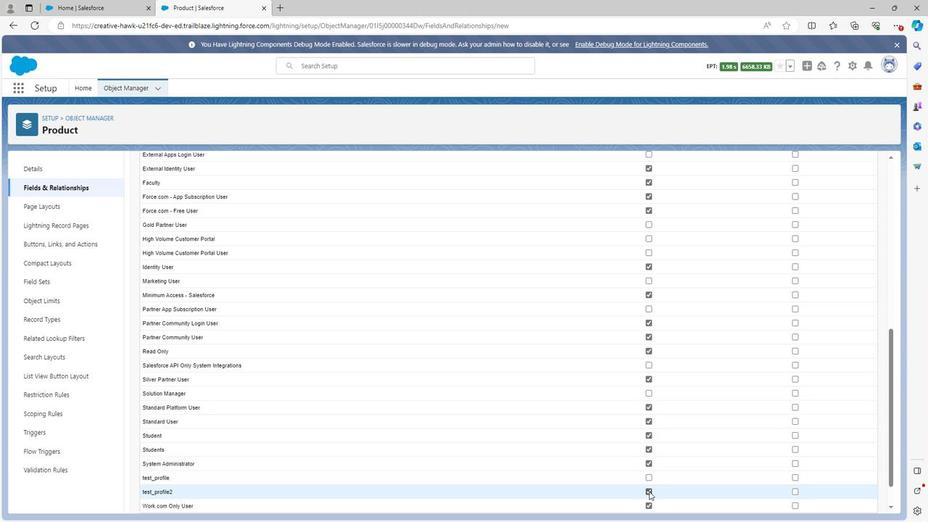 
Action: Mouse pressed left at (645, 492)
Screenshot: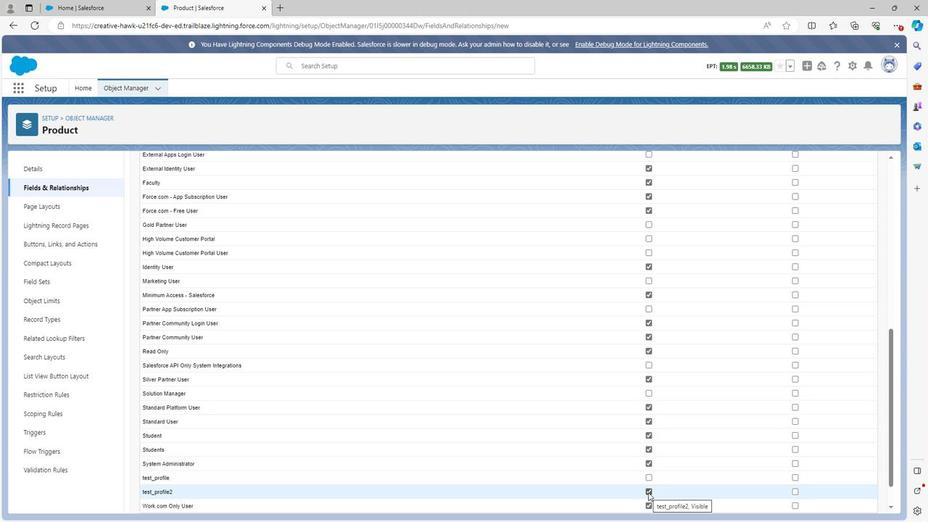 
Action: Mouse moved to (645, 493)
Screenshot: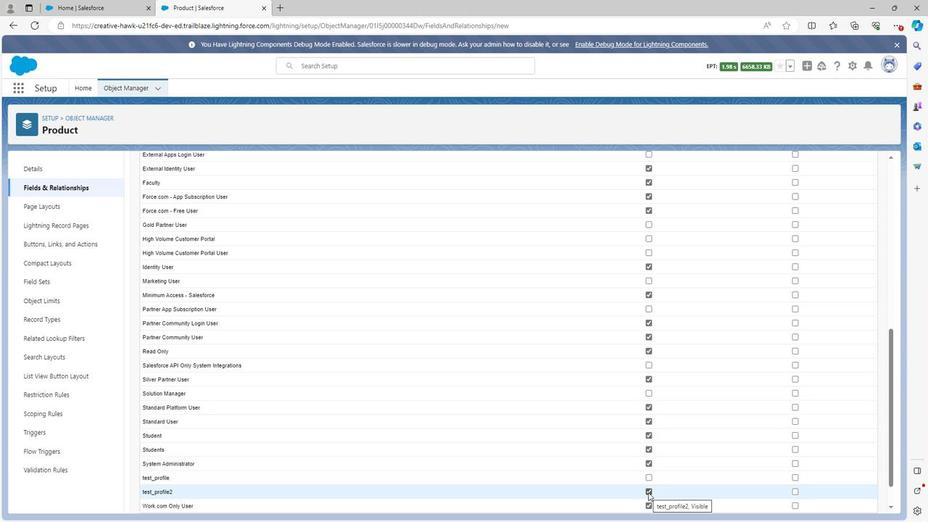 
Action: Mouse scrolled (645, 492) with delta (0, 0)
Screenshot: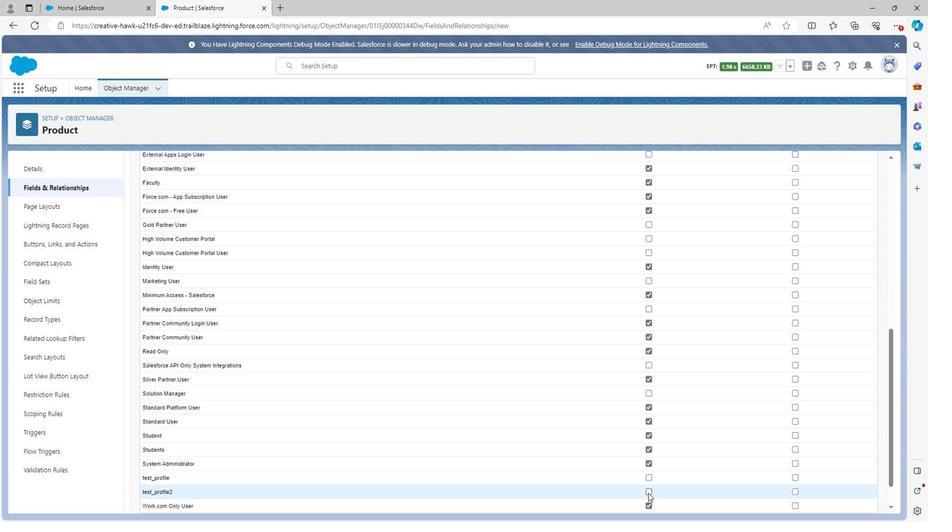 
Action: Mouse moved to (646, 472)
Screenshot: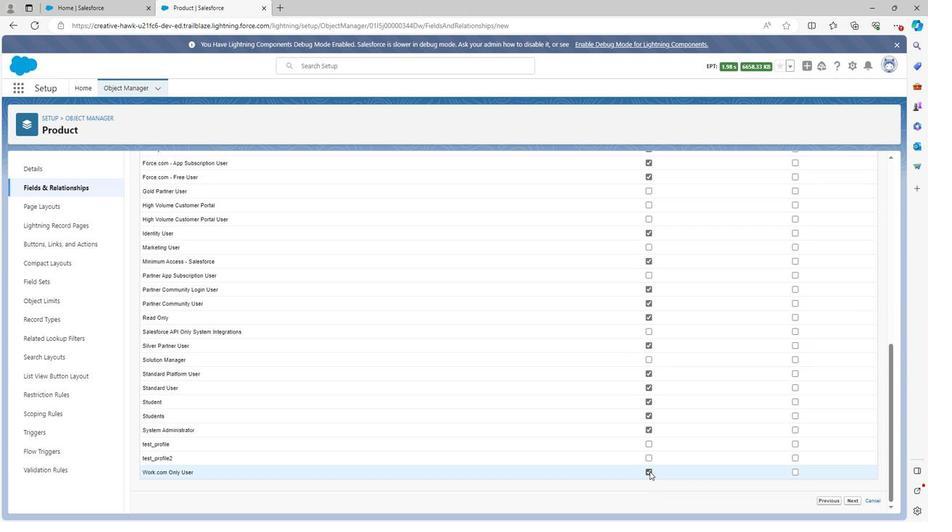 
Action: Mouse pressed left at (646, 472)
Screenshot: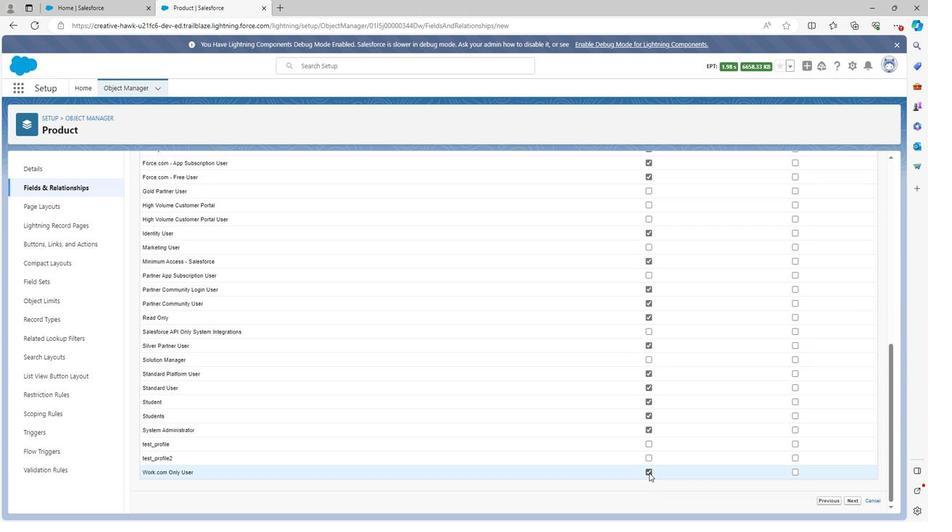 
Action: Mouse moved to (835, 408)
Screenshot: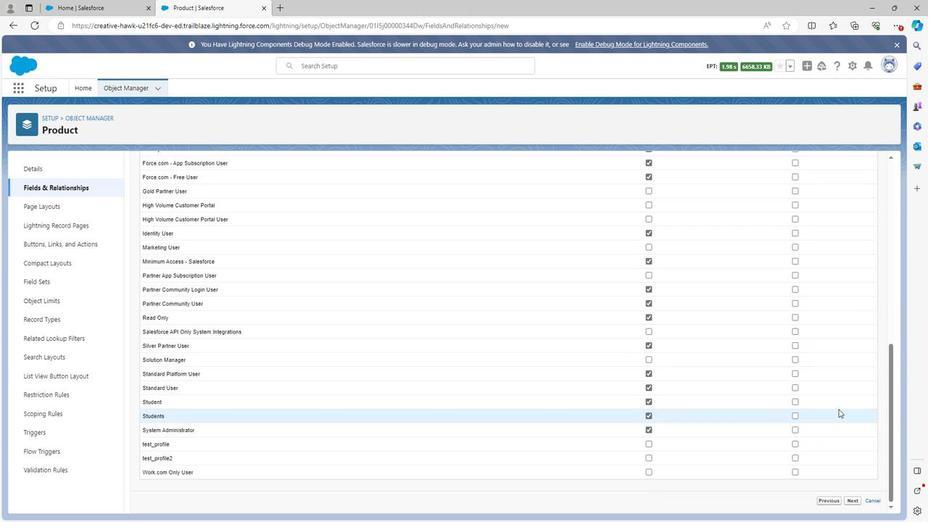 
Action: Mouse scrolled (835, 408) with delta (0, 0)
Screenshot: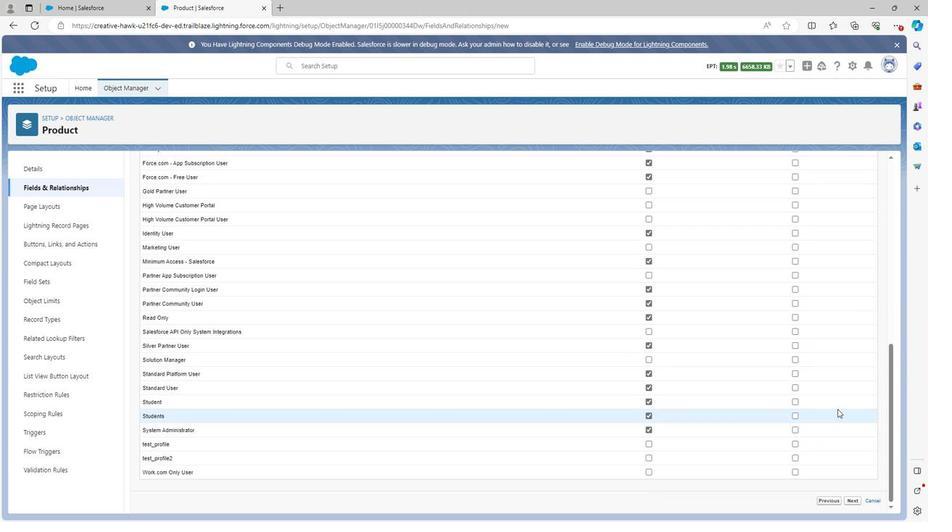 
Action: Mouse scrolled (835, 408) with delta (0, 0)
Screenshot: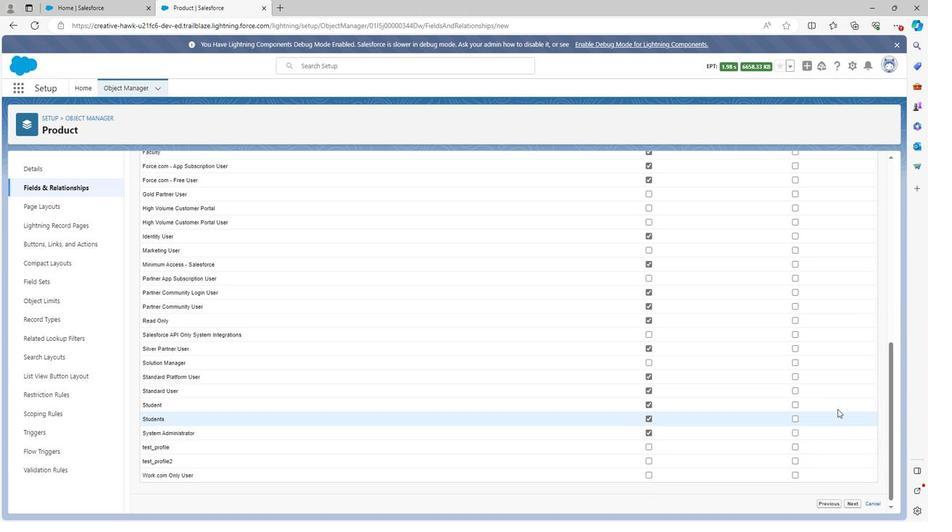 
Action: Mouse scrolled (835, 408) with delta (0, 0)
Screenshot: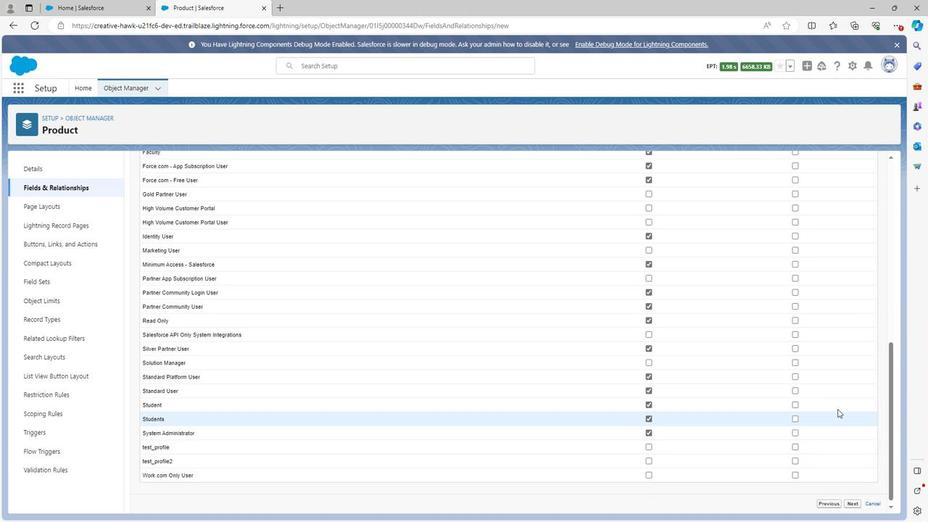 
Action: Mouse scrolled (835, 408) with delta (0, 0)
Screenshot: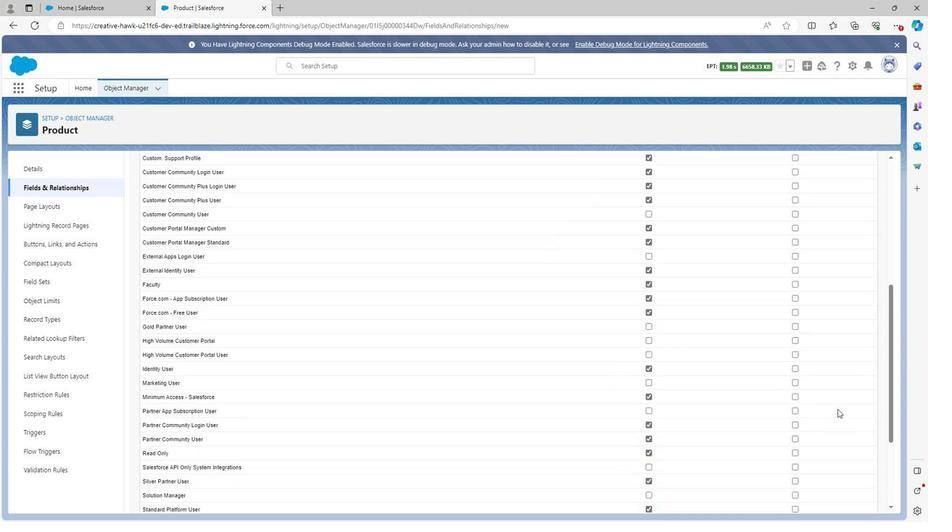 
Action: Mouse scrolled (835, 408) with delta (0, 0)
Screenshot: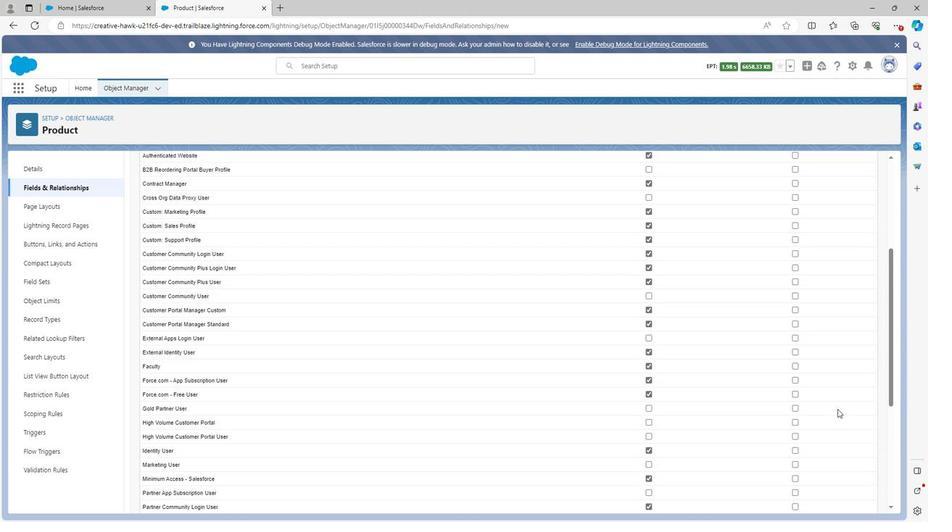 
Action: Mouse scrolled (835, 408) with delta (0, 0)
Screenshot: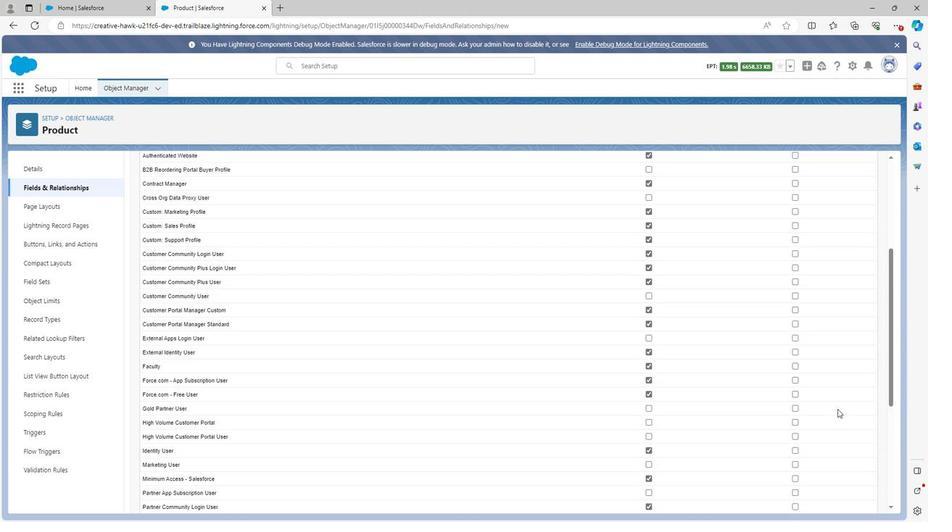 
Action: Mouse moved to (646, 234)
Screenshot: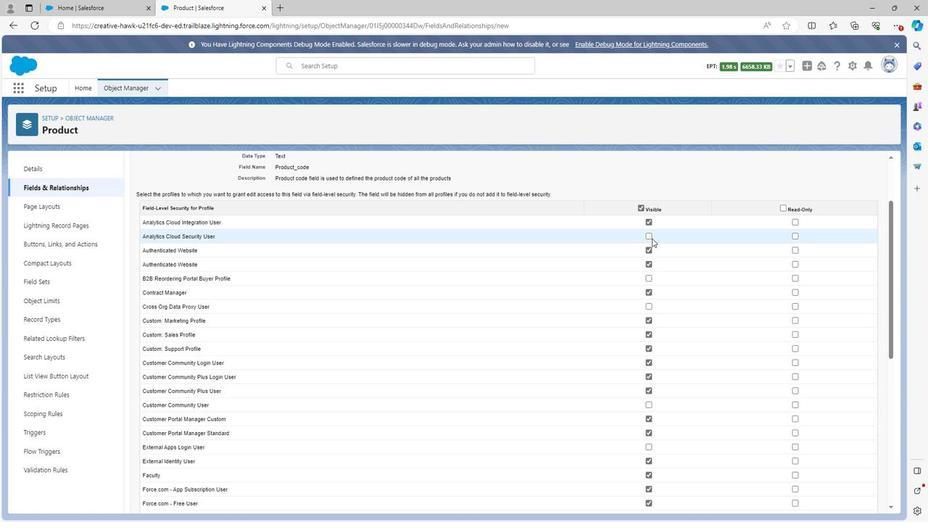
Action: Mouse pressed left at (646, 234)
Screenshot: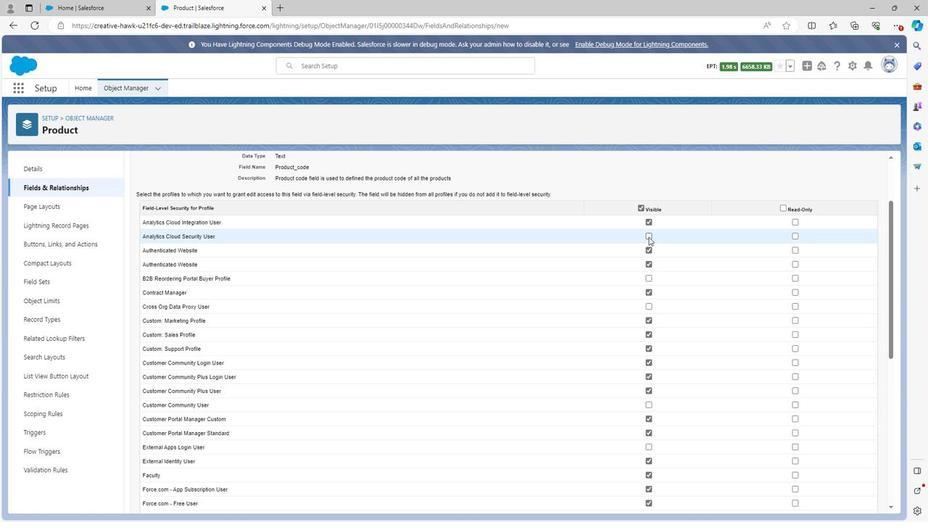 
Action: Mouse moved to (781, 205)
Screenshot: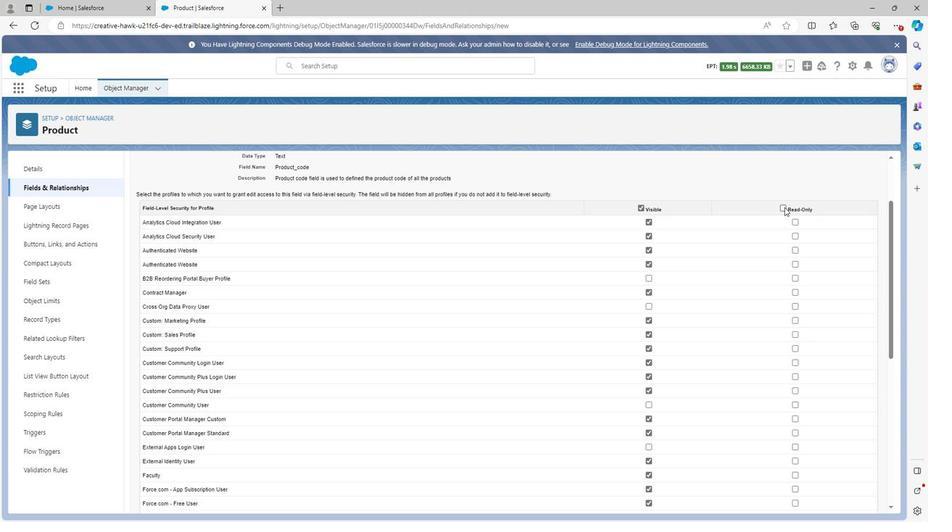 
Action: Mouse pressed left at (781, 205)
Screenshot: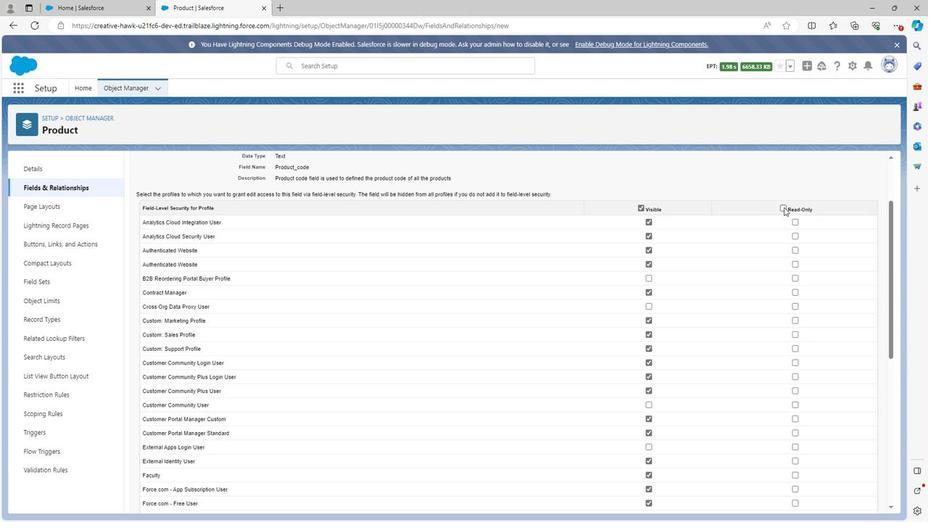 
Action: Mouse moved to (791, 234)
Screenshot: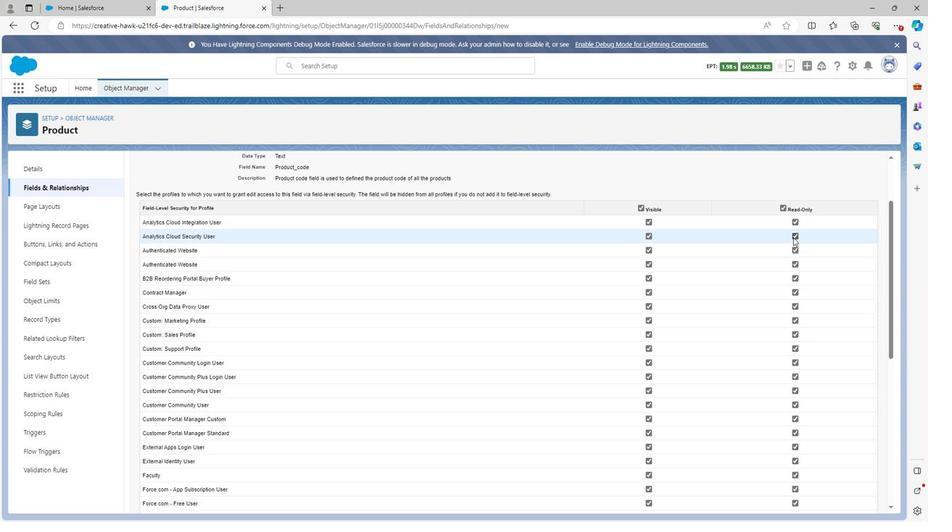 
Action: Mouse pressed left at (791, 234)
Screenshot: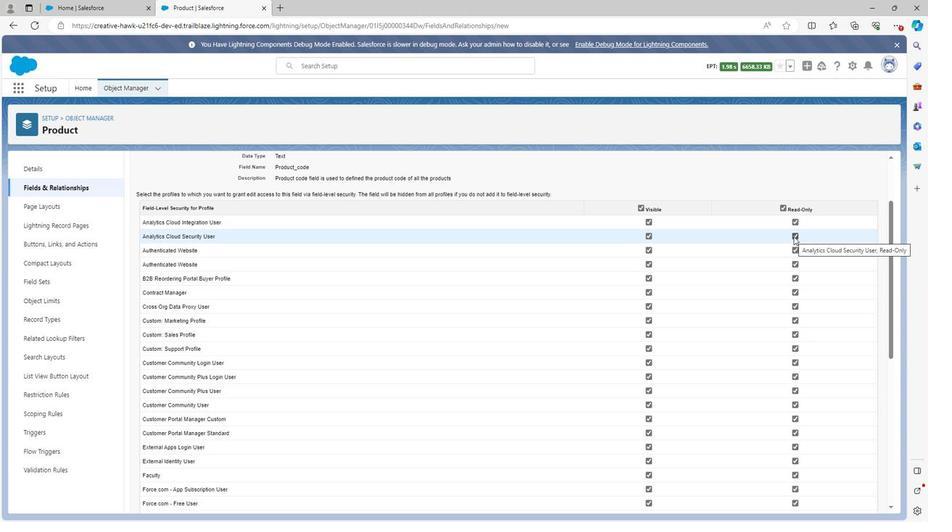 
Action: Mouse moved to (791, 276)
Screenshot: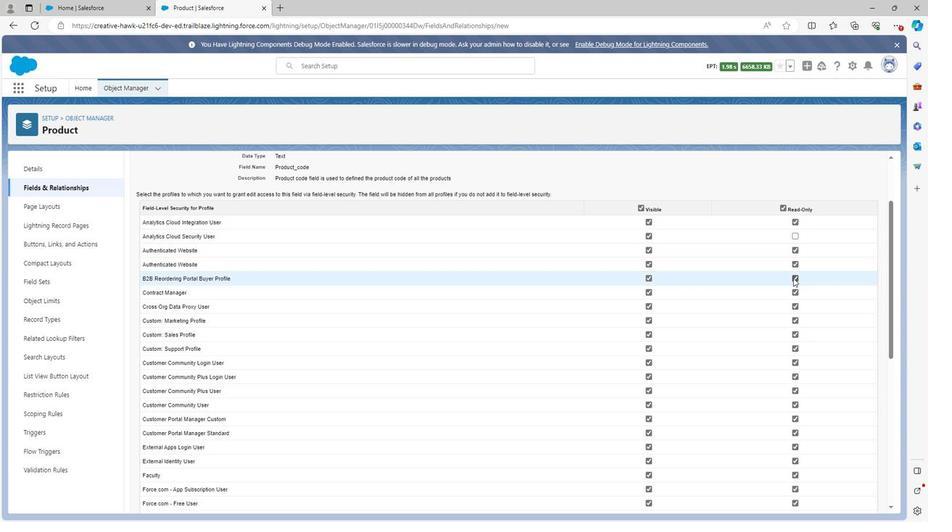 
Action: Mouse pressed left at (791, 276)
Screenshot: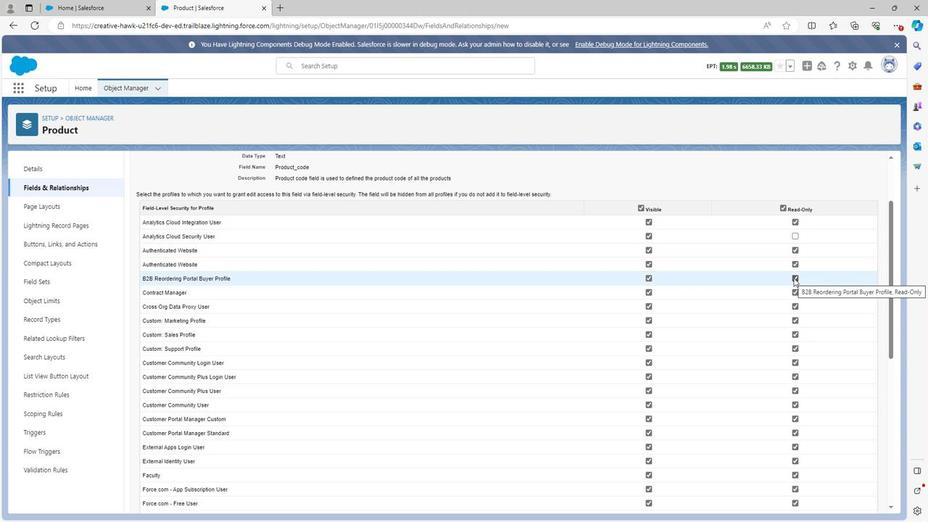 
Action: Mouse moved to (643, 274)
Screenshot: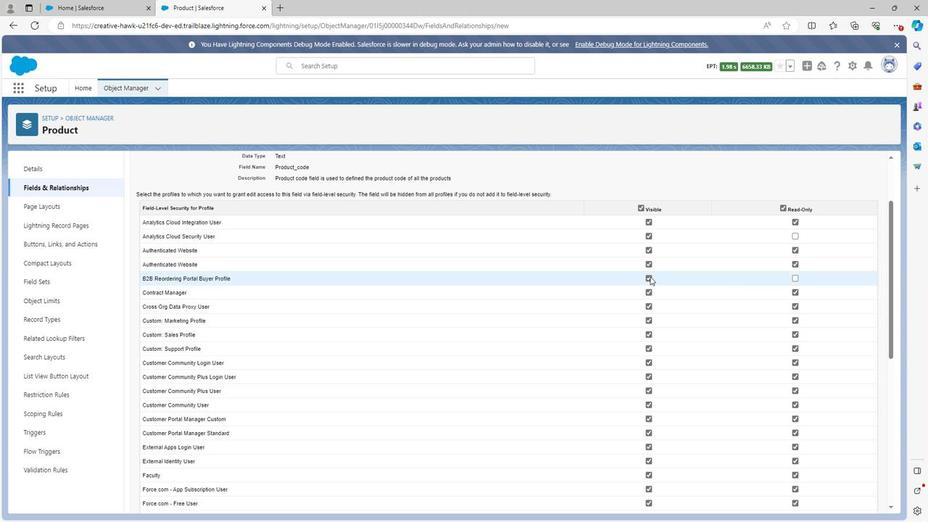 
Action: Mouse pressed left at (643, 274)
Screenshot: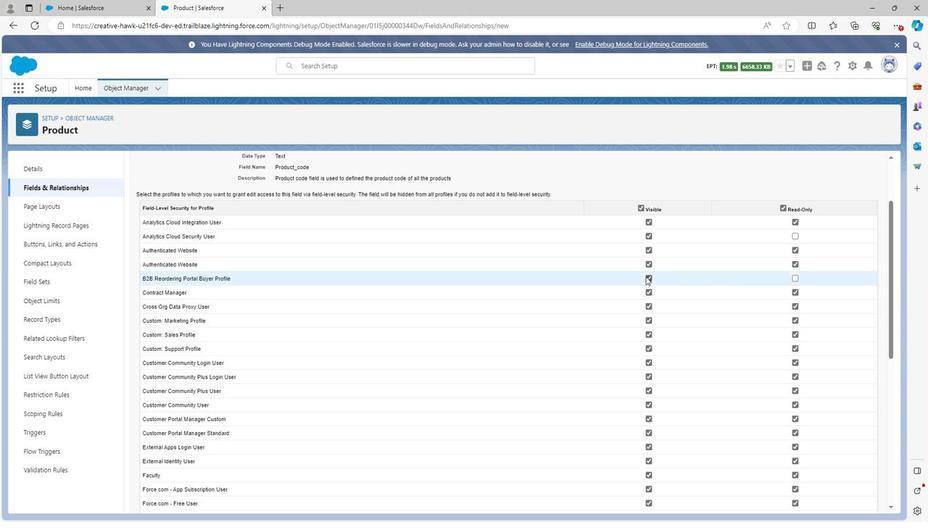
Action: Mouse moved to (643, 232)
Screenshot: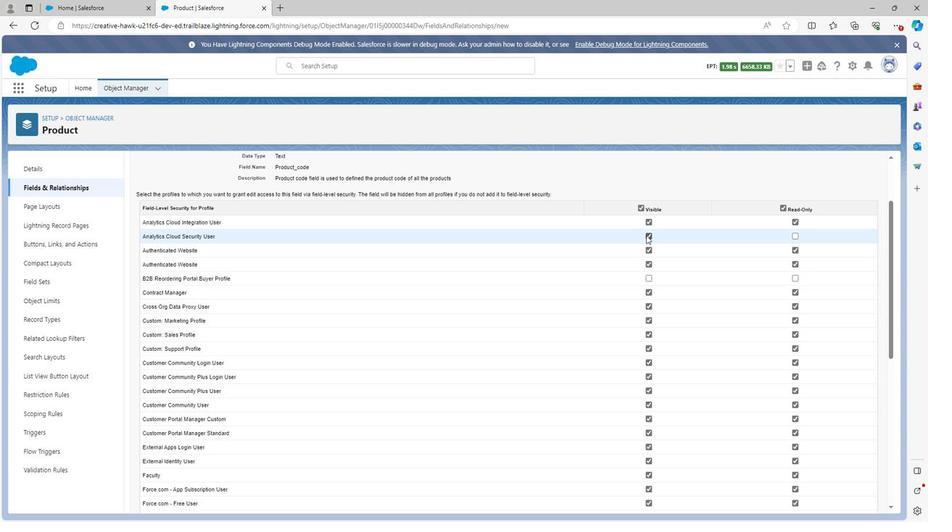 
Action: Mouse pressed left at (643, 232)
Screenshot: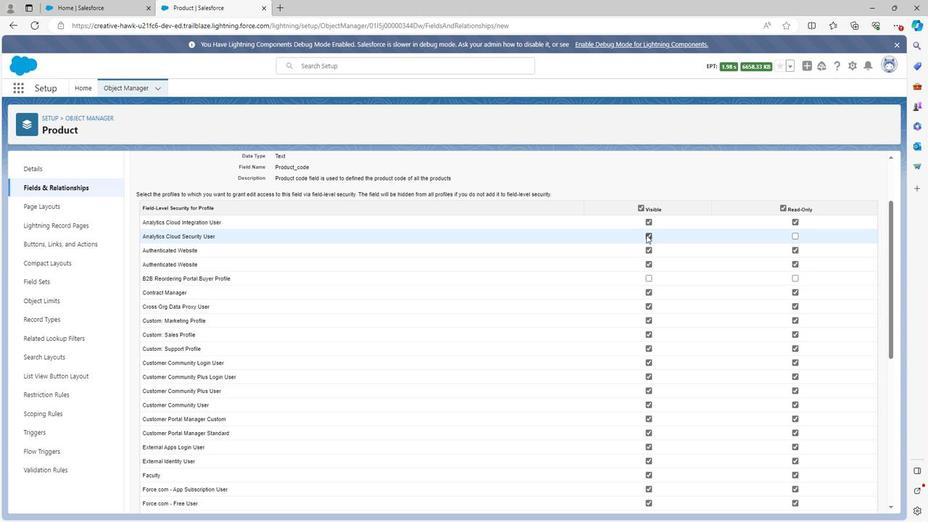 
Action: Mouse moved to (647, 303)
Screenshot: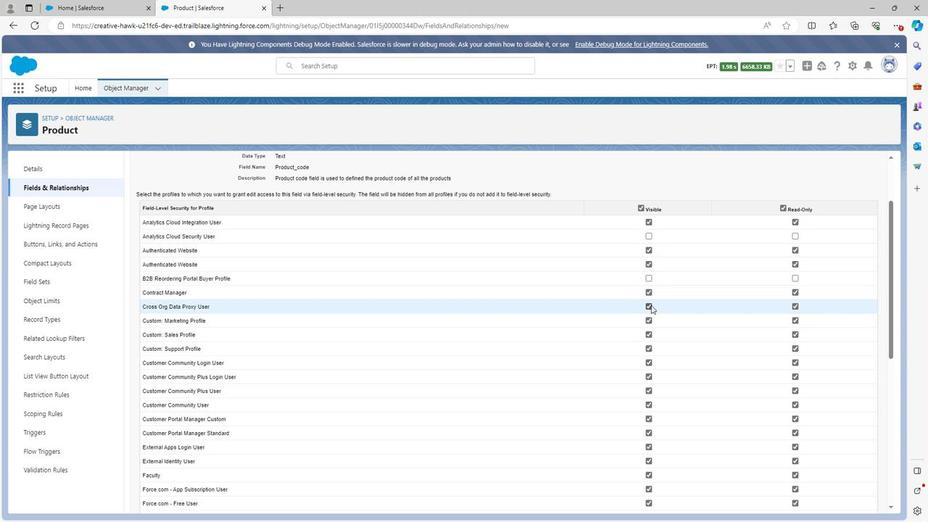 
Action: Mouse pressed left at (647, 303)
Screenshot: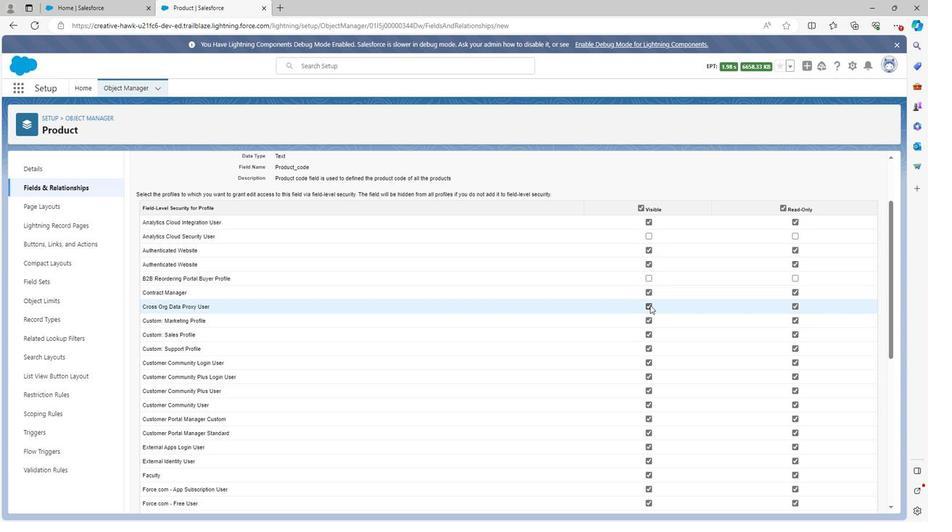 
Action: Mouse moved to (643, 403)
Screenshot: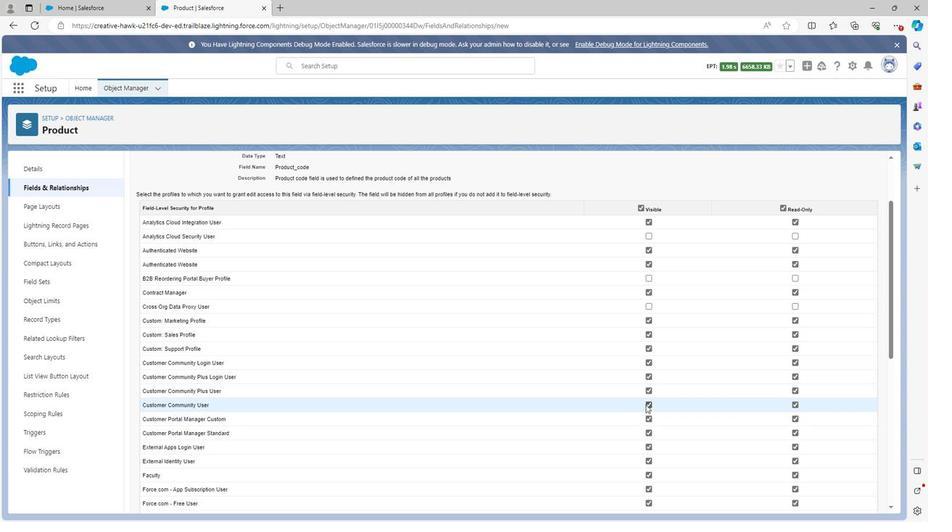 
Action: Mouse pressed left at (643, 403)
Screenshot: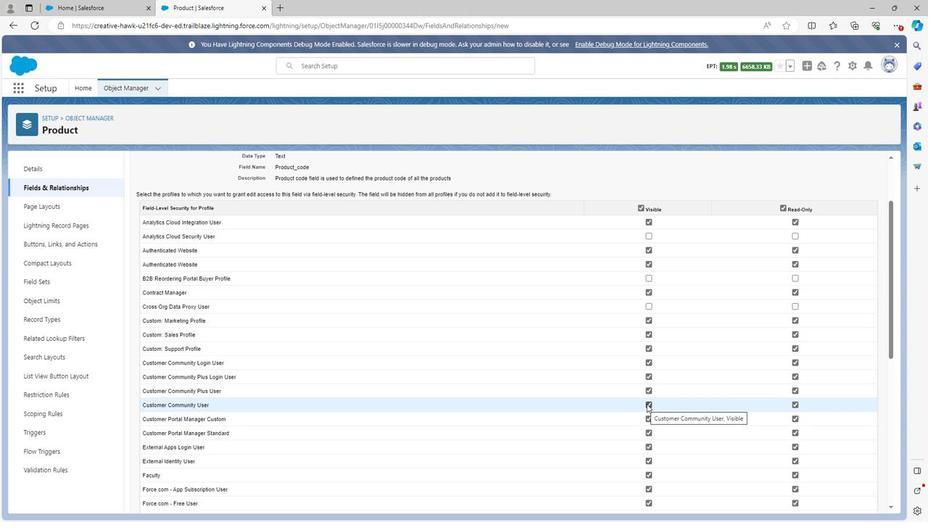 
Action: Mouse moved to (647, 404)
Screenshot: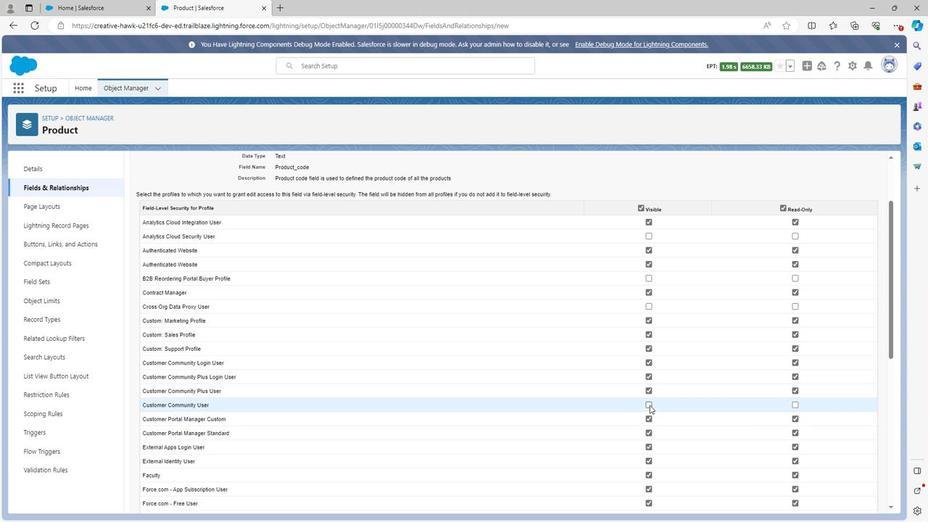 
Action: Mouse scrolled (647, 404) with delta (0, 0)
Screenshot: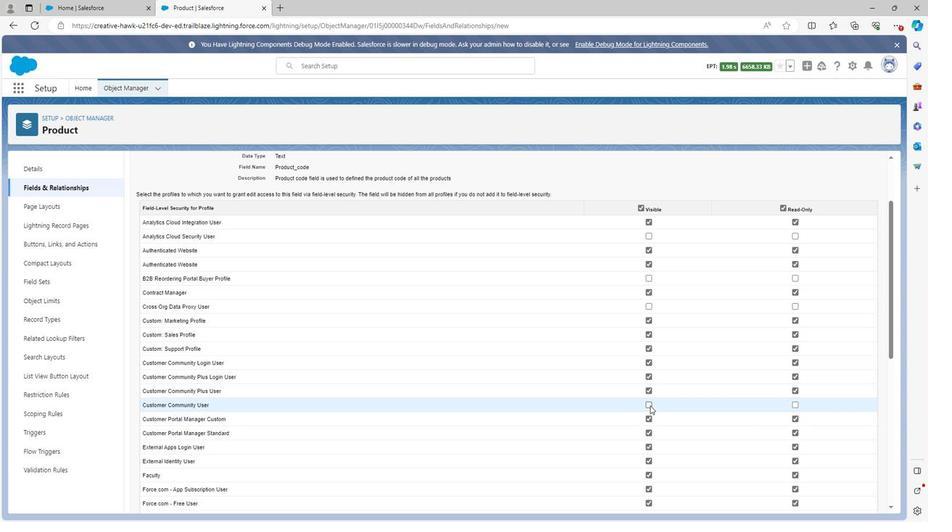 
Action: Mouse moved to (645, 363)
Screenshot: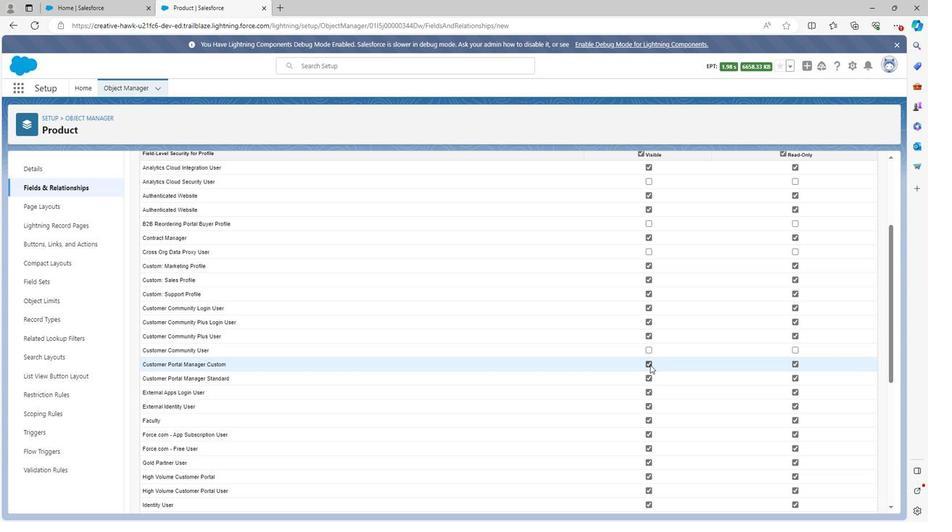 
Action: Mouse pressed left at (645, 363)
Screenshot: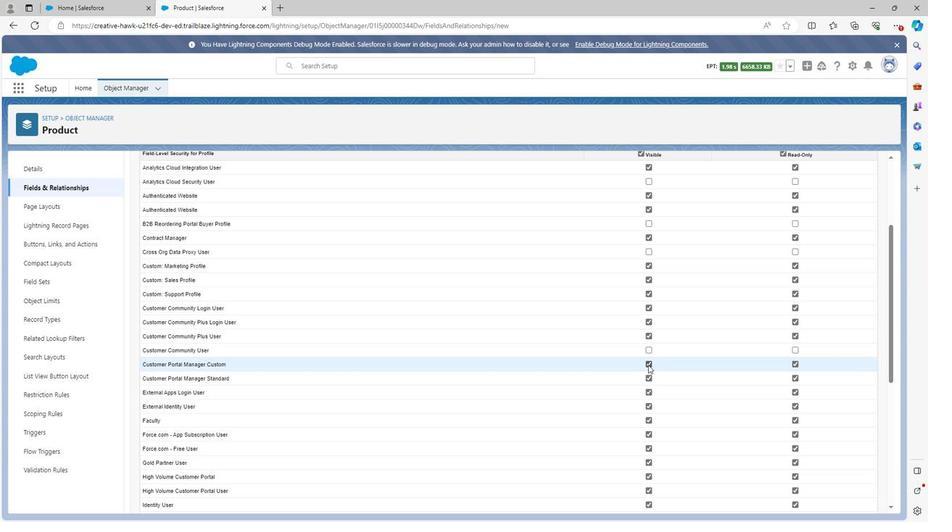 
Action: Mouse moved to (648, 369)
Screenshot: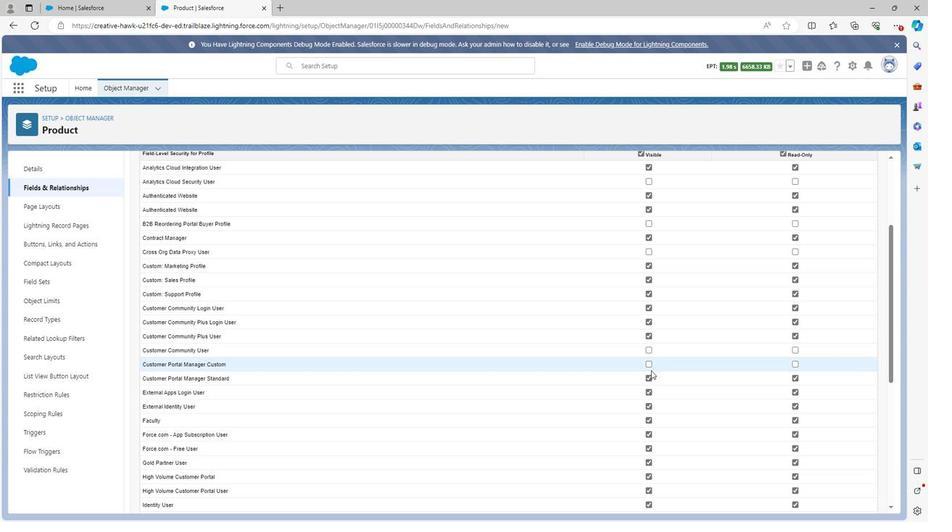 
Action: Mouse scrolled (648, 369) with delta (0, 0)
Screenshot: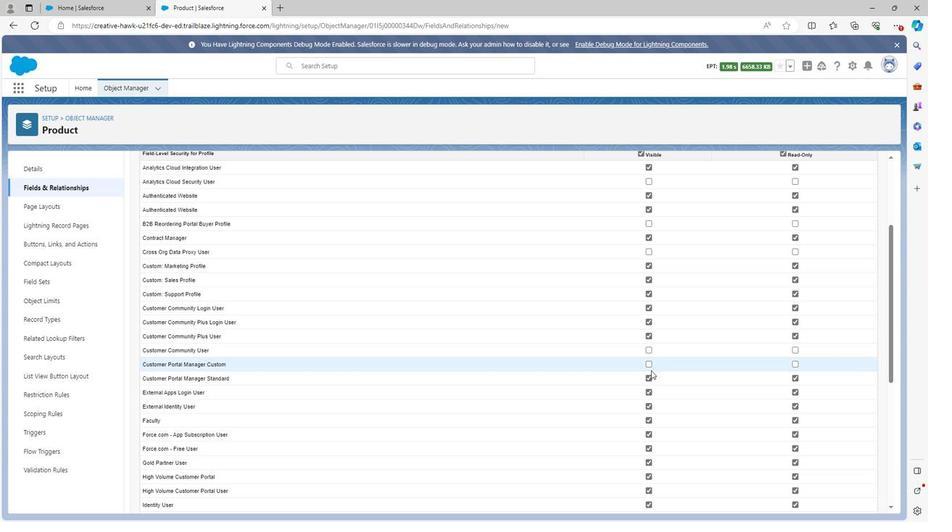 
Action: Mouse moved to (648, 370)
Screenshot: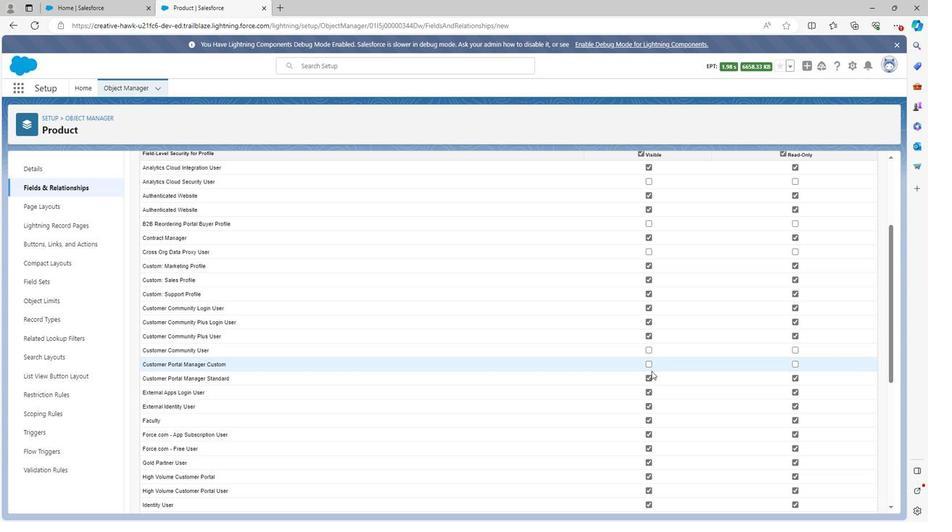 
Action: Mouse scrolled (648, 369) with delta (0, 0)
Screenshot: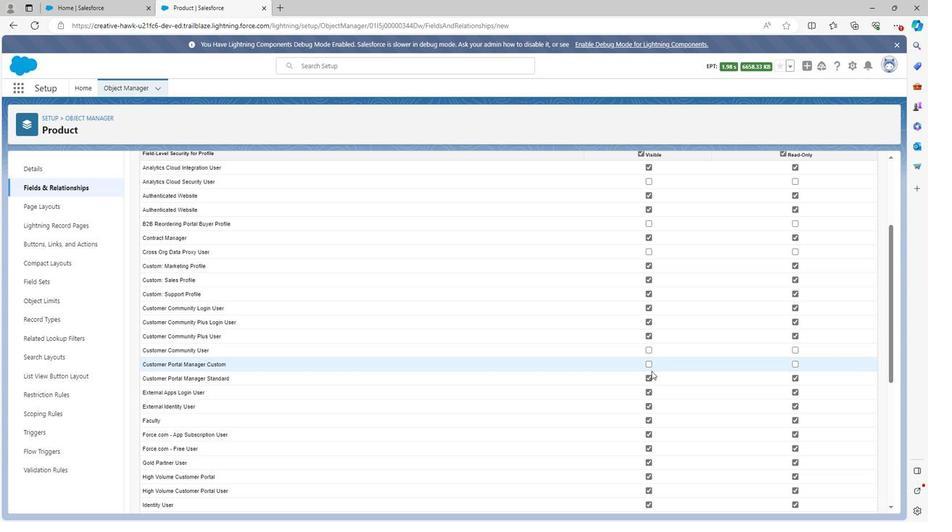 
Action: Mouse moved to (646, 353)
Screenshot: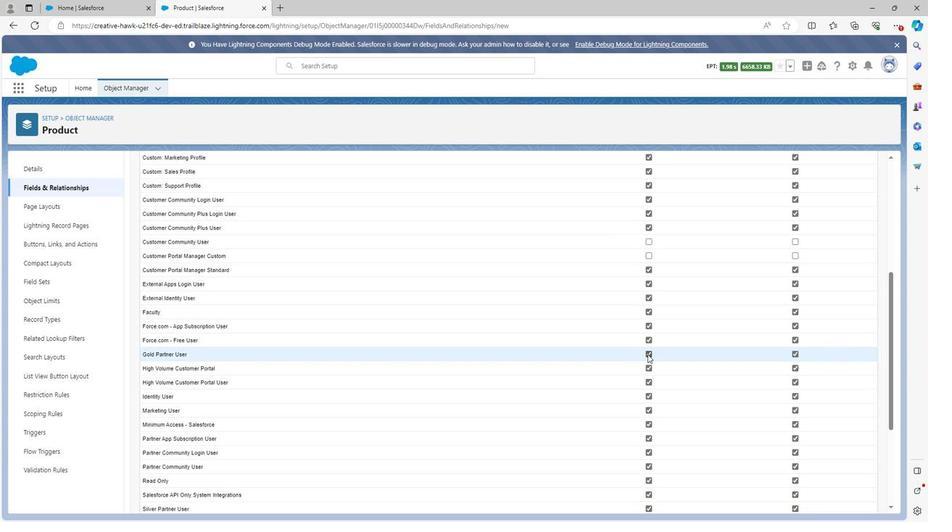 
Action: Mouse pressed left at (646, 353)
Screenshot: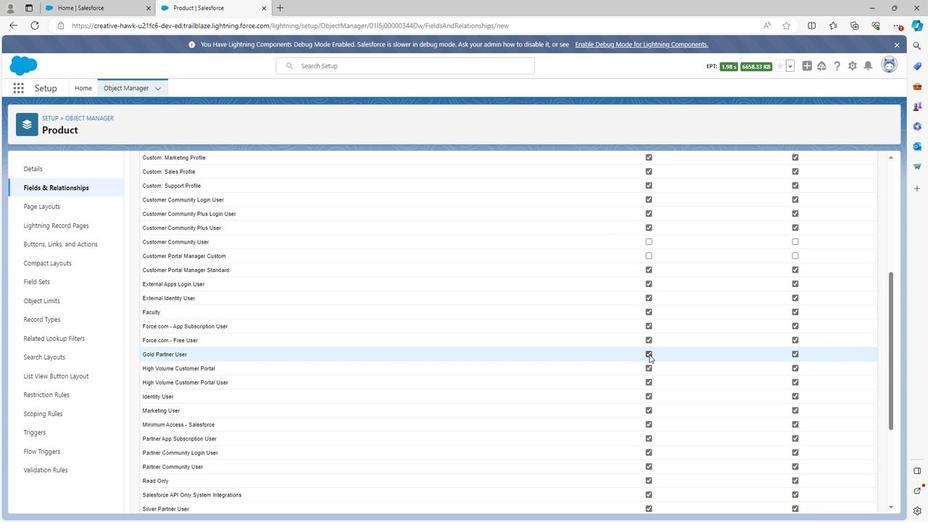 
Action: Mouse moved to (646, 380)
Screenshot: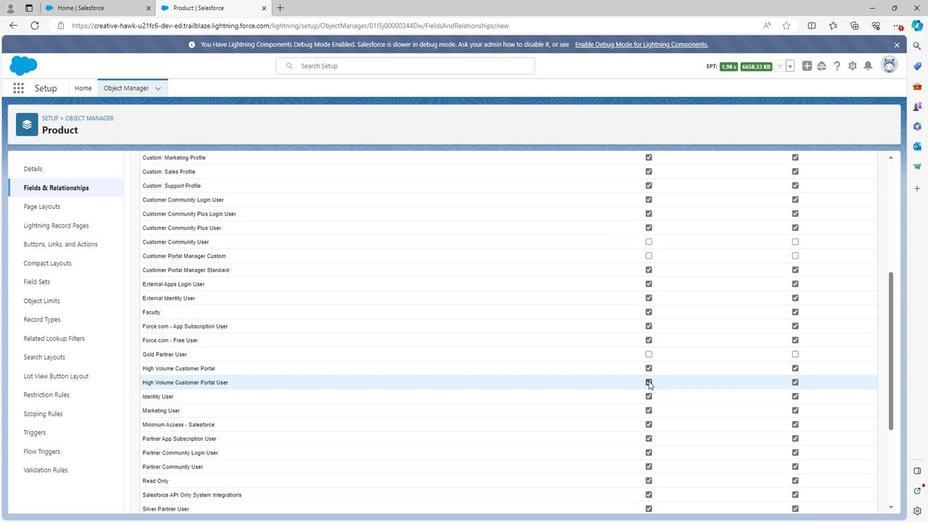 
Action: Mouse pressed left at (646, 380)
Screenshot: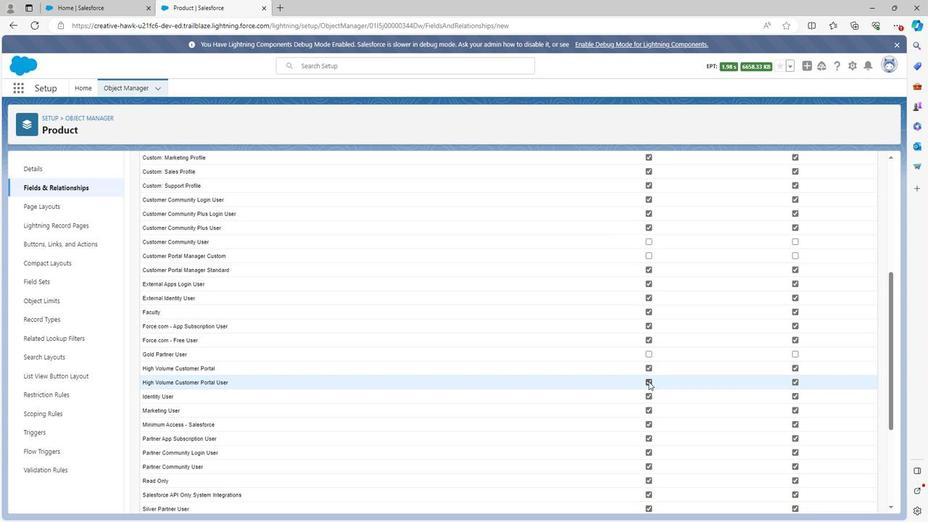 
Action: Mouse moved to (648, 407)
Screenshot: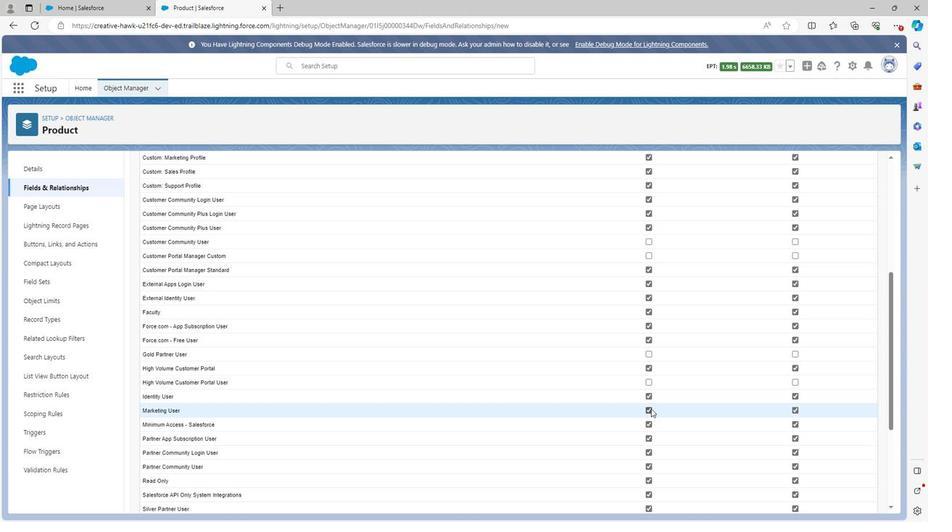 
Action: Mouse pressed left at (648, 407)
Screenshot: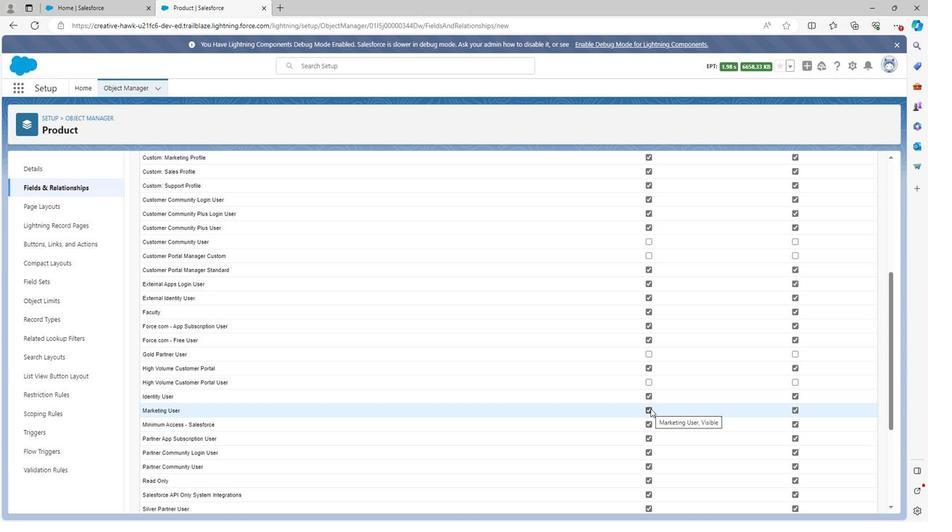 
Action: Mouse moved to (647, 450)
Screenshot: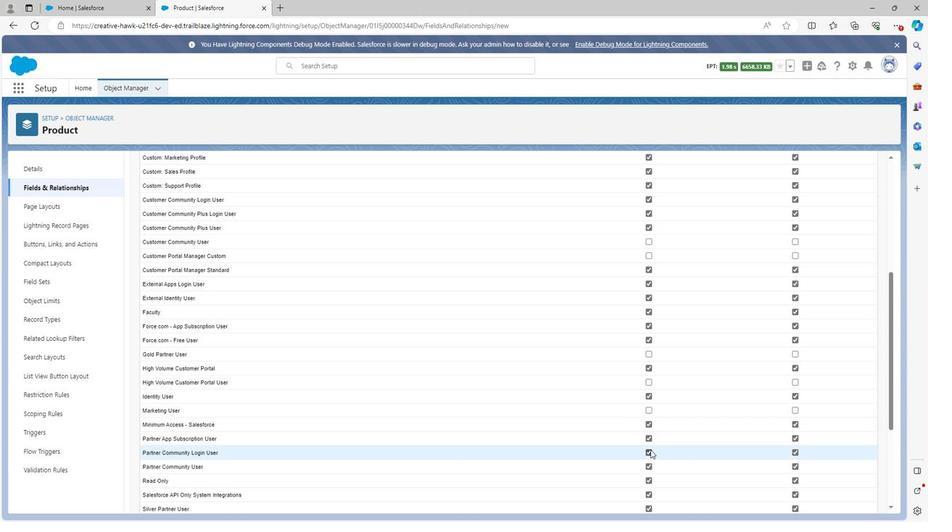 
Action: Mouse pressed left at (647, 450)
Screenshot: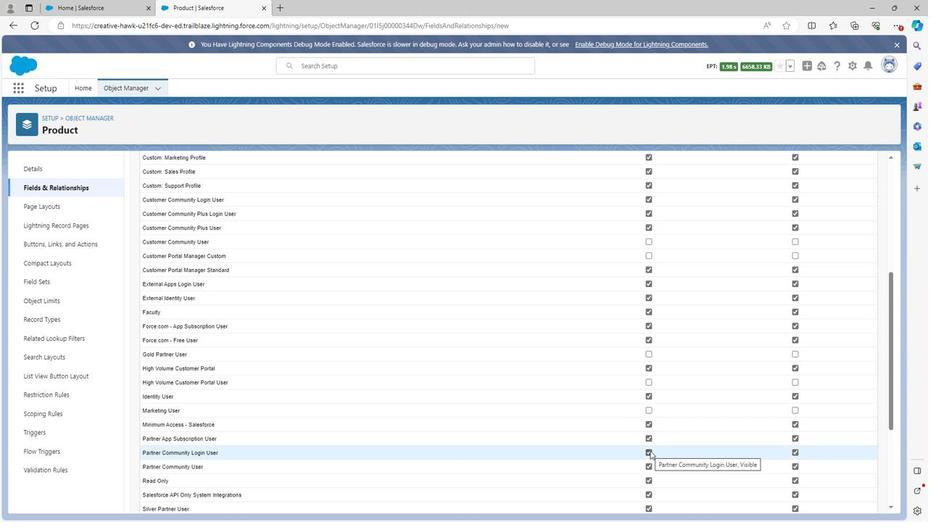 
Action: Mouse moved to (647, 451)
Screenshot: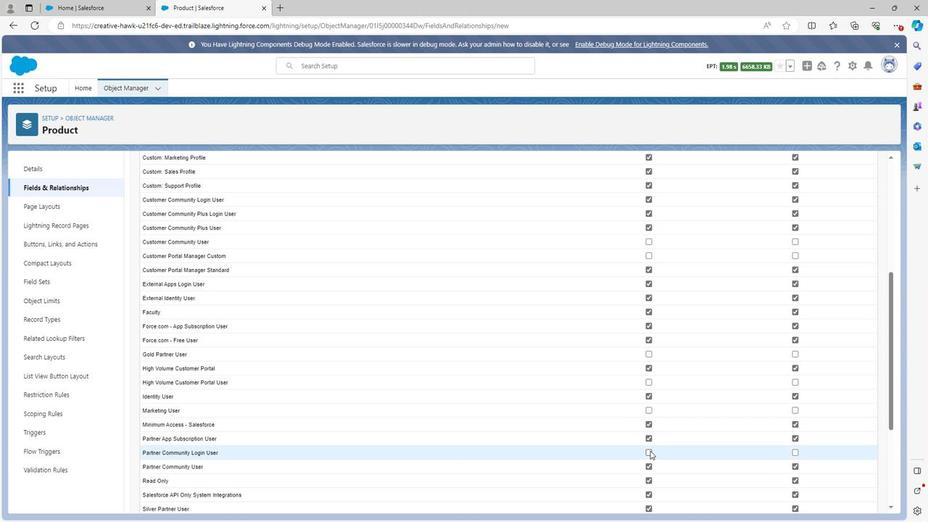 
Action: Mouse scrolled (647, 450) with delta (0, 0)
Screenshot: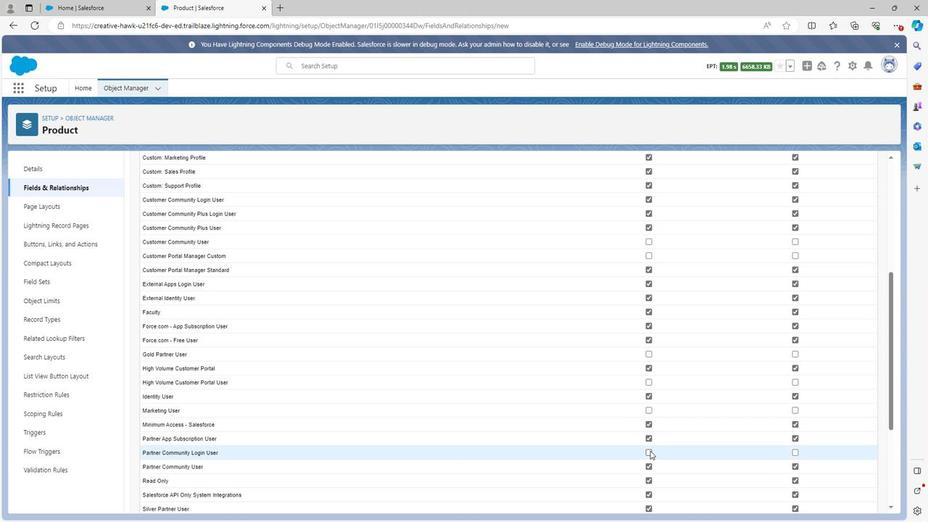 
Action: Mouse moved to (647, 451)
Screenshot: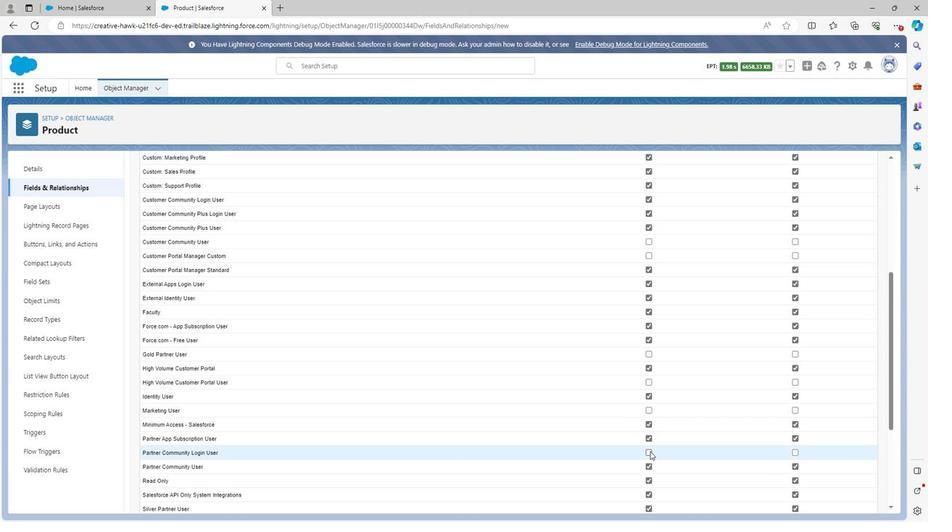 
Action: Mouse scrolled (647, 451) with delta (0, 0)
Screenshot: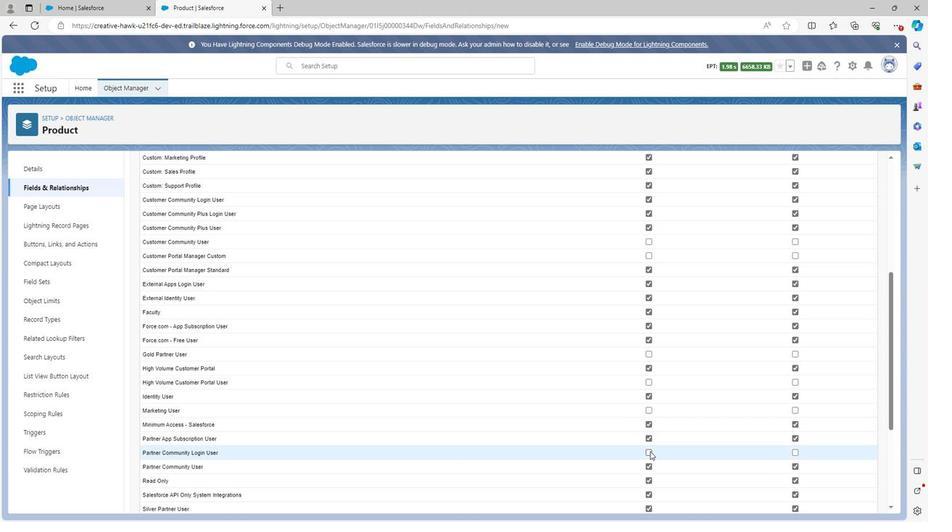
Action: Mouse moved to (646, 384)
Screenshot: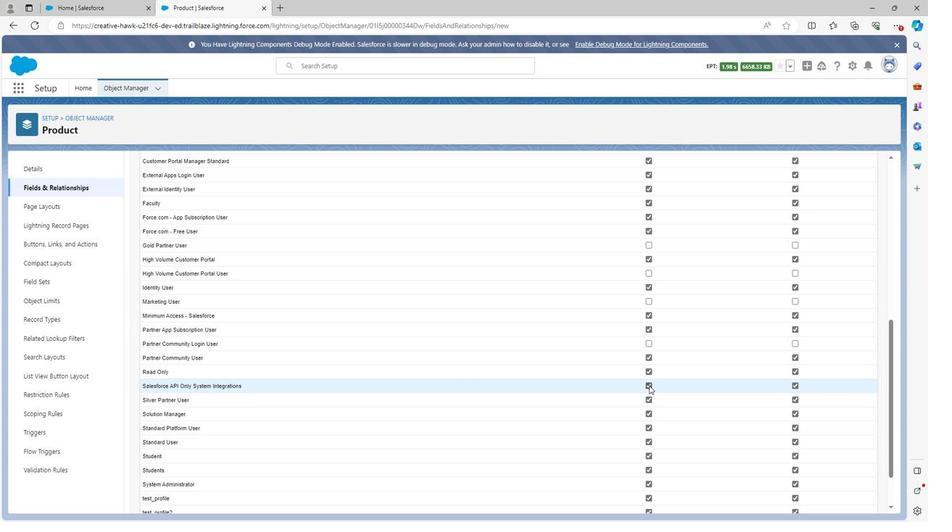 
Action: Mouse pressed left at (646, 384)
Screenshot: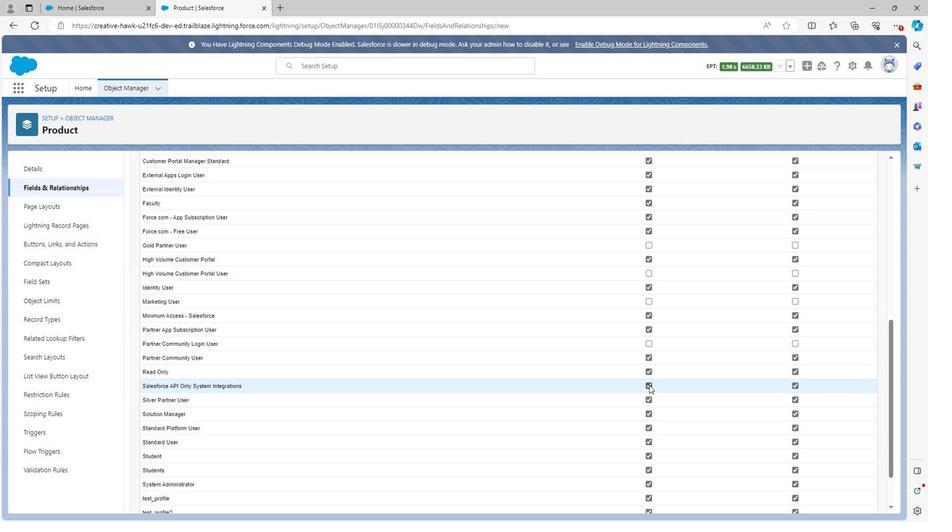 
Action: Mouse moved to (638, 426)
Screenshot: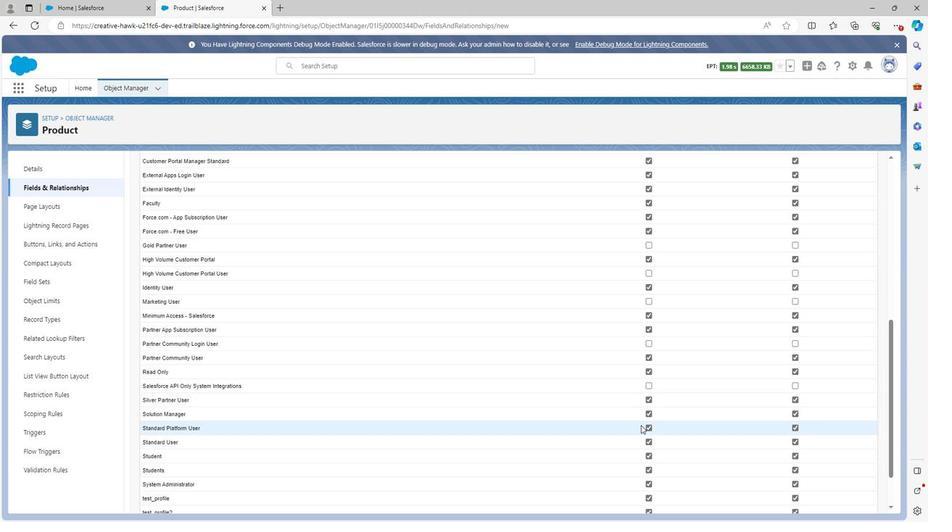 
Action: Mouse scrolled (638, 426) with delta (0, 0)
Screenshot: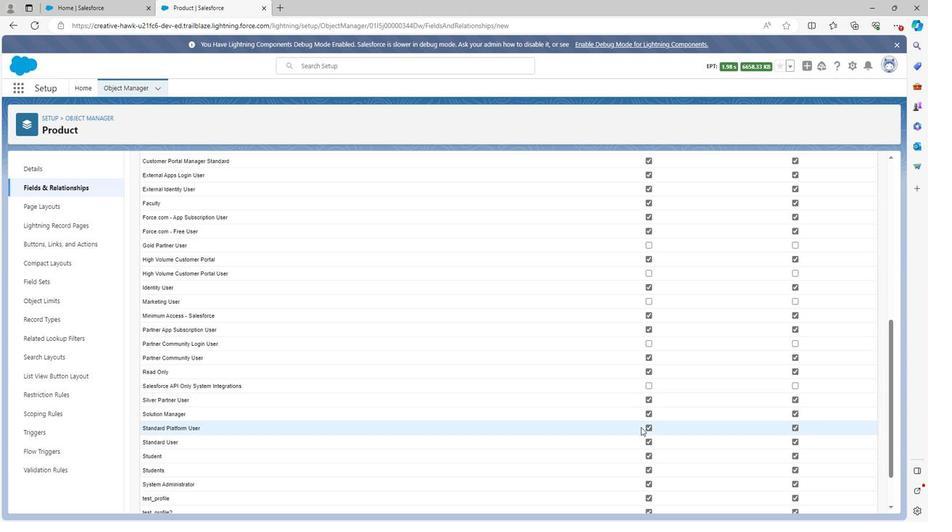 
Action: Mouse moved to (638, 427)
Screenshot: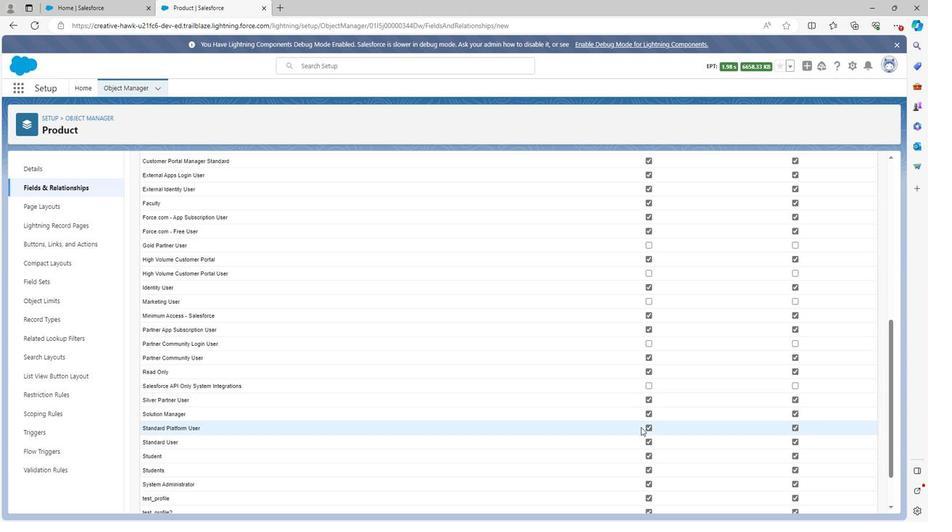 
Action: Mouse scrolled (638, 426) with delta (0, 0)
Screenshot: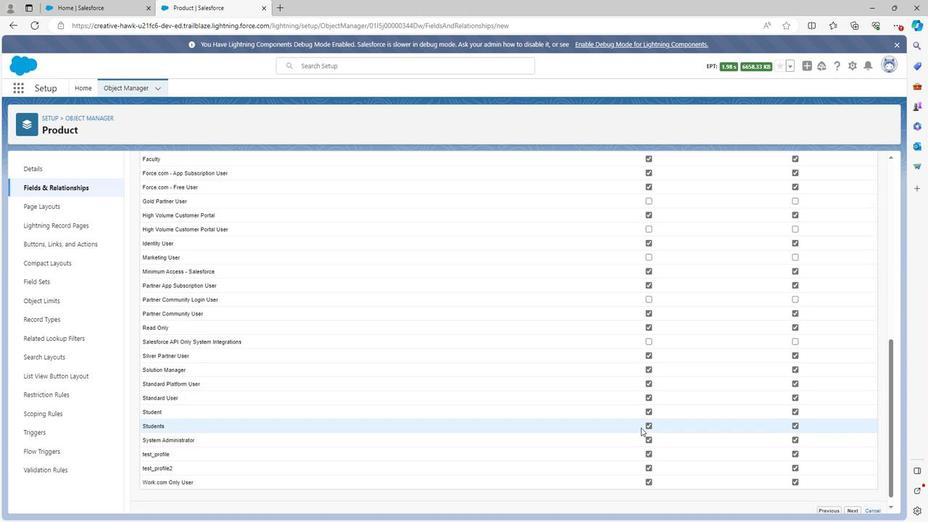 
Action: Mouse moved to (646, 444)
Screenshot: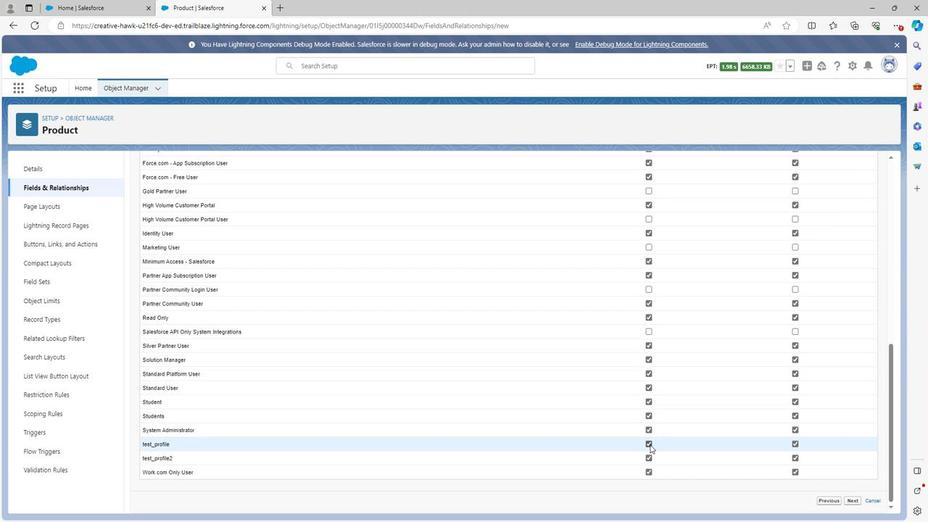 
Action: Mouse pressed left at (646, 444)
Screenshot: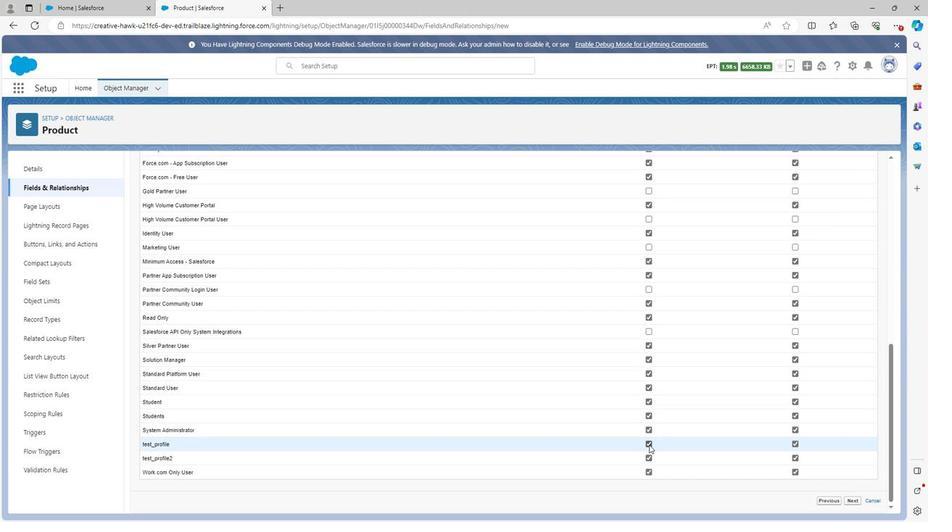 
Action: Mouse moved to (645, 455)
Screenshot: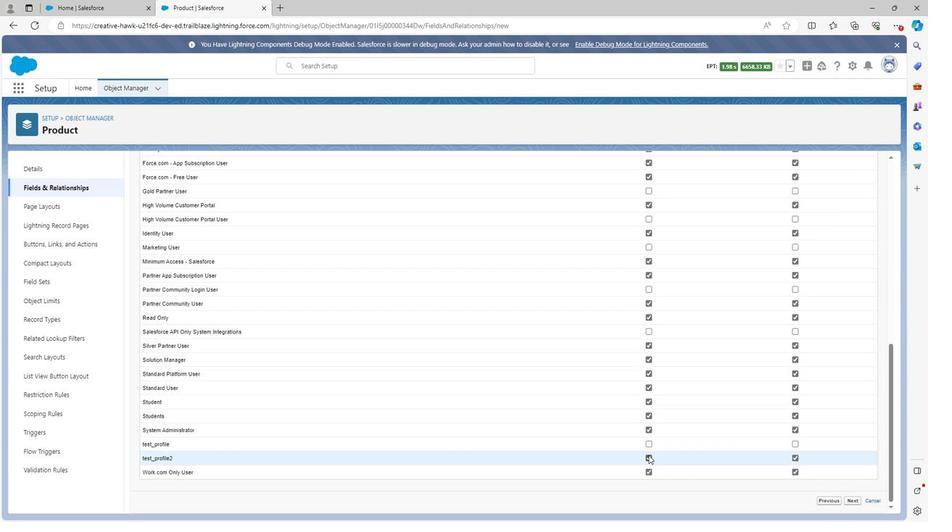 
Action: Mouse pressed left at (645, 455)
Screenshot: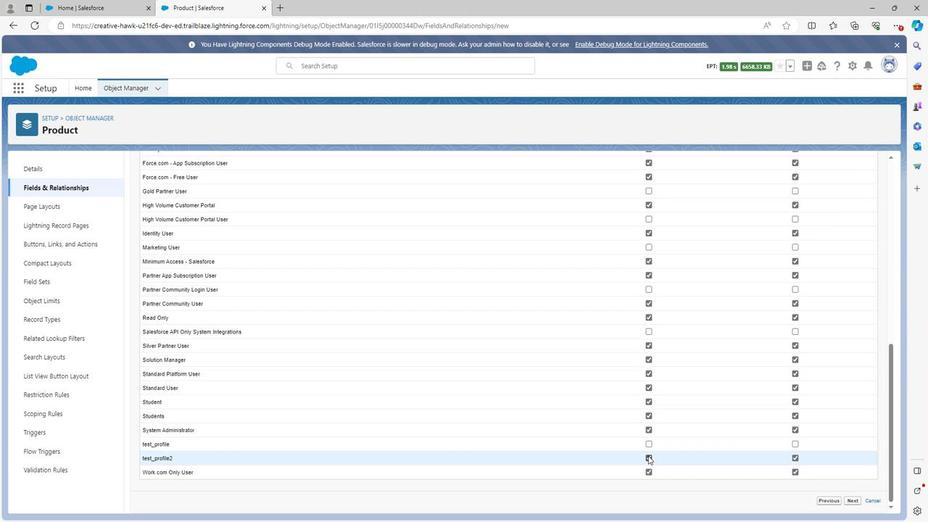 
Action: Mouse moved to (646, 472)
Screenshot: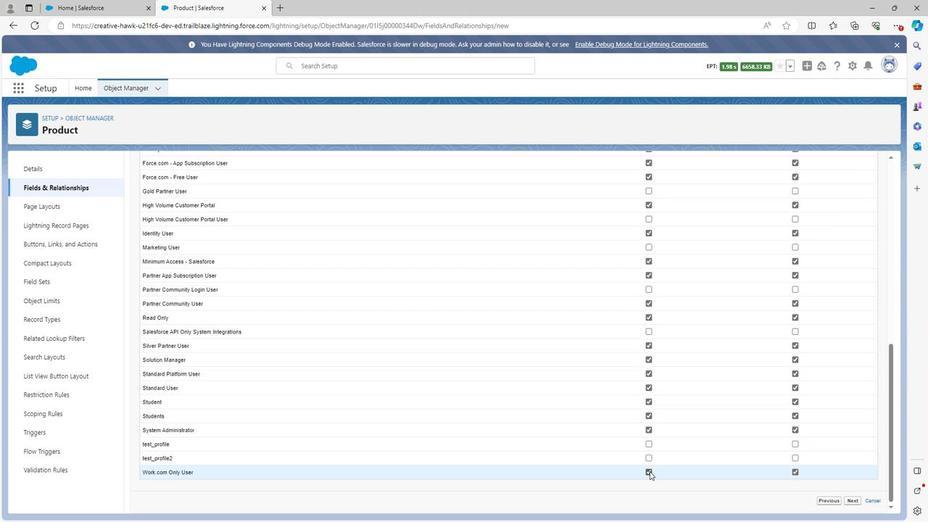 
Action: Mouse pressed left at (646, 472)
Screenshot: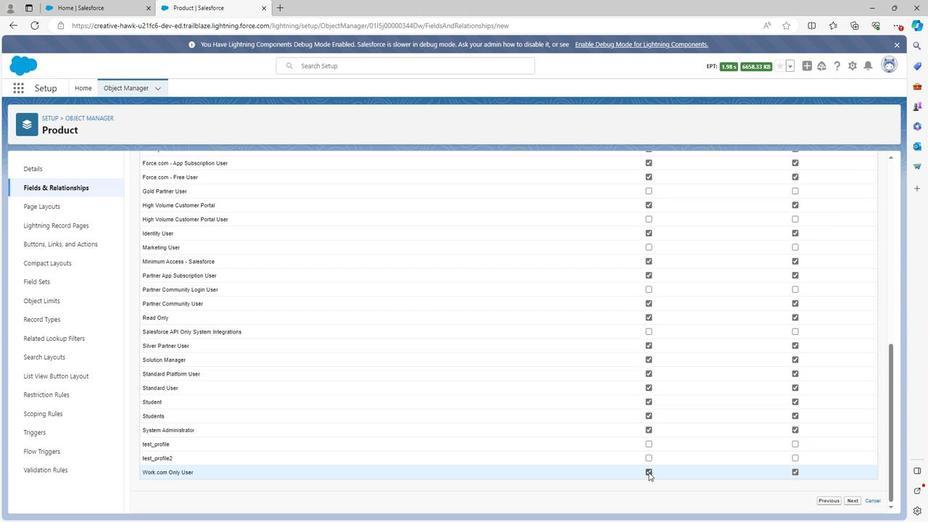 
Action: Mouse moved to (848, 501)
Screenshot: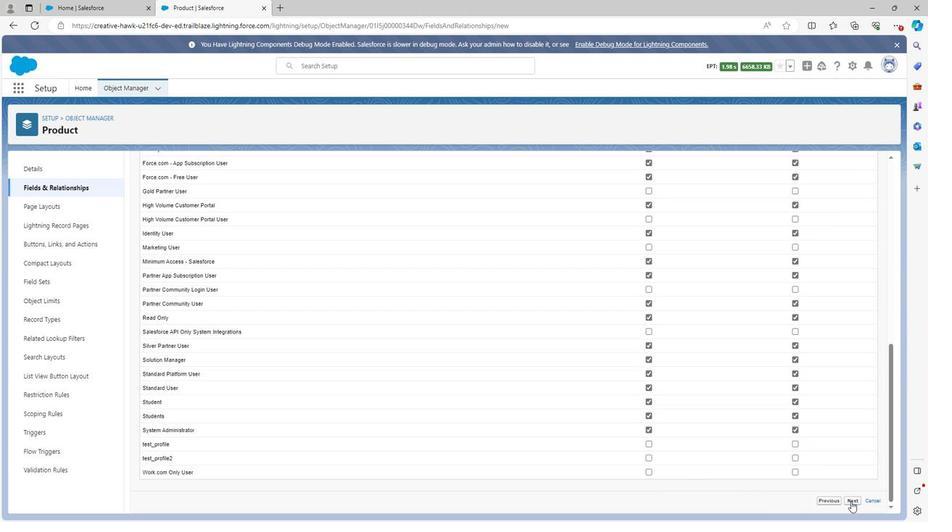 
Action: Mouse pressed left at (848, 501)
Screenshot: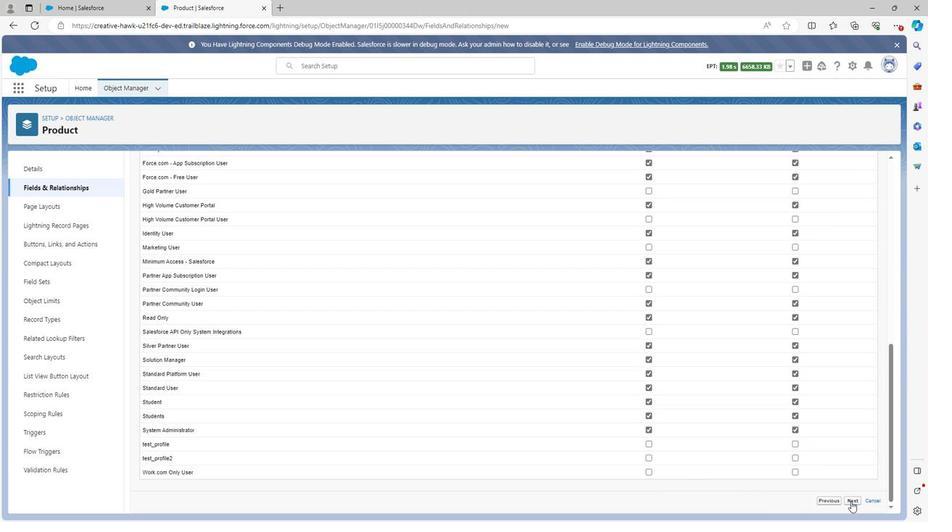 
Action: Mouse moved to (852, 354)
Screenshot: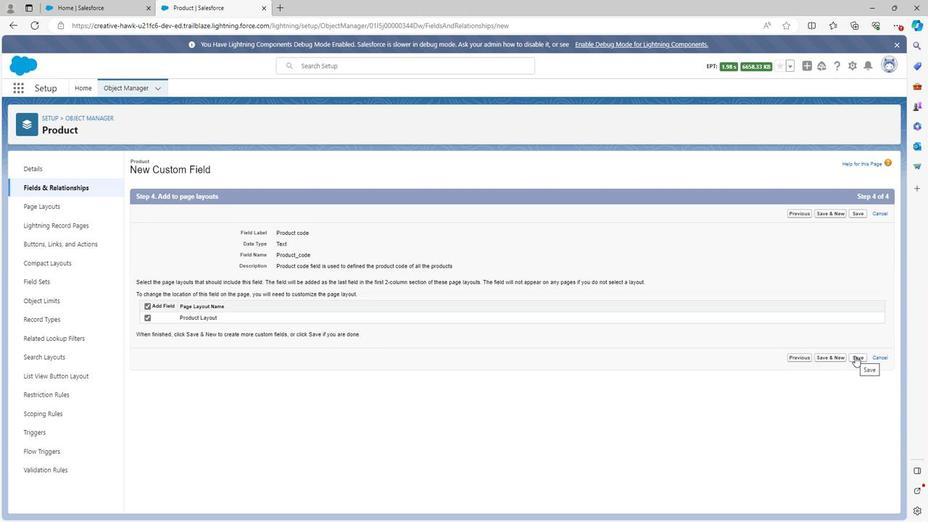 
Action: Mouse pressed left at (852, 354)
Screenshot: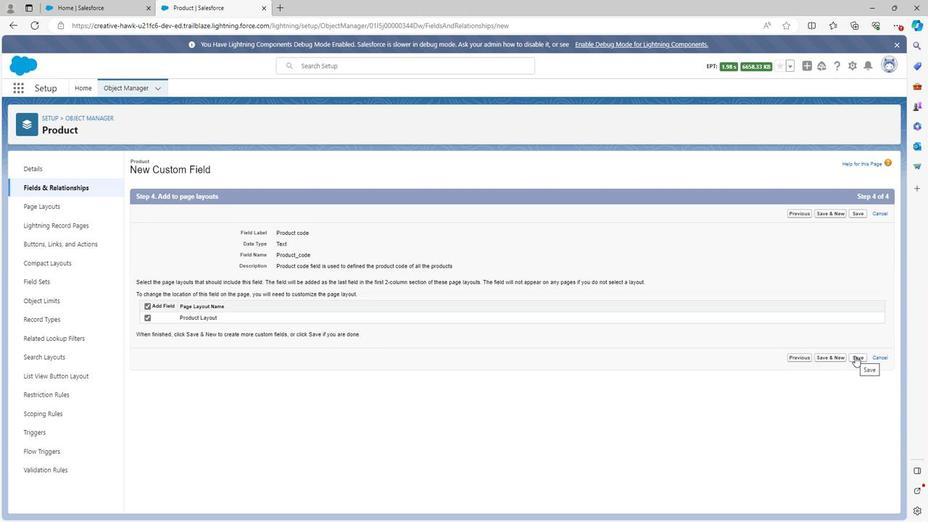 
Action: Mouse moved to (675, 166)
Screenshot: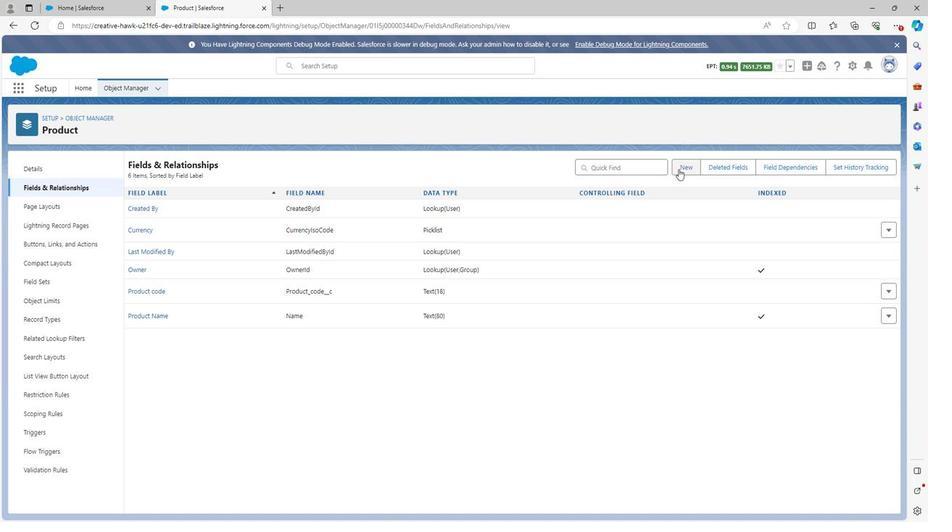 
Action: Mouse pressed left at (675, 166)
Screenshot: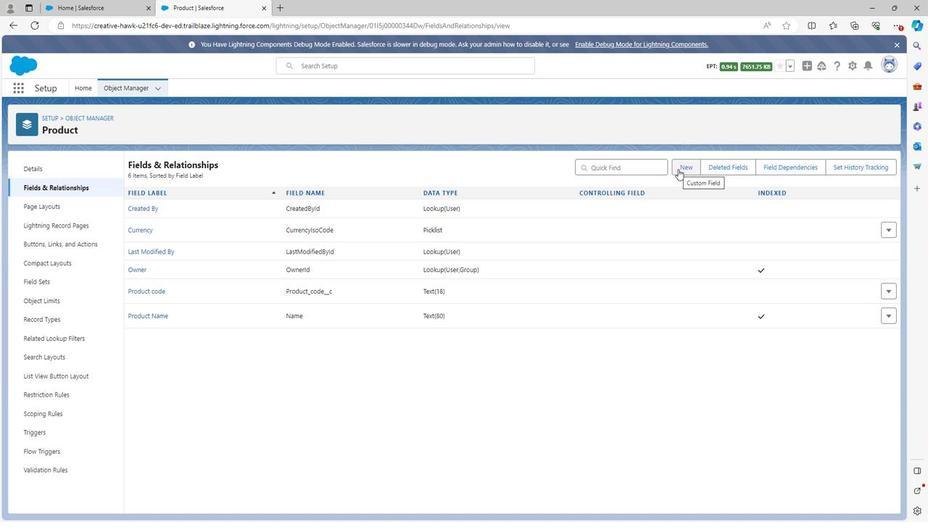 
Action: Mouse moved to (145, 406)
Screenshot: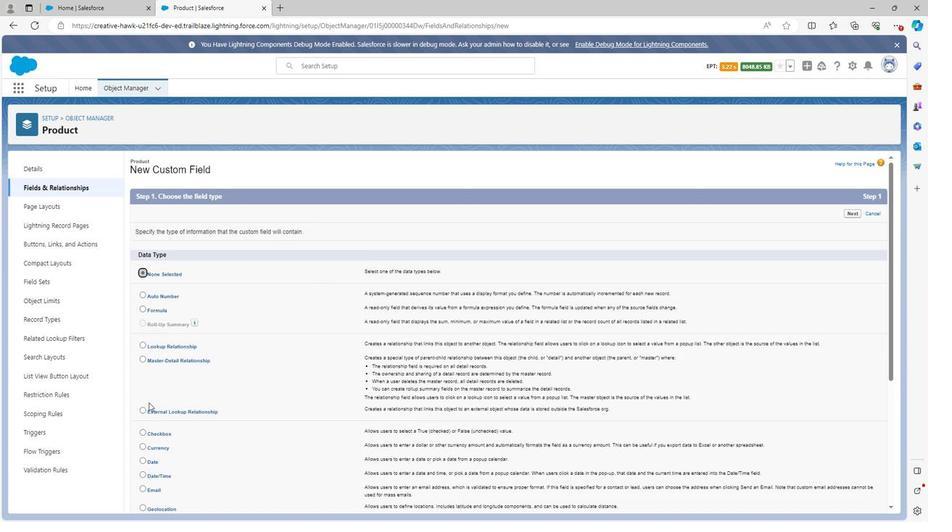 
Action: Mouse scrolled (145, 405) with delta (0, 0)
Screenshot: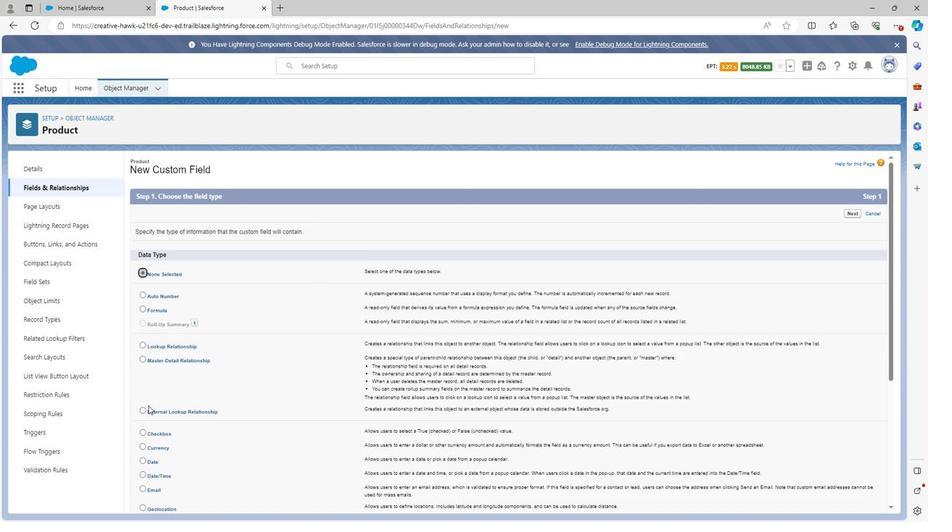 
Action: Mouse scrolled (145, 405) with delta (0, 0)
Screenshot: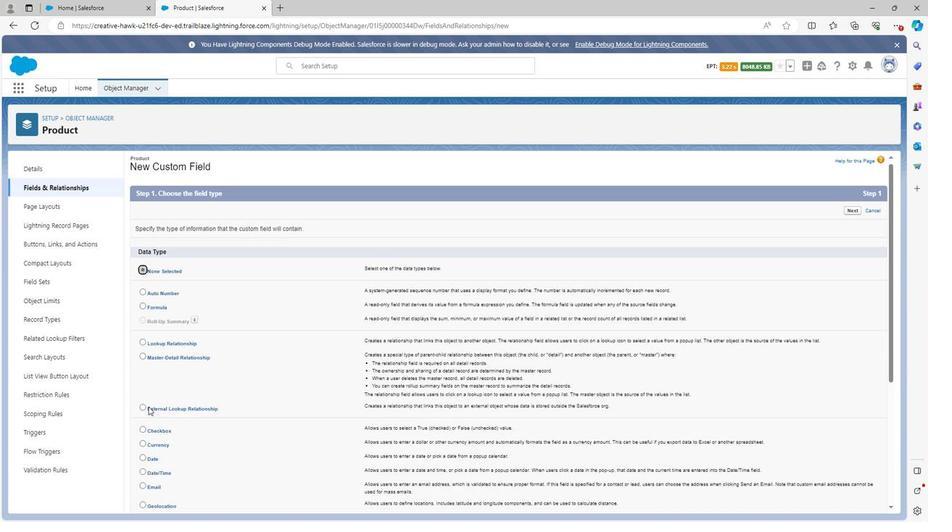 
Action: Mouse moved to (145, 406)
Screenshot: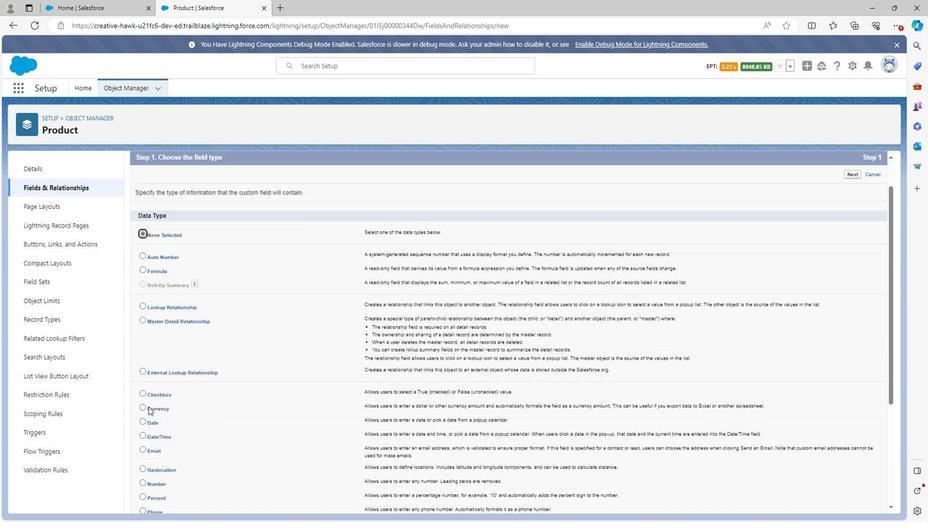 
Action: Mouse scrolled (145, 405) with delta (0, 0)
Screenshot: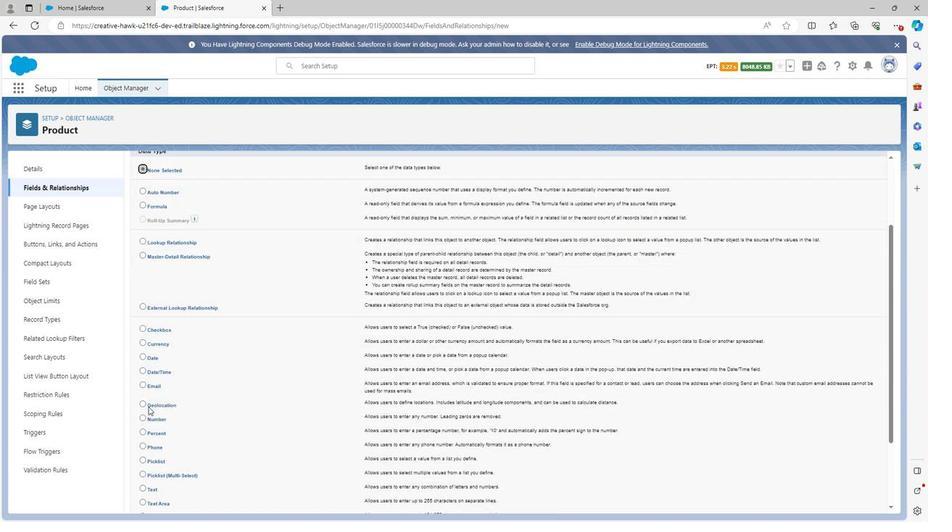 
Action: Mouse moved to (144, 407)
Screenshot: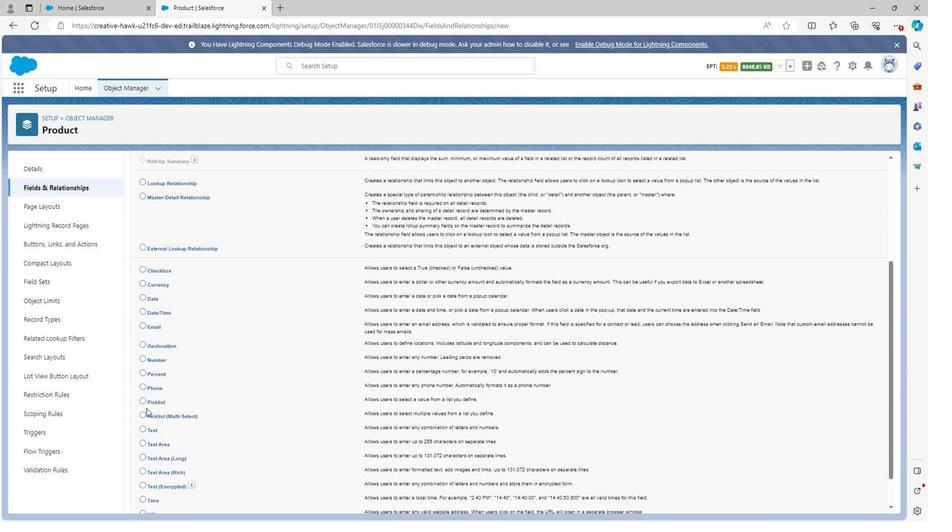 
Action: Mouse scrolled (144, 406) with delta (0, 0)
Screenshot: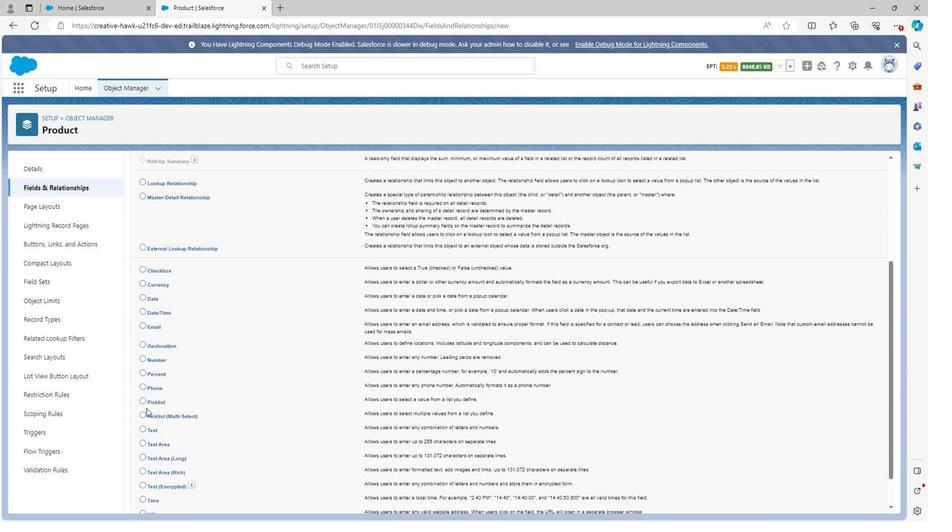 
Action: Mouse moved to (141, 390)
Screenshot: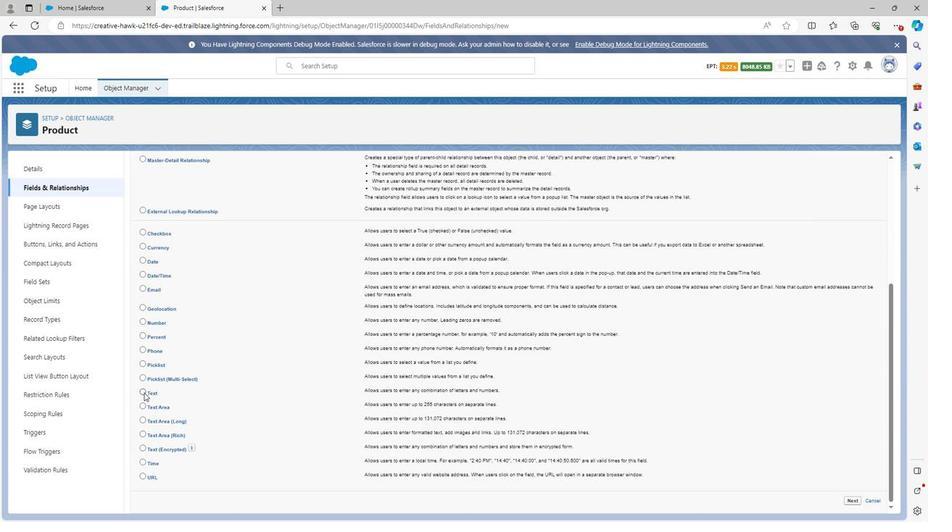 
Action: Mouse pressed left at (141, 390)
Screenshot: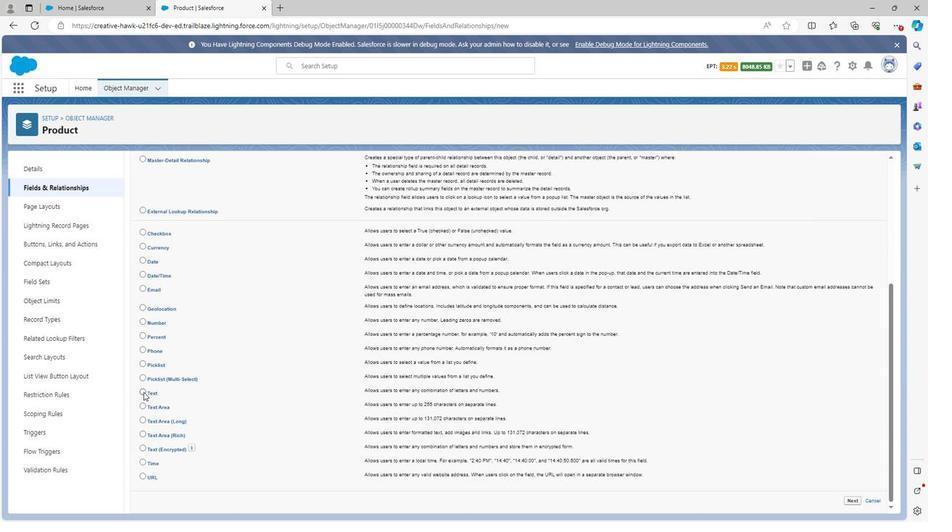 
Action: Mouse moved to (601, 466)
Screenshot: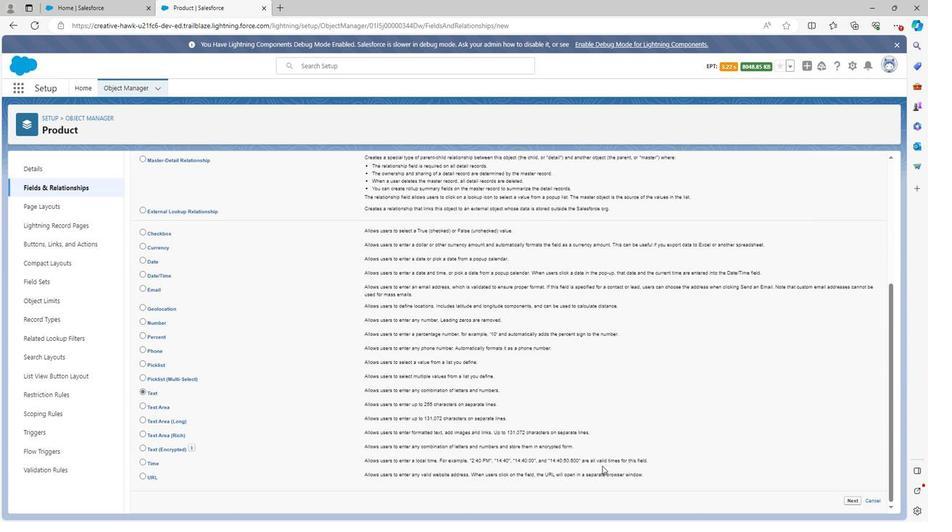 
Action: Mouse scrolled (601, 465) with delta (0, 0)
Screenshot: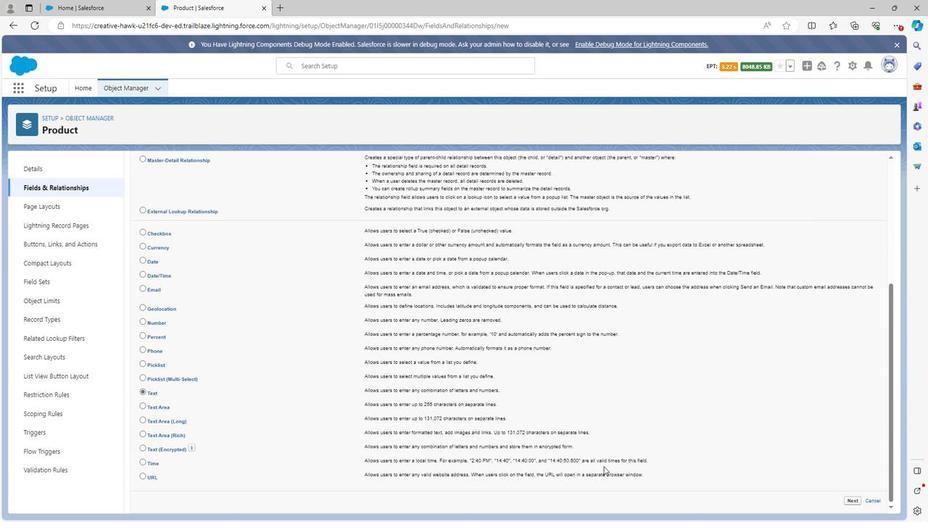 
Action: Mouse scrolled (601, 465) with delta (0, 0)
Screenshot: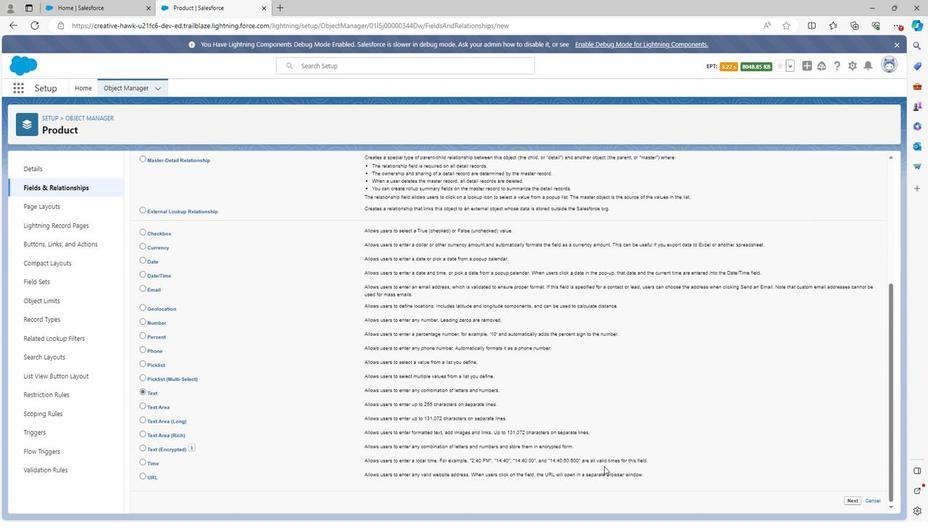 
Action: Mouse moved to (846, 499)
Screenshot: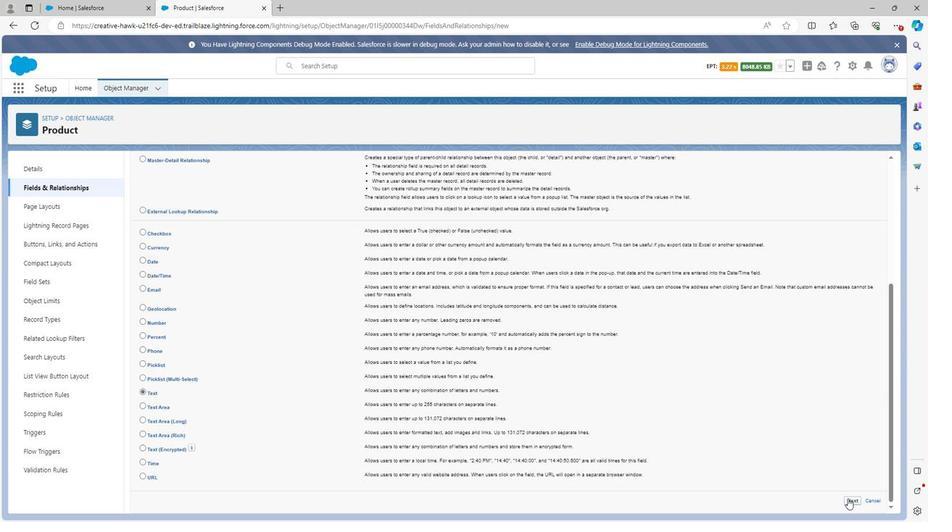 
Action: Mouse pressed left at (846, 499)
Screenshot: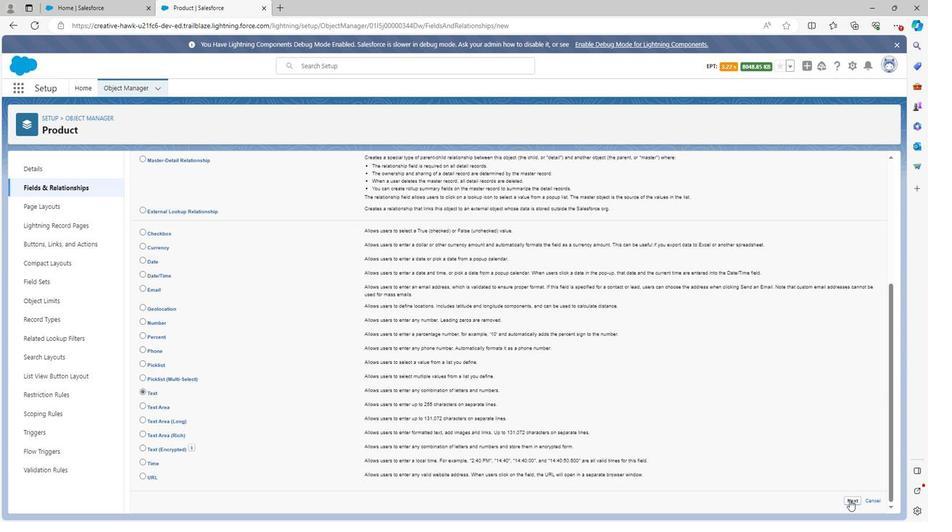 
Action: Mouse moved to (286, 232)
Screenshot: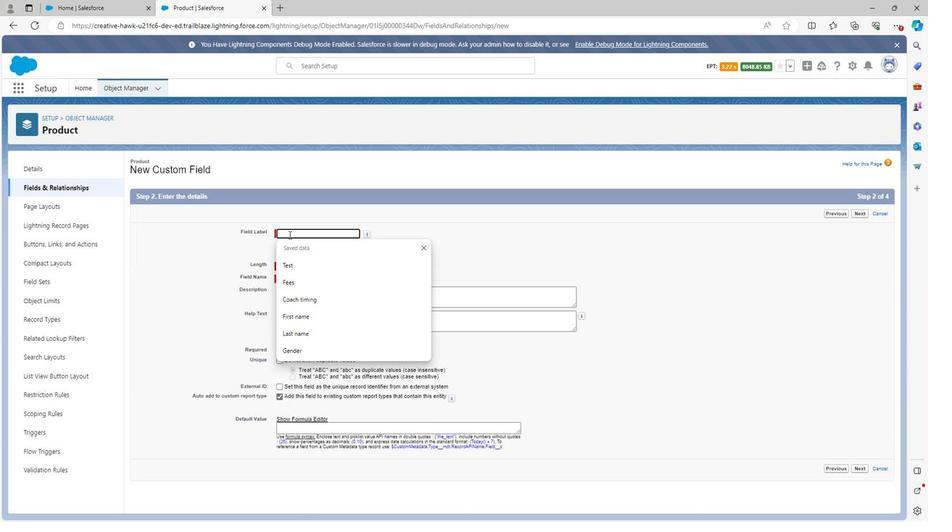 
Action: Mouse pressed left at (286, 232)
Screenshot: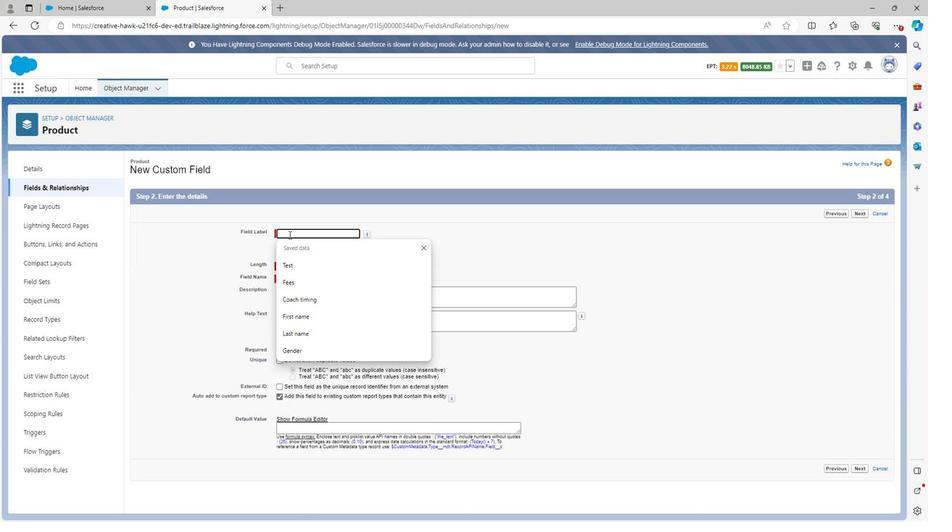 
Action: Mouse moved to (284, 232)
Screenshot: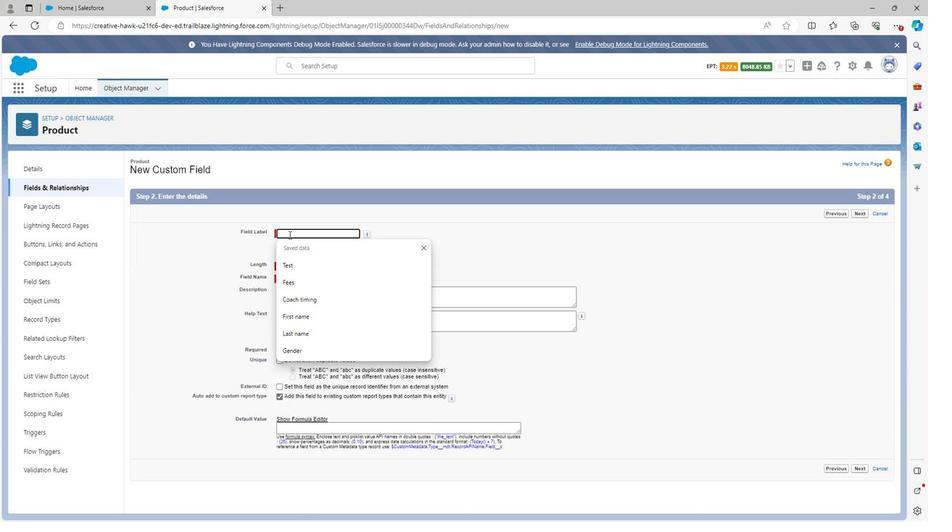 
Action: Key pressed <Key.shift>D
Screenshot: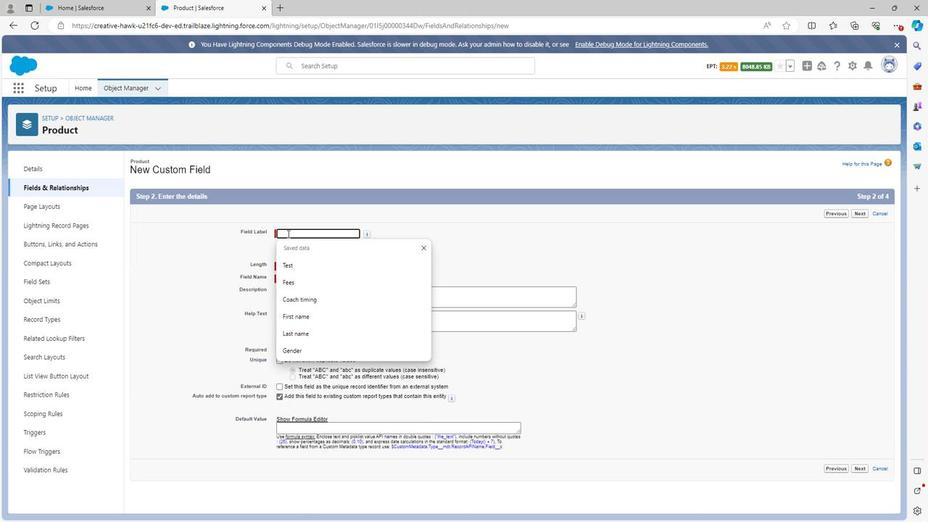 
Action: Mouse moved to (276, 226)
Screenshot: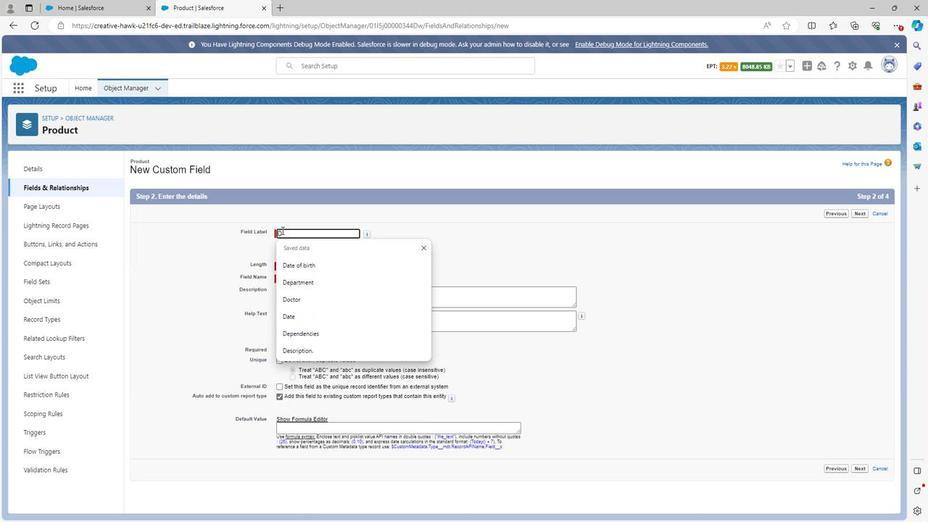 
Action: Key pressed escription
Screenshot: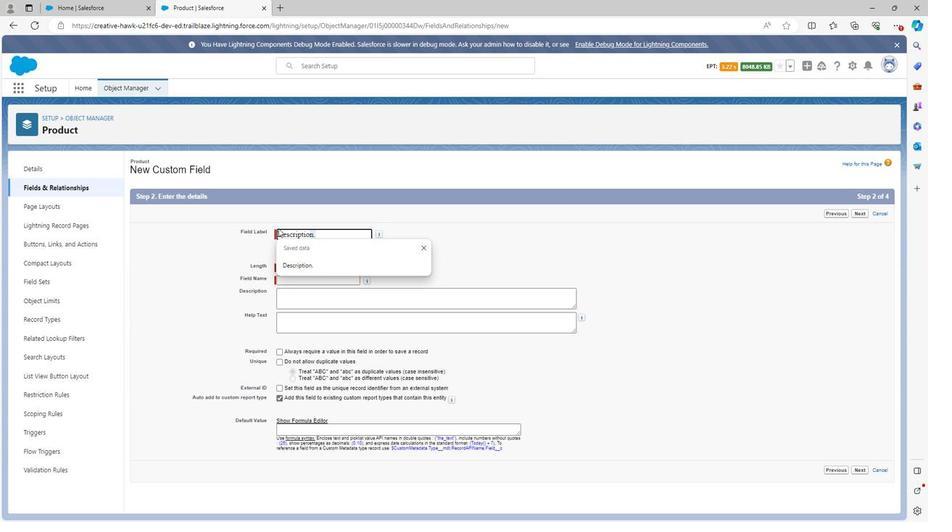 
Action: Mouse moved to (404, 226)
Screenshot: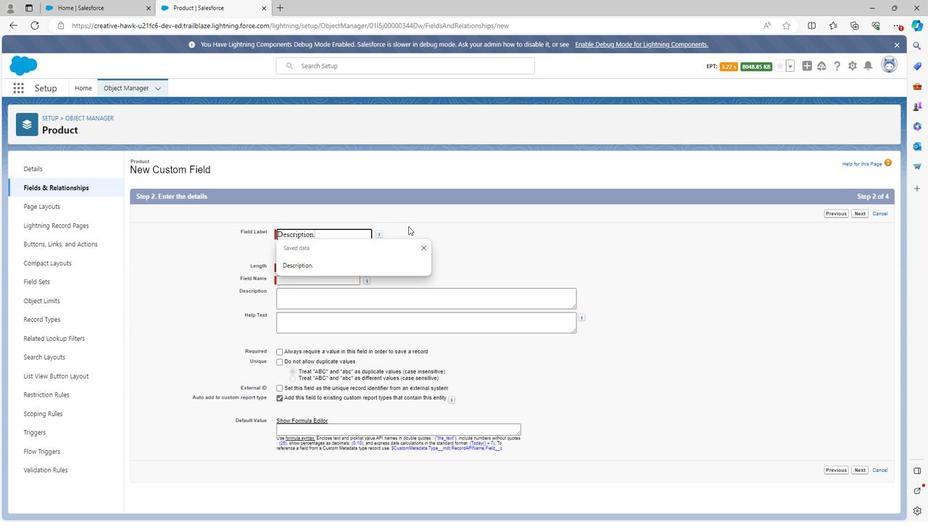 
Action: Mouse pressed left at (404, 226)
Screenshot: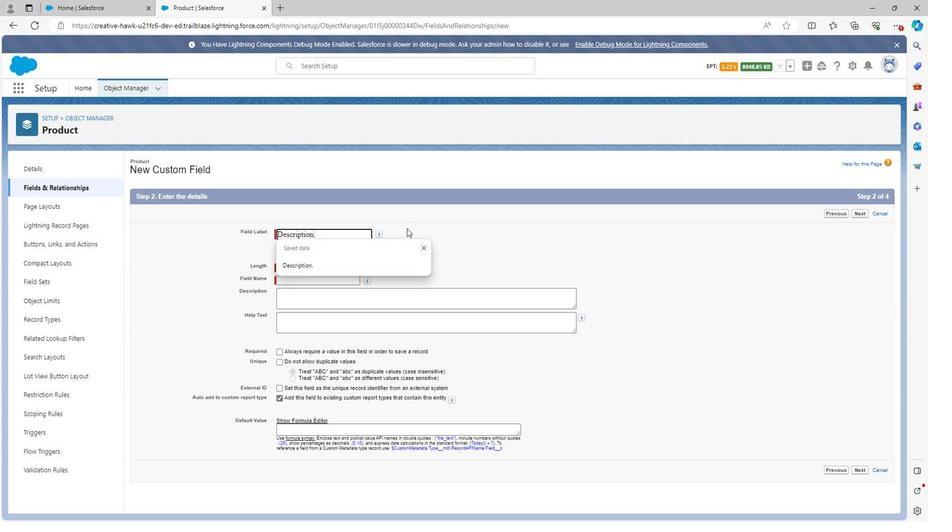 
Action: Mouse moved to (309, 263)
Screenshot: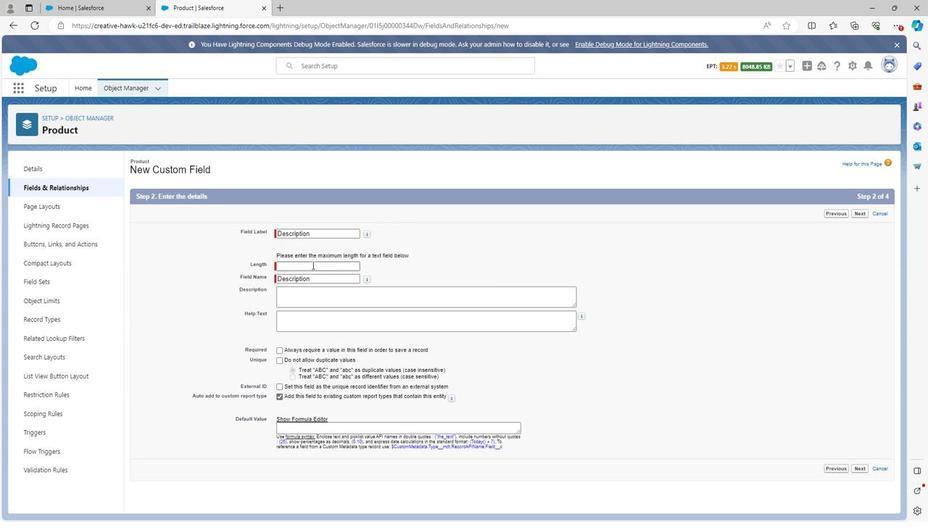 
Action: Mouse pressed left at (309, 263)
Screenshot: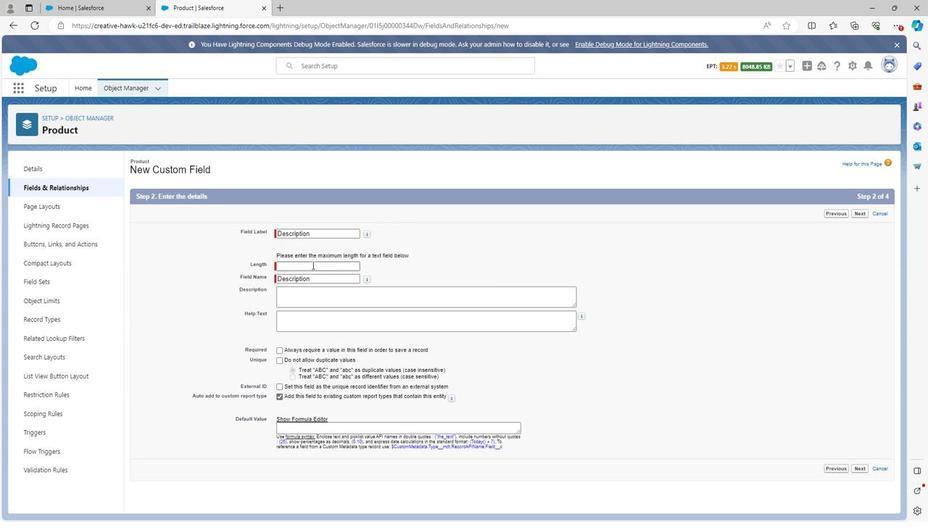 
Action: Mouse moved to (295, 318)
Screenshot: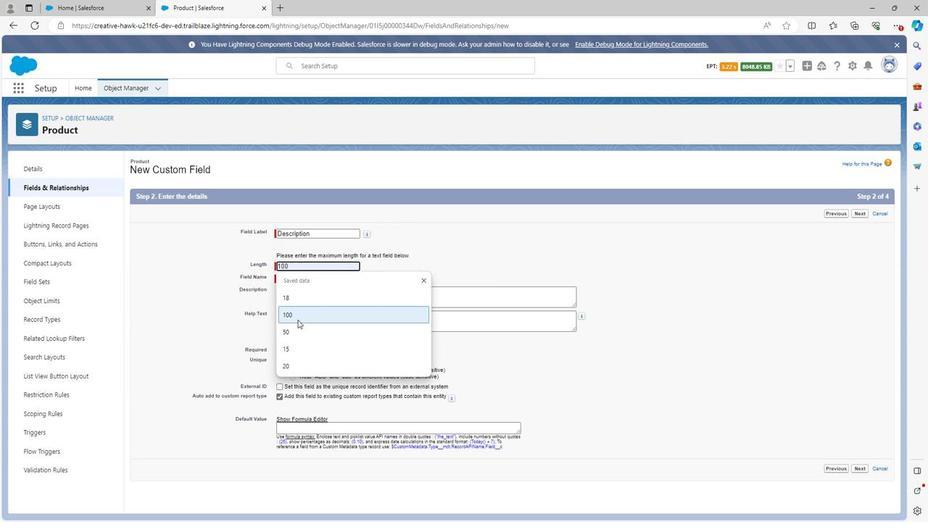 
Action: Mouse pressed left at (295, 318)
Screenshot: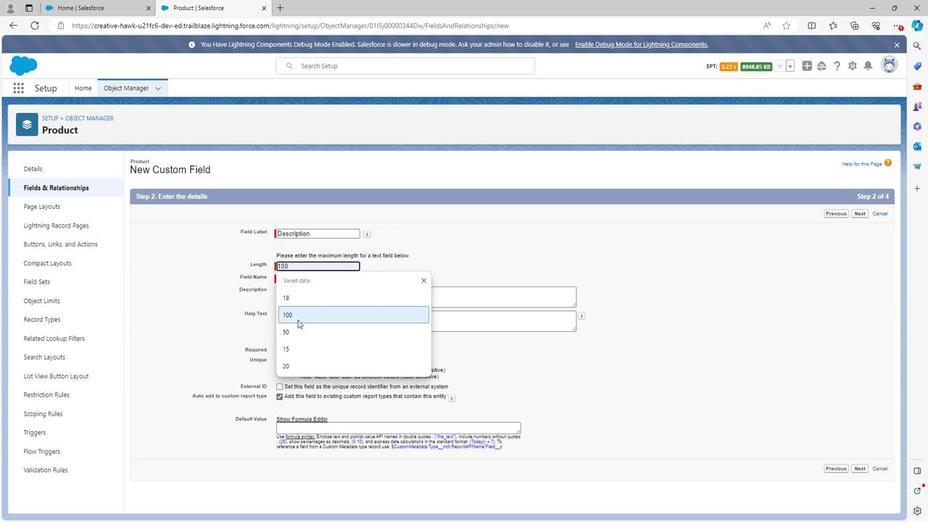 
Action: Mouse moved to (298, 298)
Screenshot: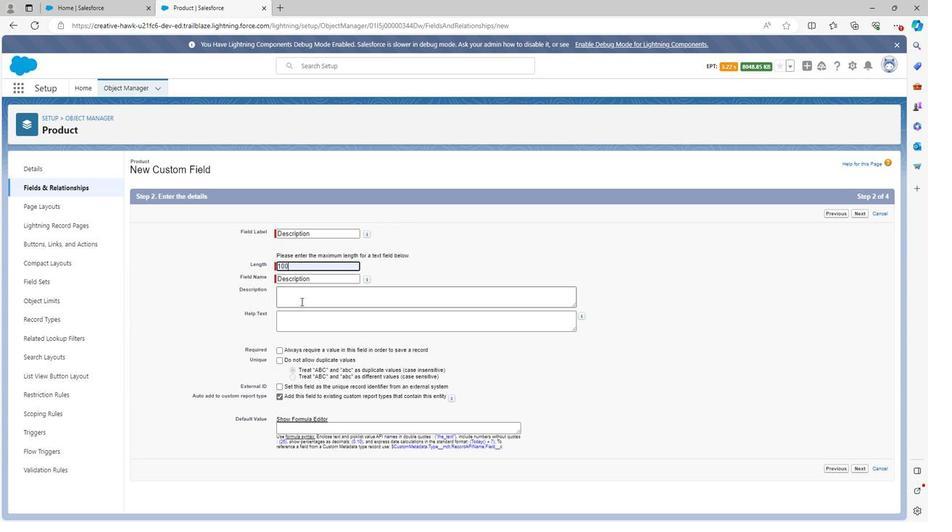 
Action: Mouse pressed left at (298, 298)
Screenshot: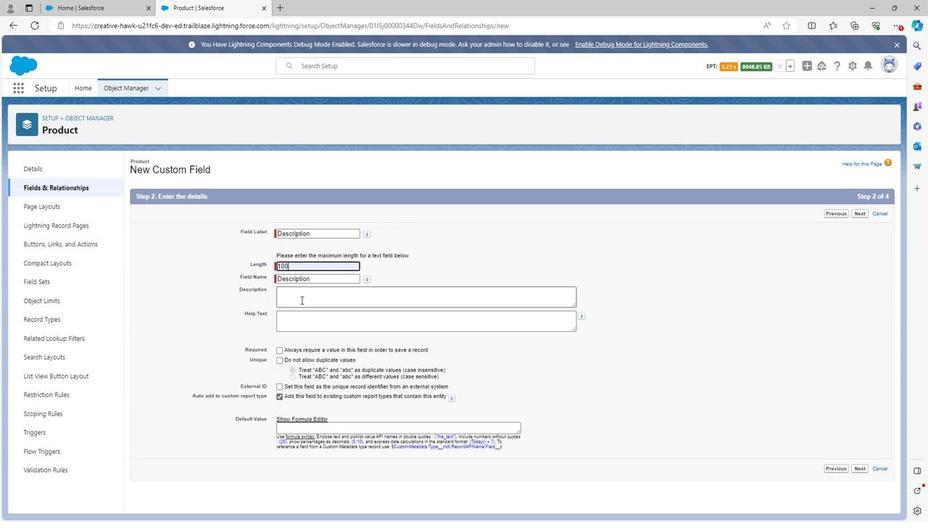 
Action: Key pressed <Key.shift>Description<Key.space>object<Key.space><Key.backspace><Key.backspace><Key.backspace><Key.backspace><Key.backspace><Key.backspace><Key.backspace>field<Key.space>is<Key.space>used<Key.space>to<Key.space>defined<Key.space>the<Key.space>description<Key.space>of<Key.space>products
Screenshot: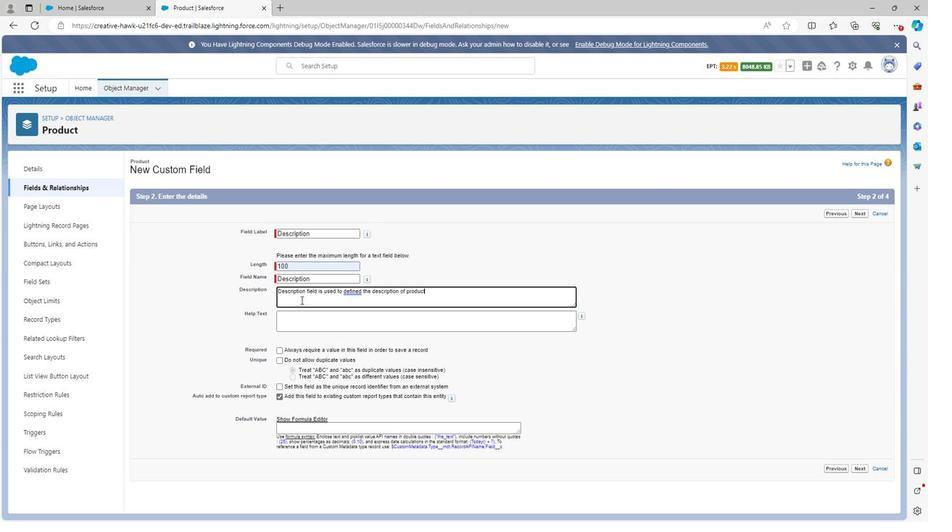 
Action: Mouse moved to (300, 313)
Screenshot: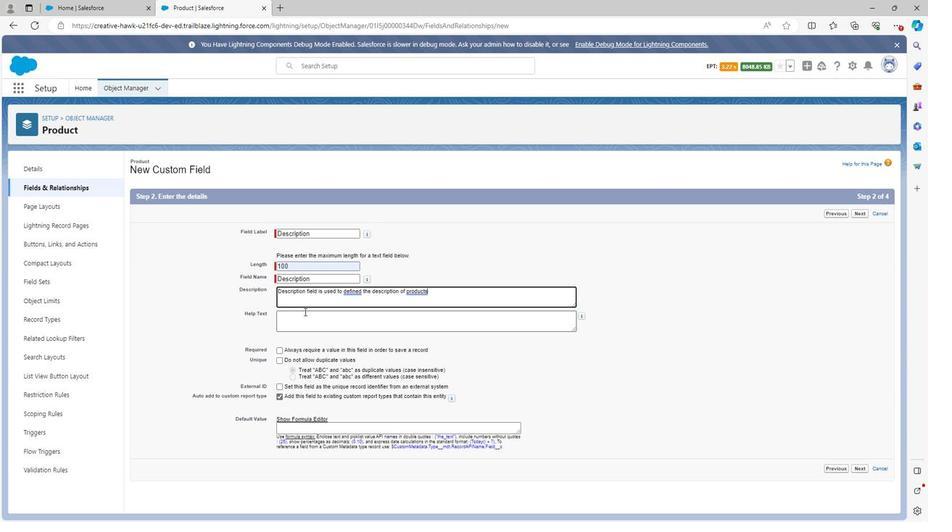 
Action: Mouse pressed left at (300, 313)
Screenshot: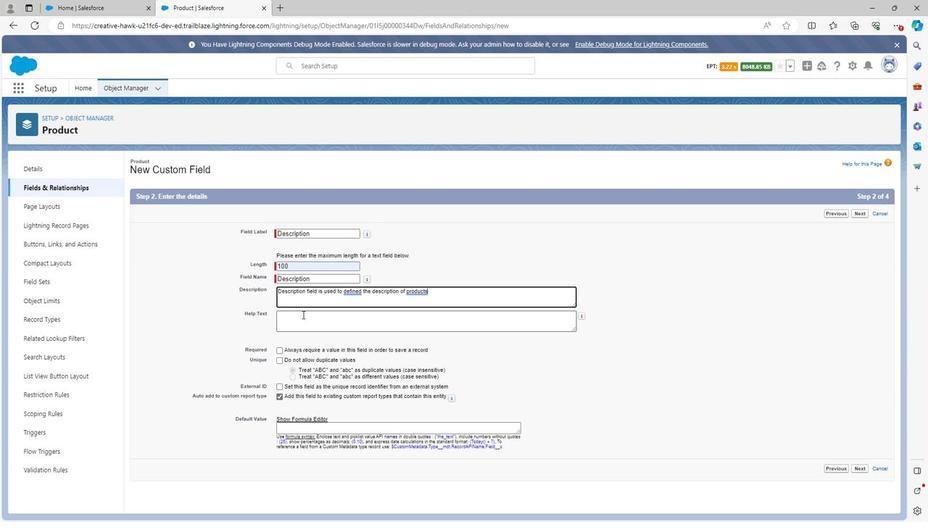 
Action: Key pressed <Key.shift><Key.shift><Key.shift><Key.shift><Key.shift><Key.shift><Key.shift>Product<Key.space>description
Screenshot: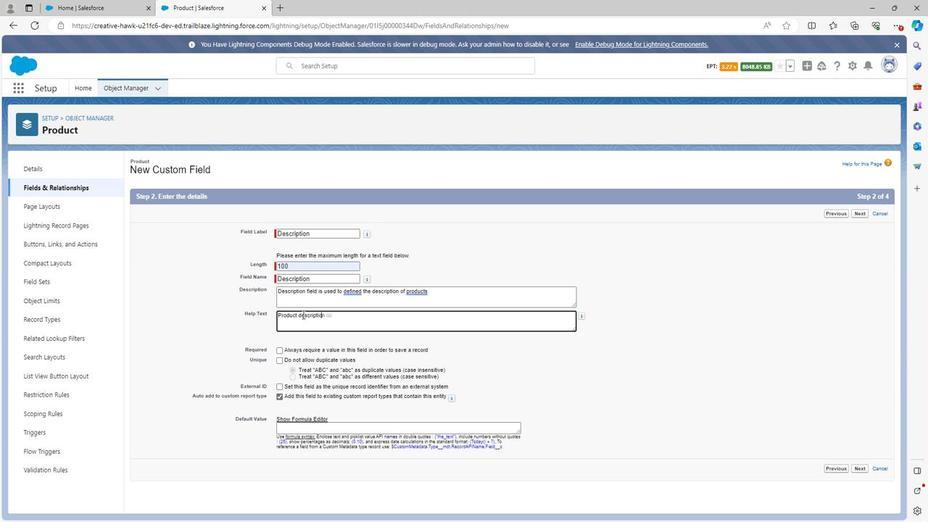 
Action: Mouse moved to (855, 466)
Screenshot: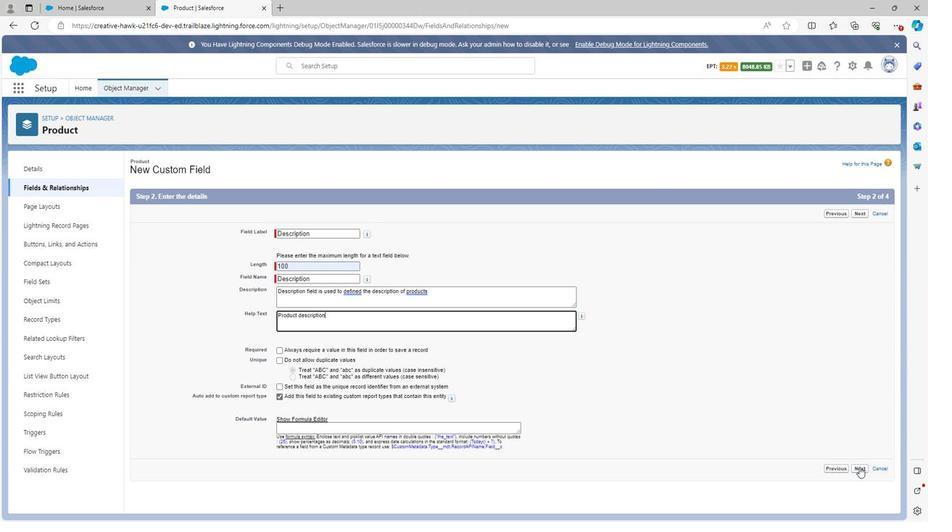 
Action: Mouse pressed left at (855, 466)
Screenshot: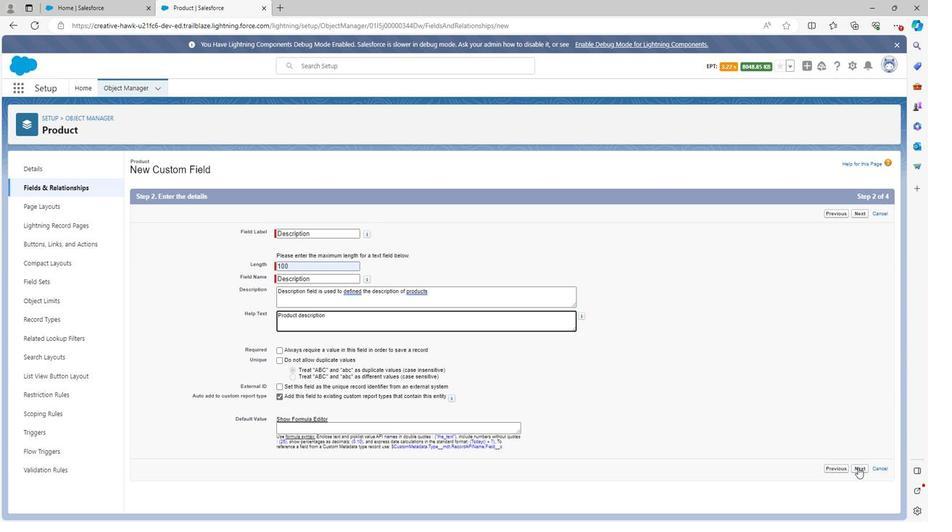 
Action: Mouse moved to (636, 293)
Screenshot: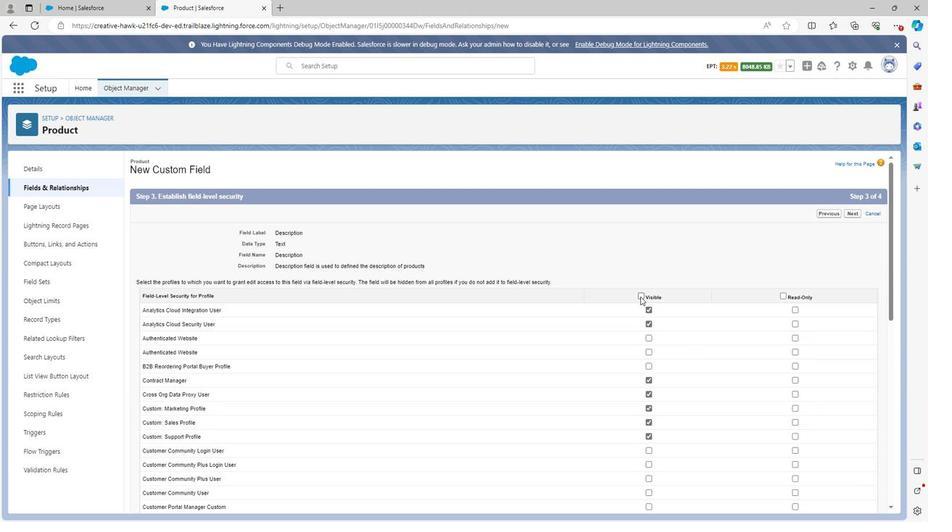 
Action: Mouse pressed left at (636, 293)
Screenshot: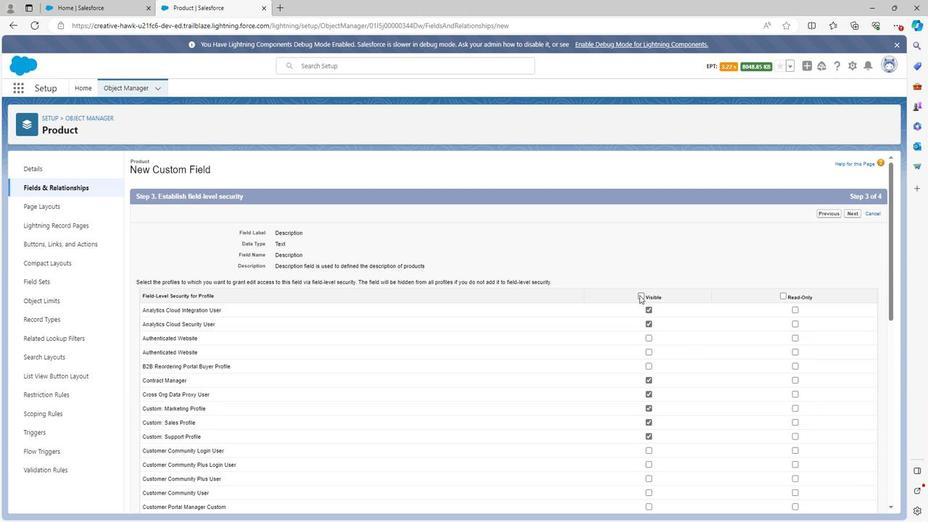 
Action: Mouse moved to (646, 362)
Screenshot: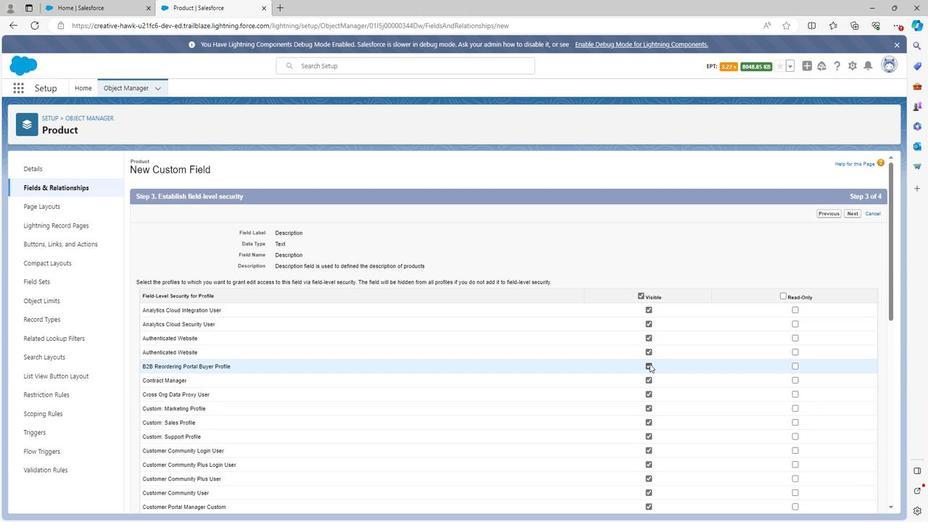 
Action: Mouse pressed left at (646, 362)
Screenshot: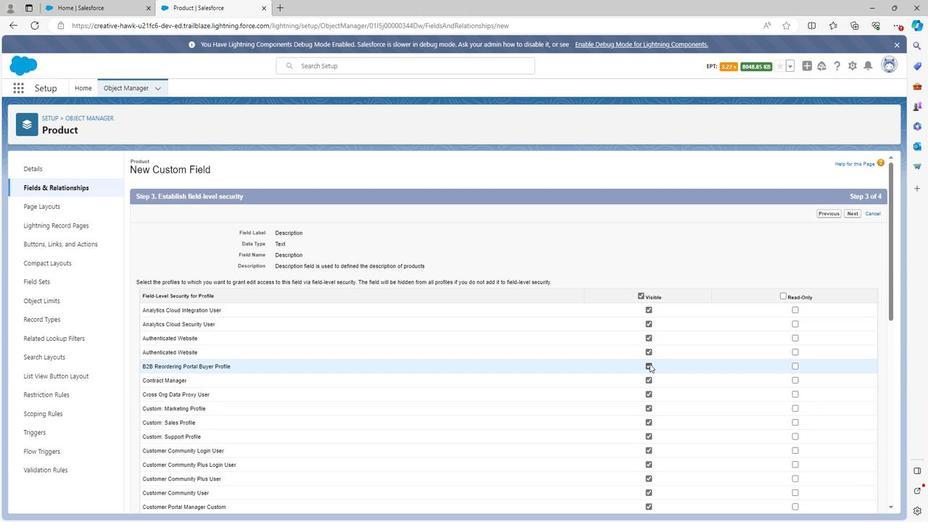 
Action: Mouse moved to (646, 377)
Screenshot: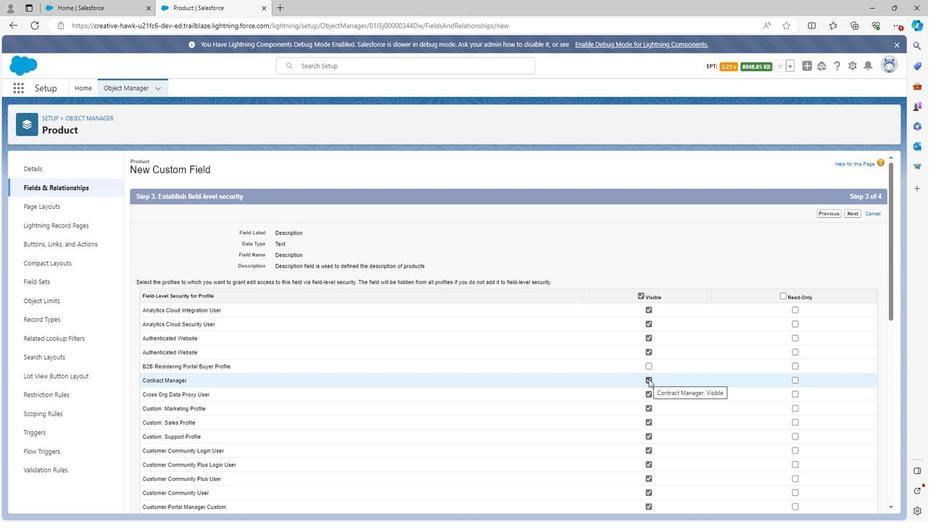 
Action: Mouse pressed left at (646, 377)
Screenshot: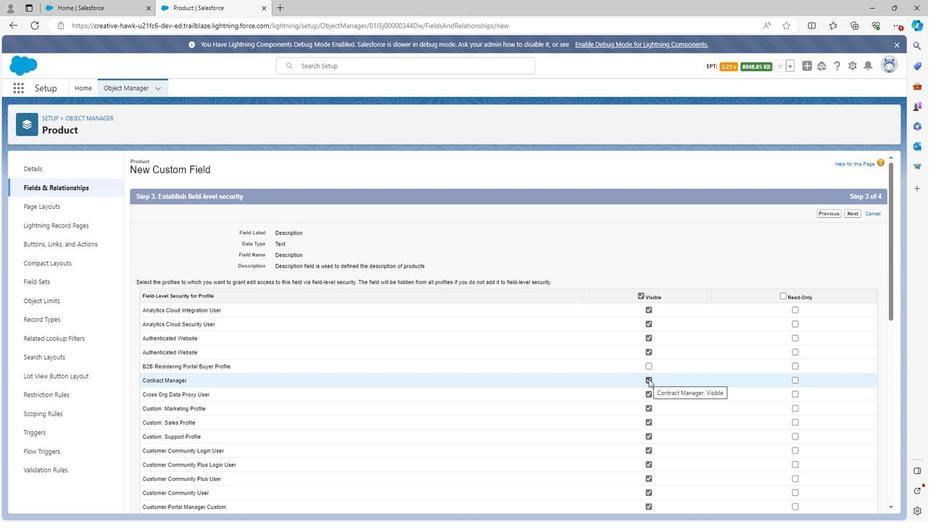 
Action: Mouse moved to (642, 393)
Screenshot: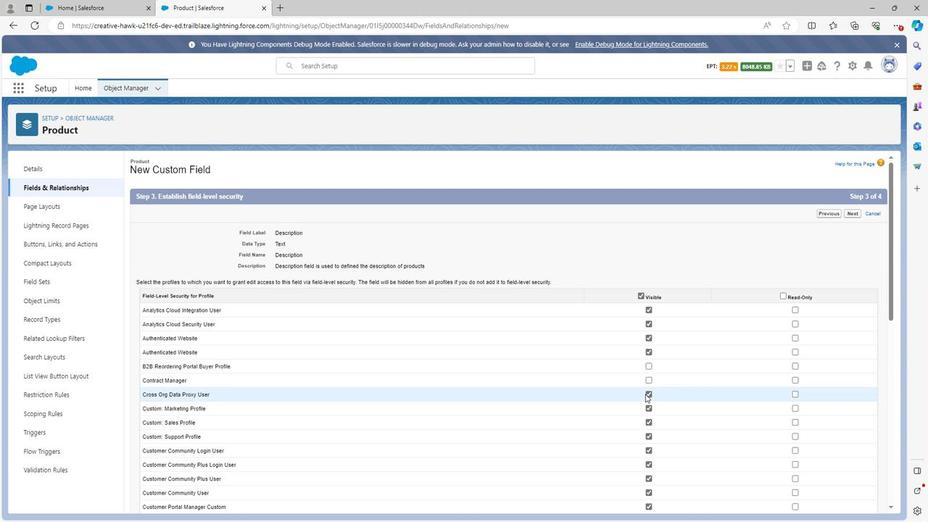 
Action: Mouse pressed left at (642, 393)
Screenshot: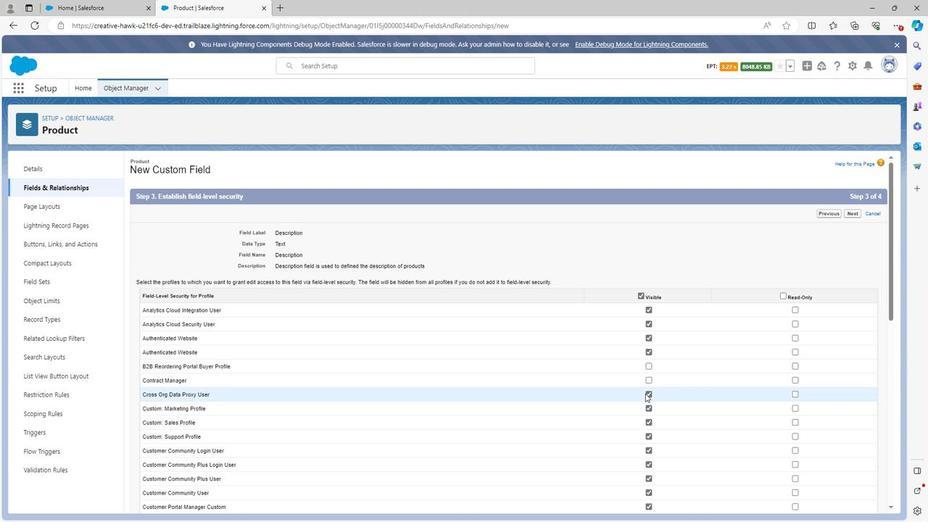 
Action: Mouse moved to (645, 393)
Screenshot: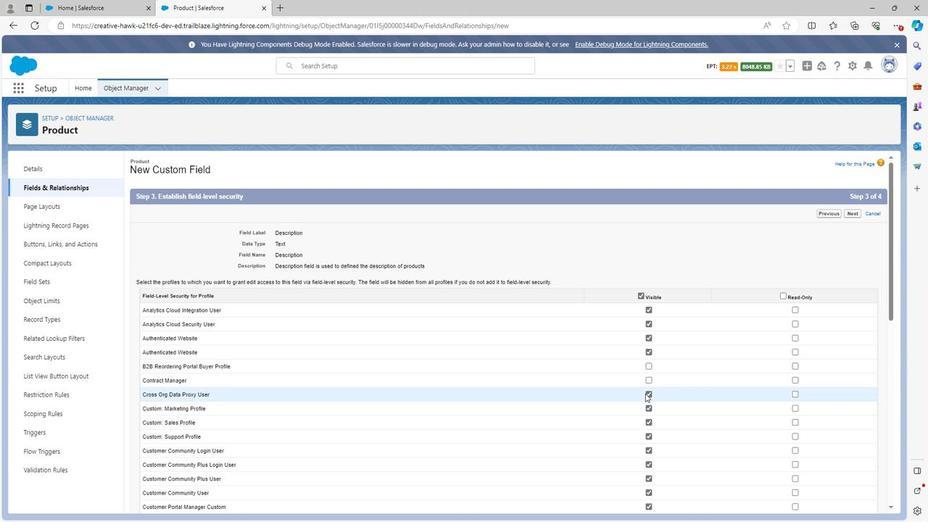 
Action: Mouse pressed left at (645, 393)
Screenshot: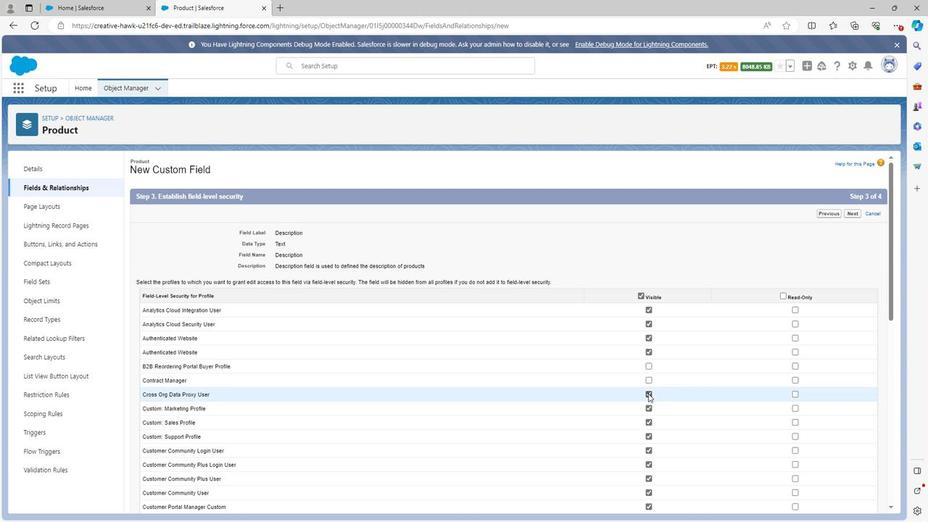 
Action: Mouse moved to (779, 295)
Screenshot: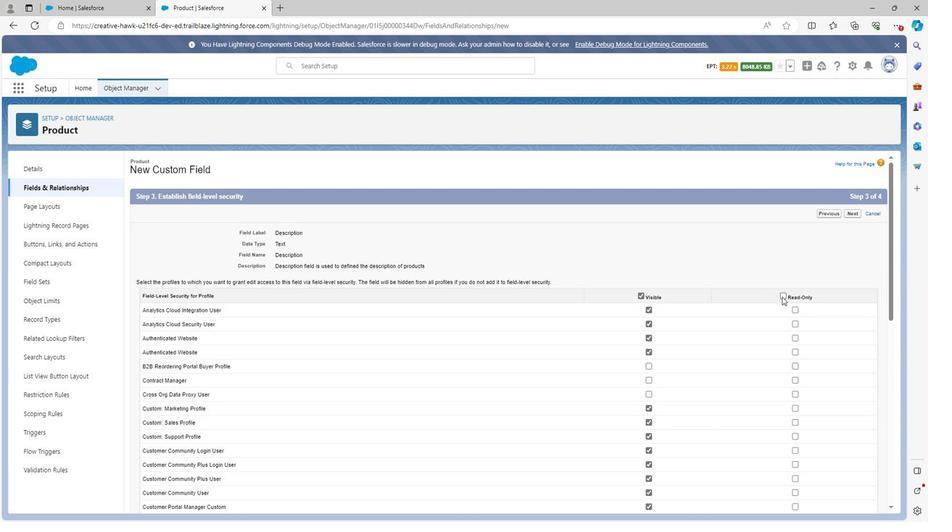 
Action: Mouse pressed left at (779, 295)
Screenshot: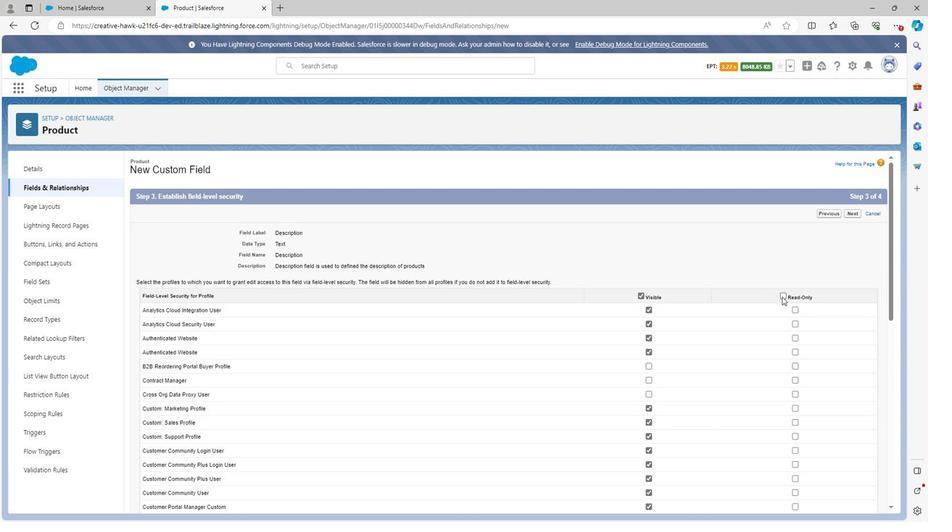 
Action: Mouse moved to (645, 366)
